 Task: Find a place to stay in Mount Pleasant, United States, for 8 guests from 12th to 16th July, with a price range of 10,000 to 16,000, and amenities including WiFi and free parking.
Action: Mouse moved to (740, 135)
Screenshot: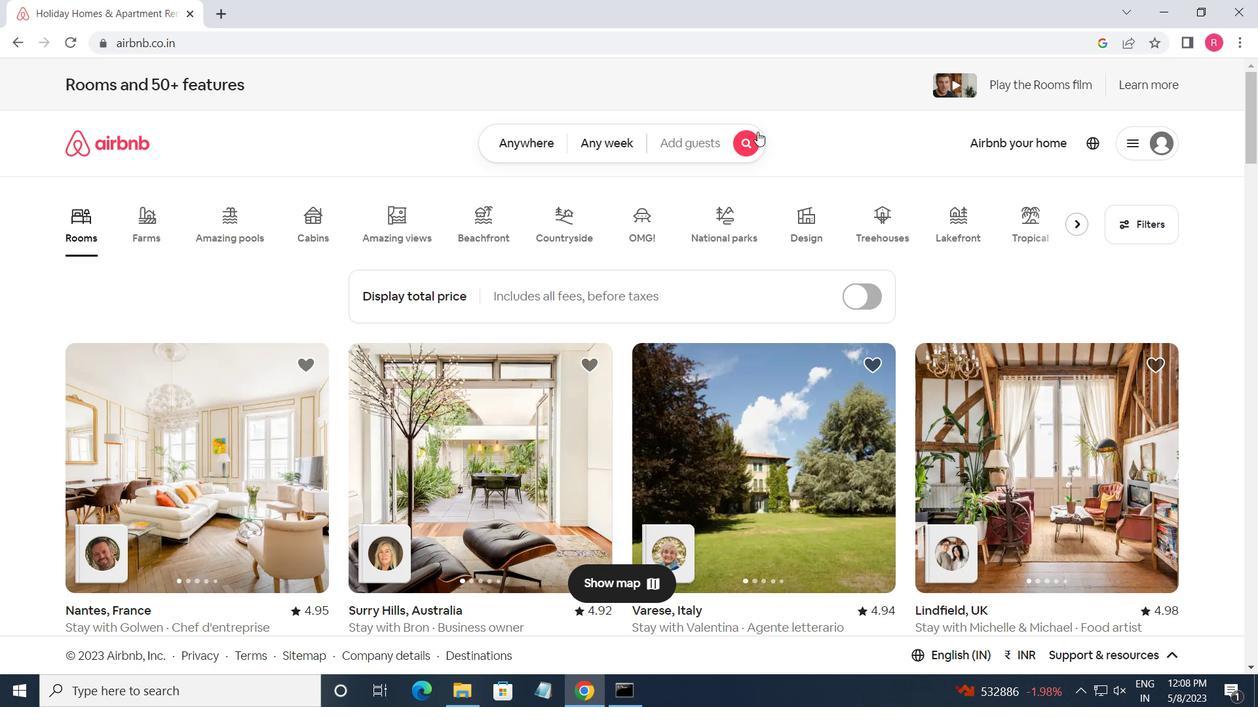 
Action: Mouse pressed left at (740, 135)
Screenshot: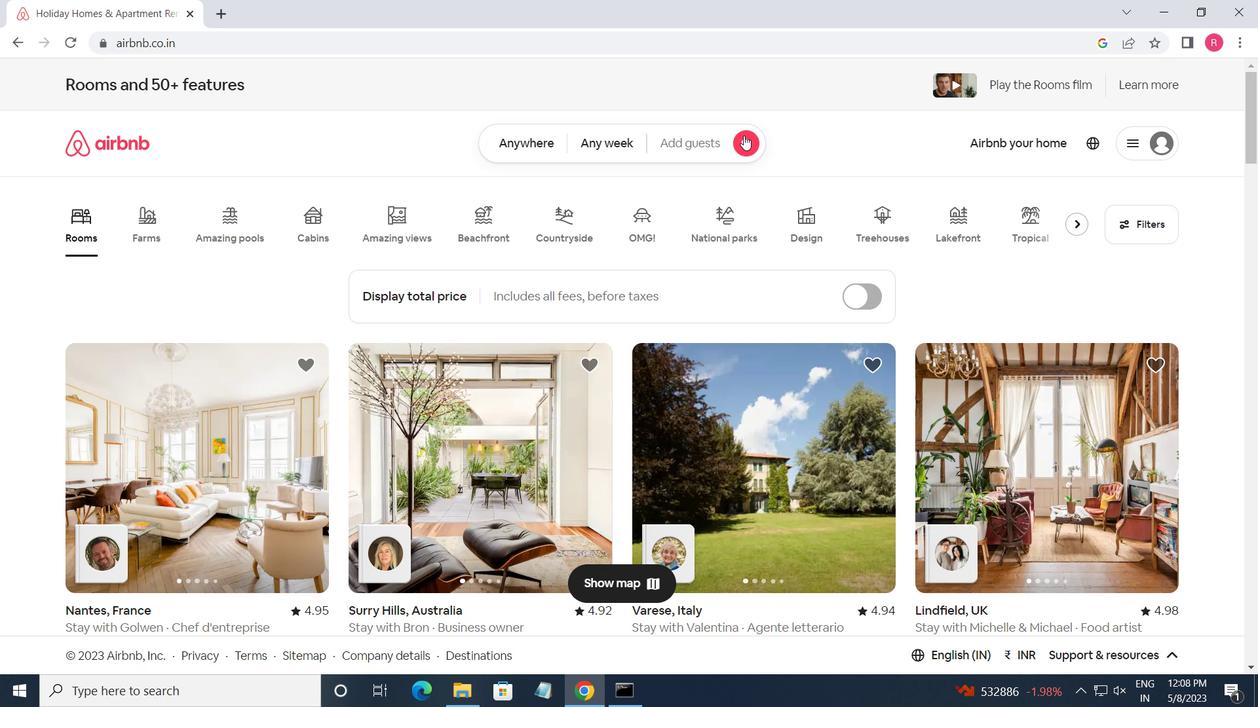 
Action: Mouse moved to (485, 221)
Screenshot: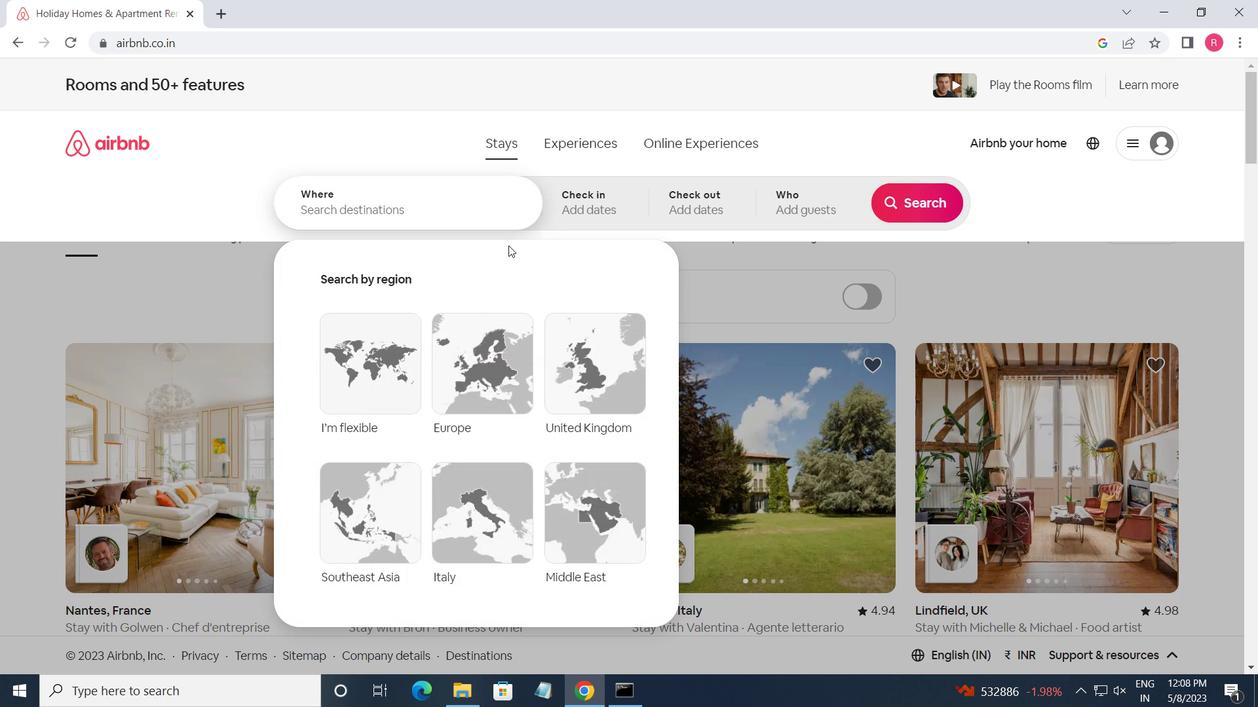 
Action: Mouse pressed left at (485, 221)
Screenshot: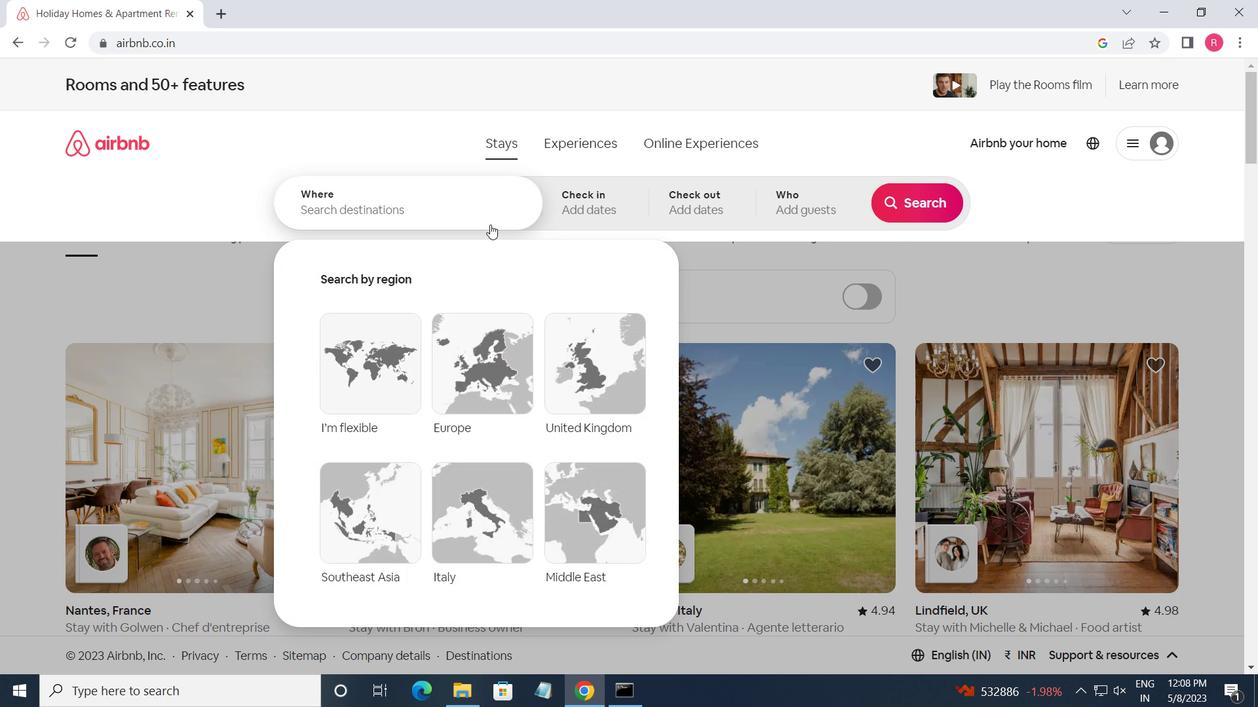 
Action: Key pressed <Key.shift_r>Mount<Key.space><Key.shift_r>Pleasant,<Key.space><Key.shift_r>Umited<Key.space><Key.shift>STATES<Key.enter>
Screenshot: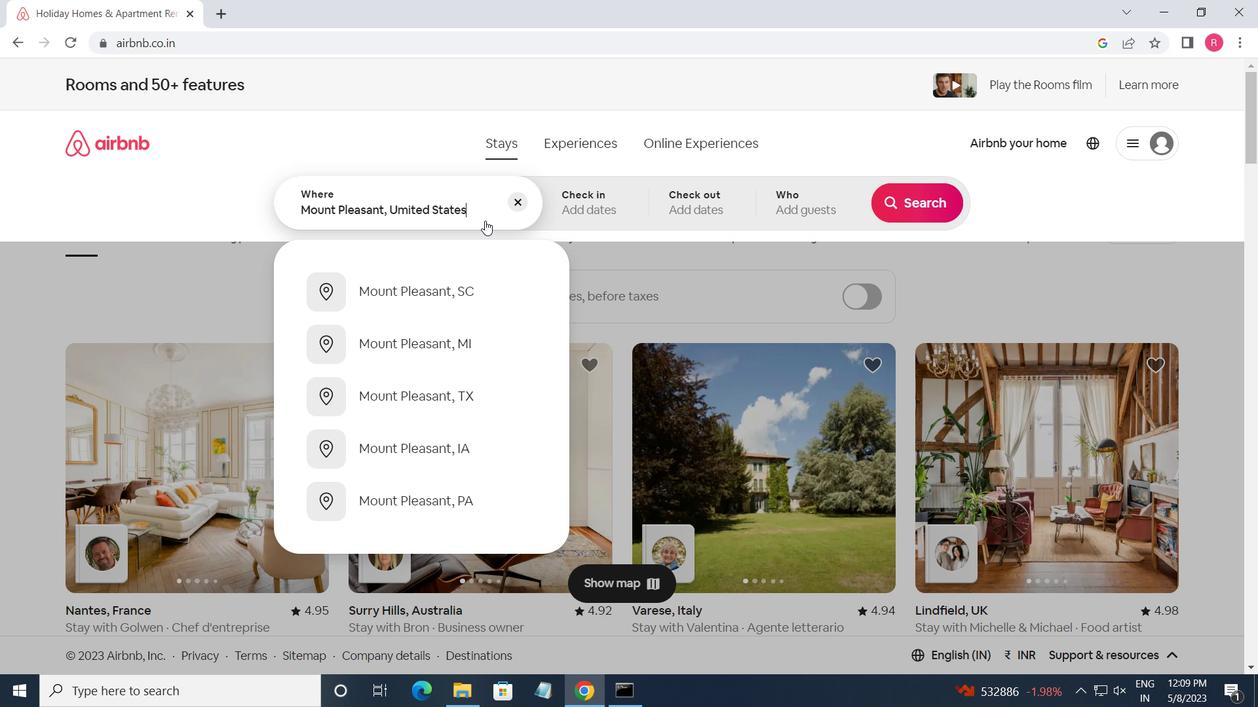 
Action: Mouse moved to (919, 341)
Screenshot: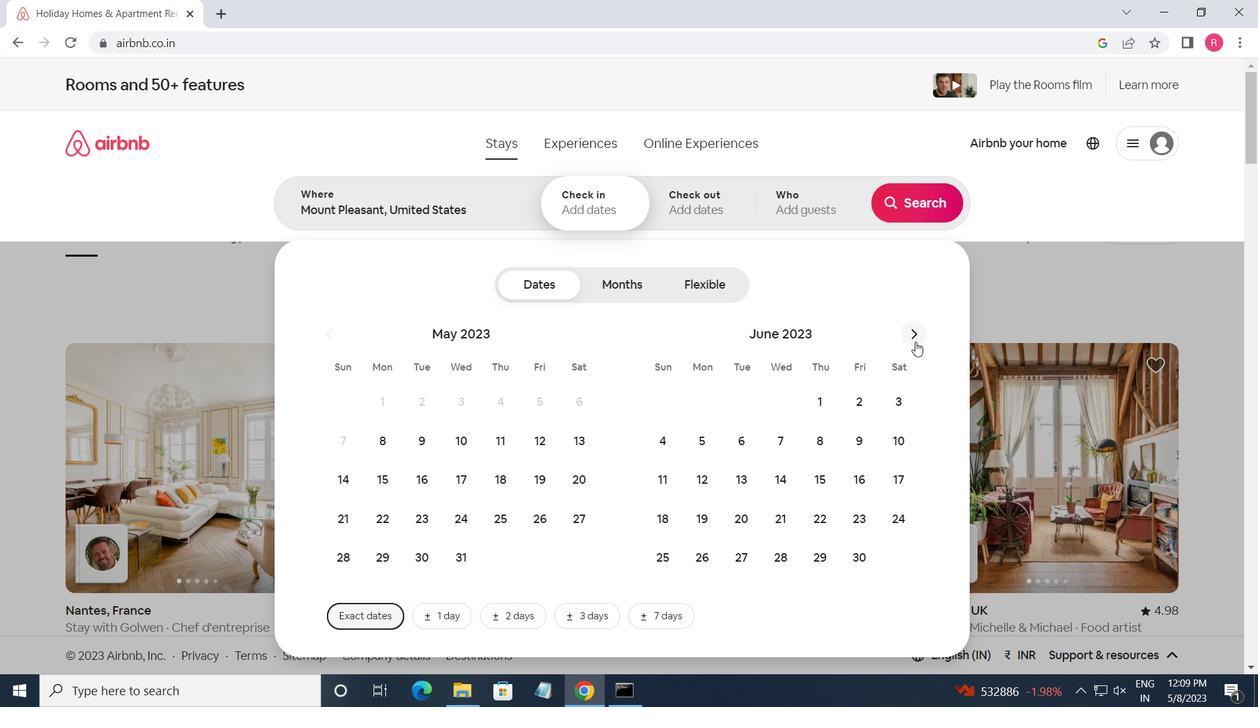 
Action: Mouse pressed left at (919, 341)
Screenshot: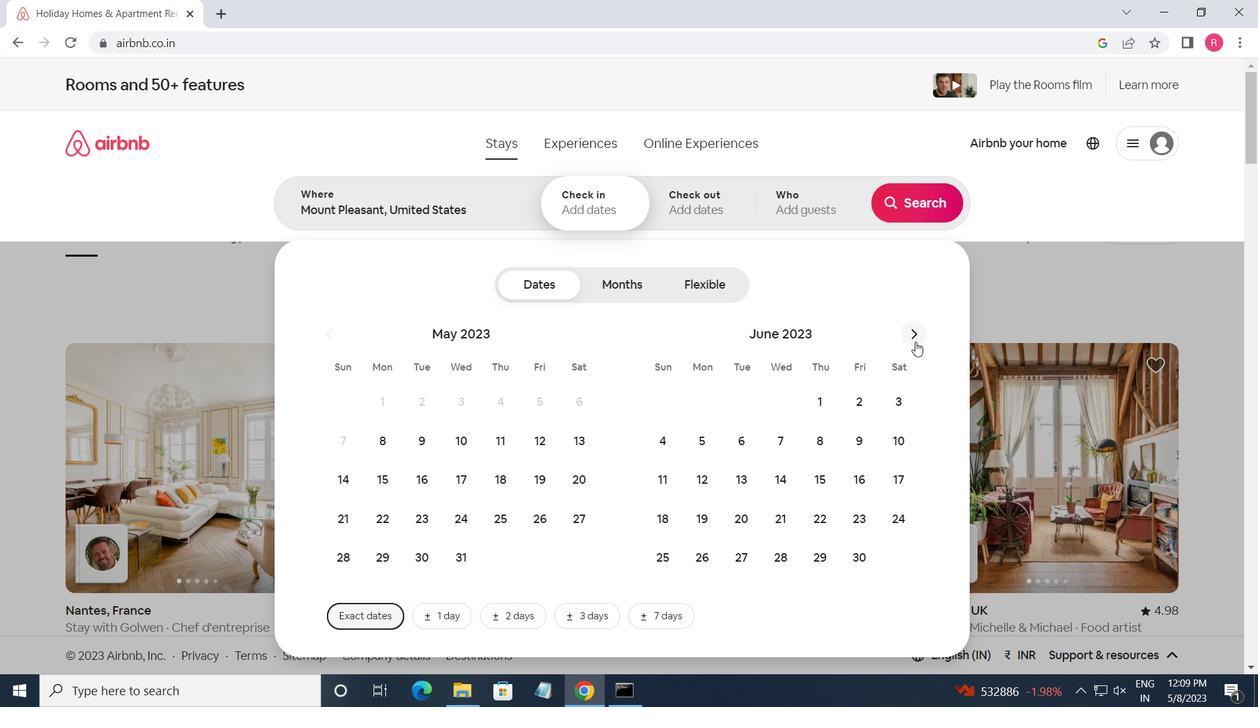 
Action: Mouse moved to (784, 481)
Screenshot: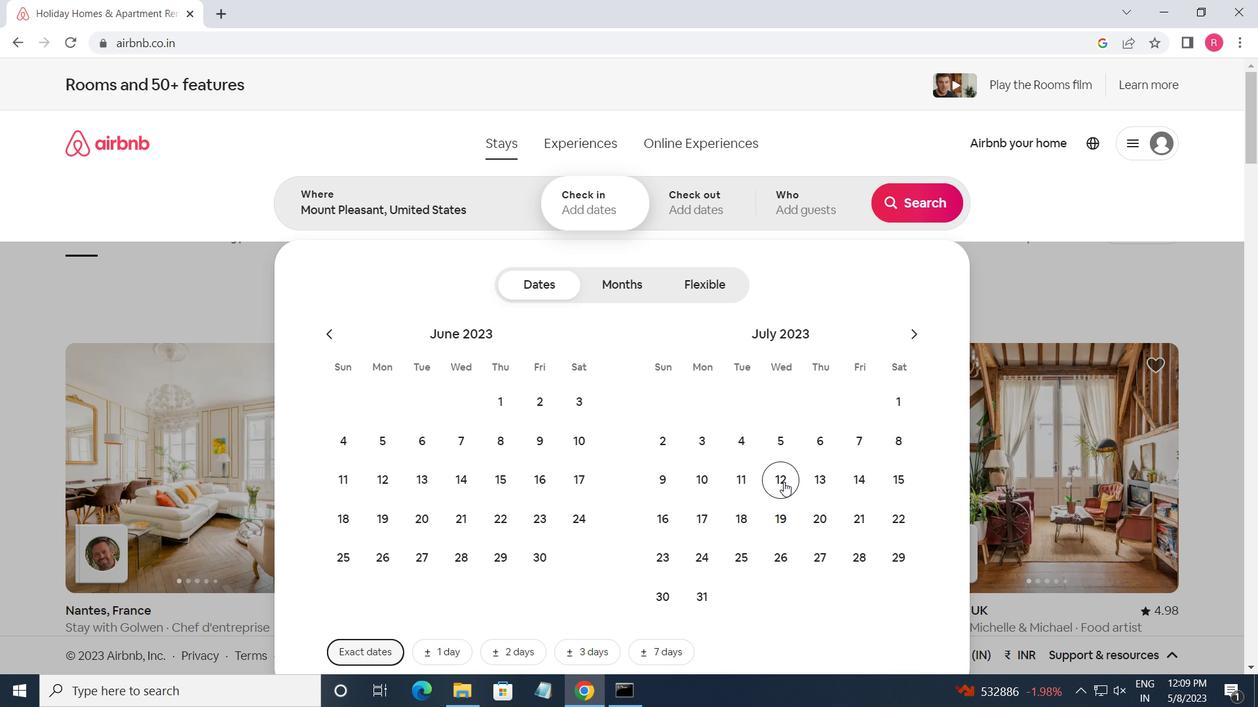 
Action: Mouse pressed left at (784, 481)
Screenshot: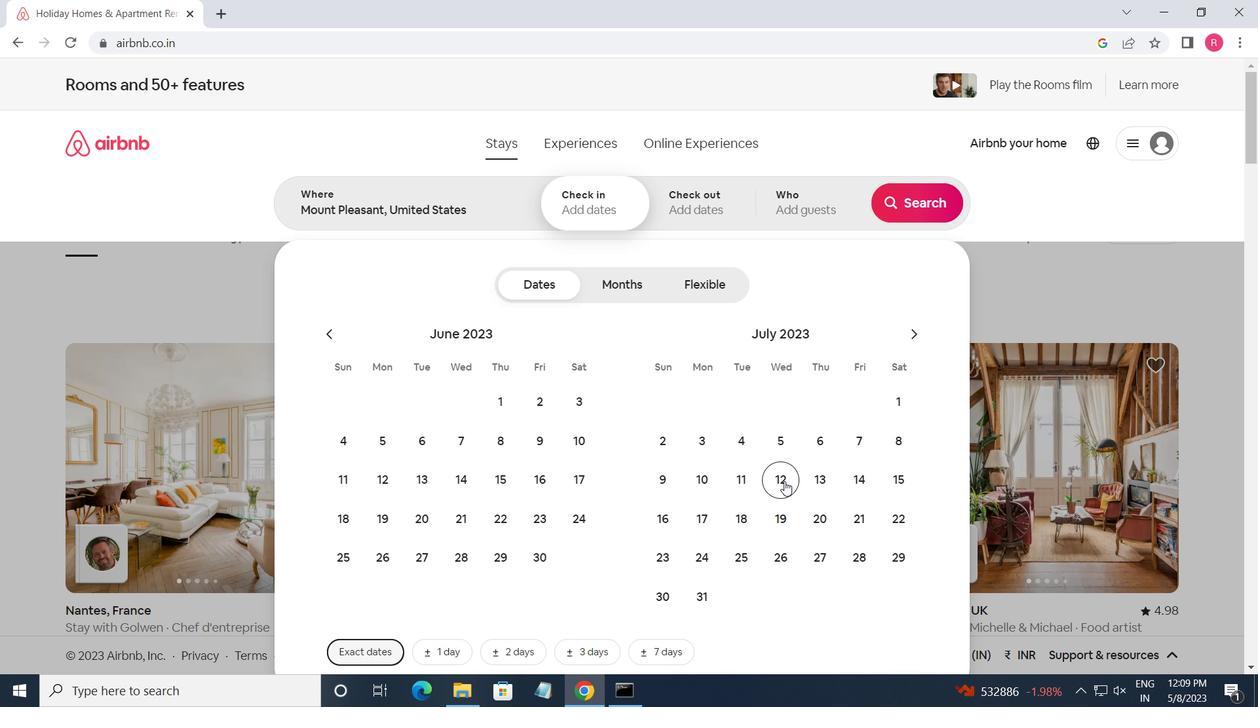 
Action: Mouse moved to (662, 530)
Screenshot: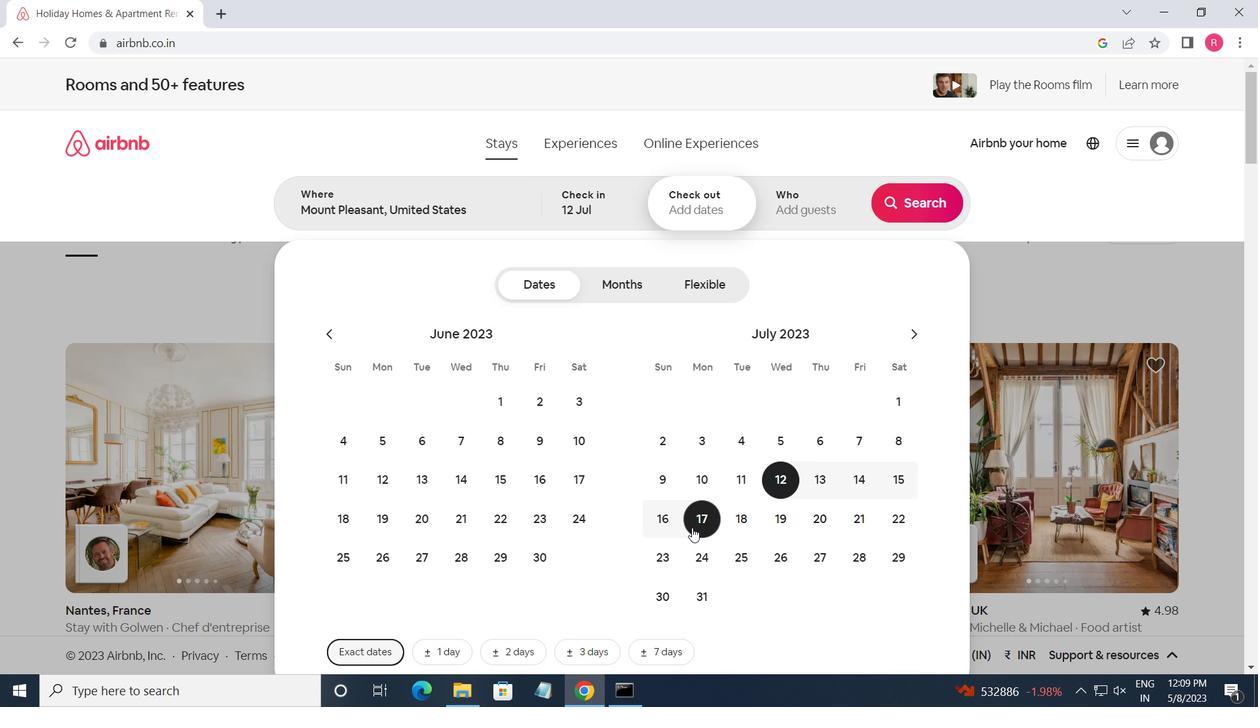 
Action: Mouse pressed left at (662, 530)
Screenshot: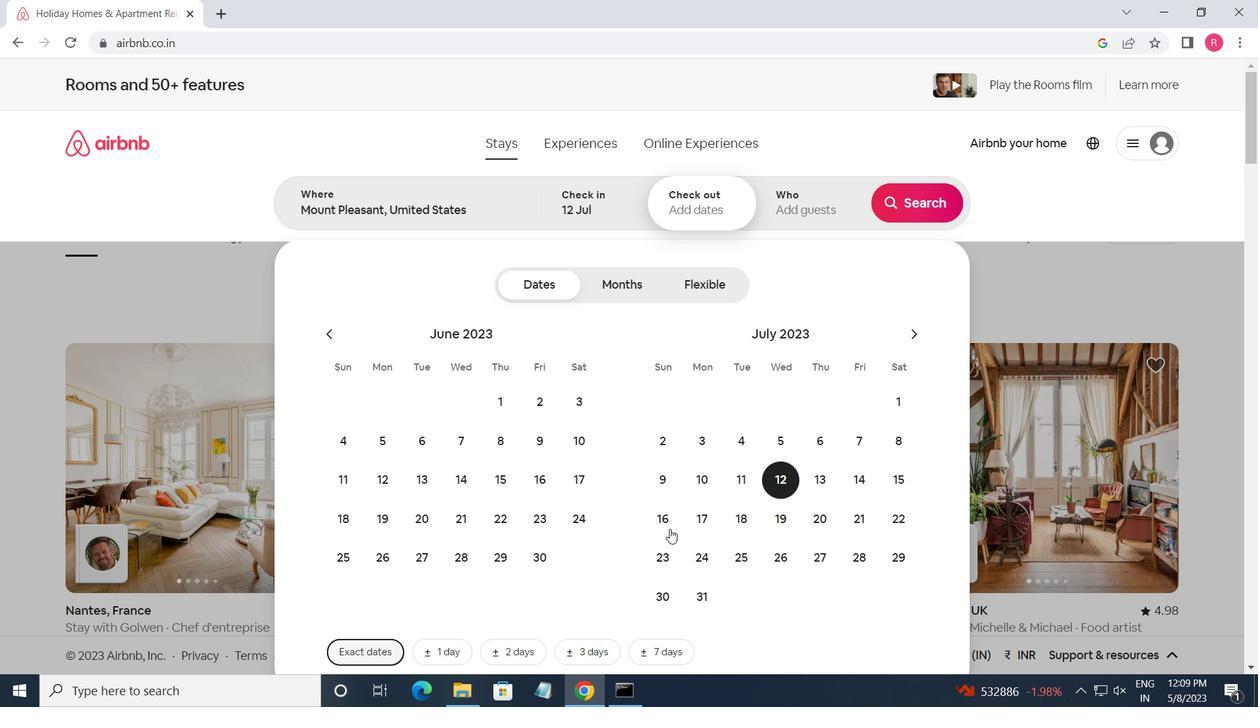 
Action: Mouse moved to (803, 225)
Screenshot: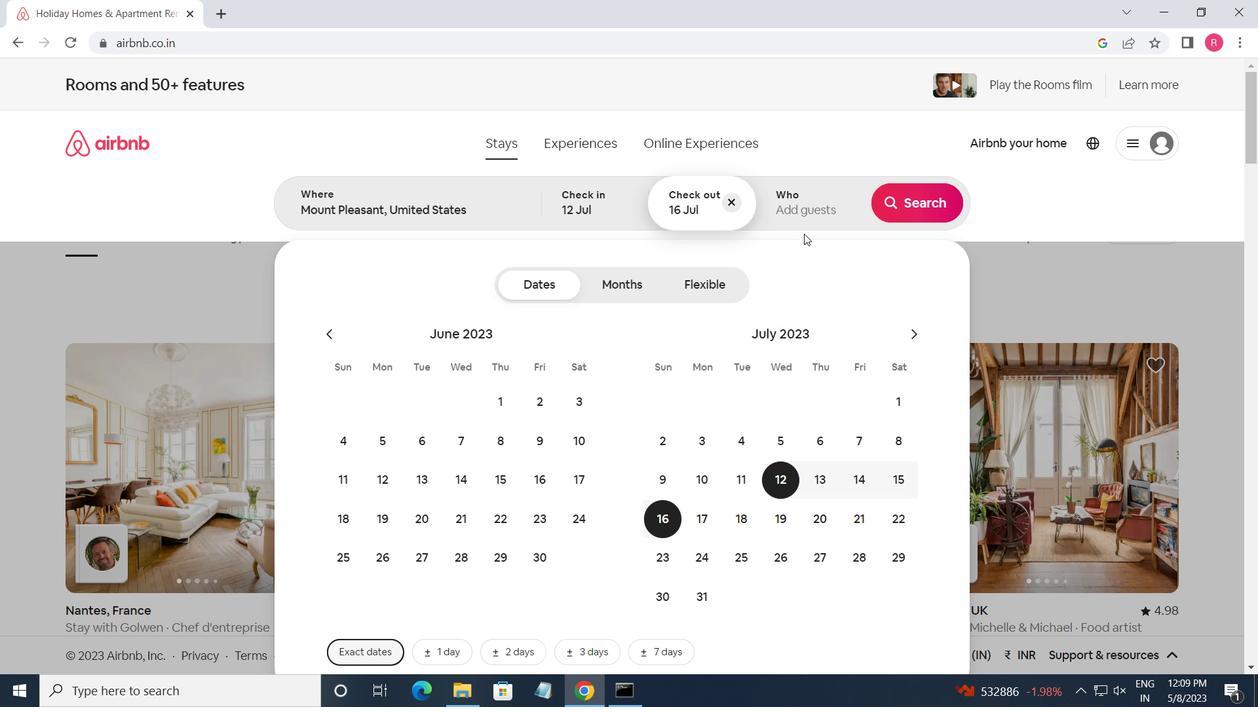 
Action: Mouse pressed left at (803, 225)
Screenshot: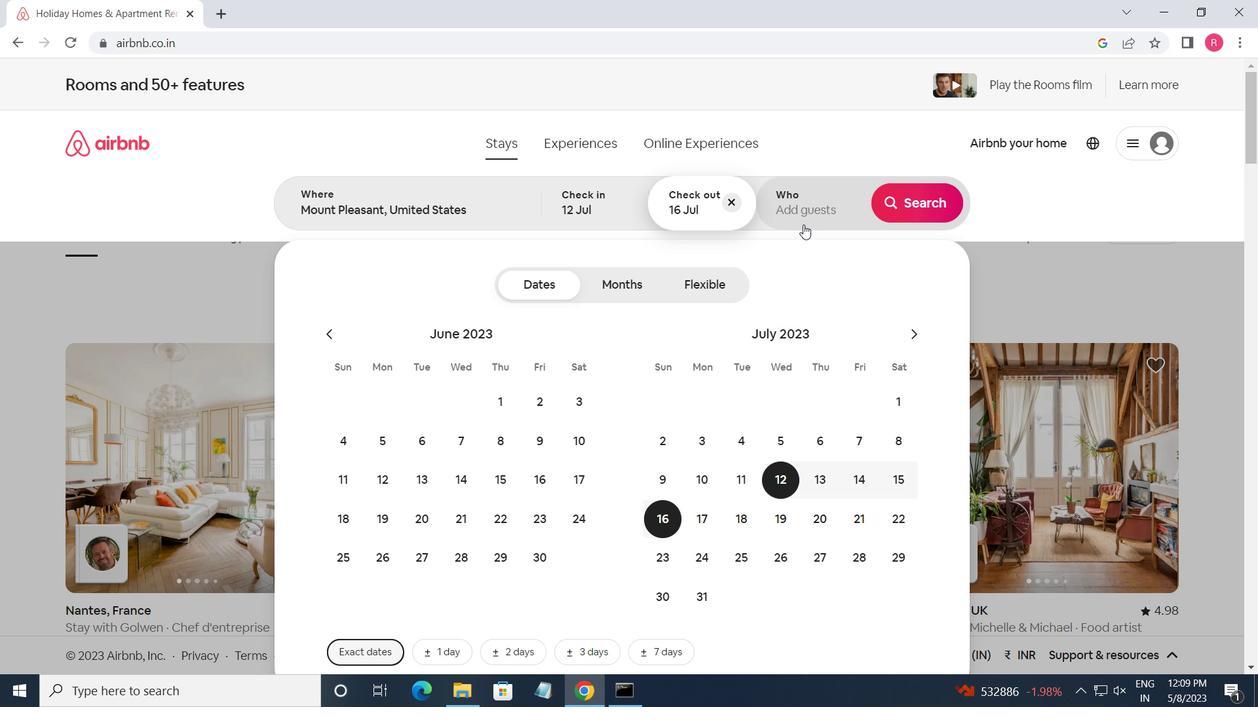 
Action: Mouse moved to (914, 291)
Screenshot: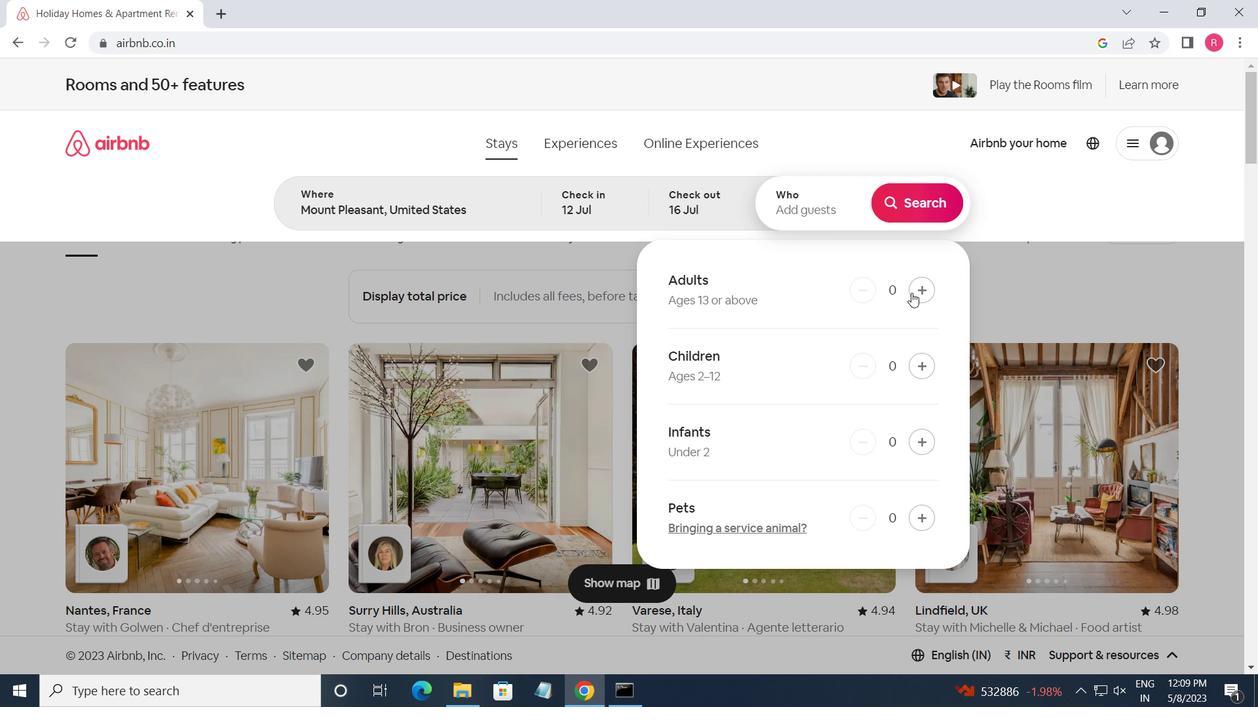 
Action: Mouse pressed left at (914, 291)
Screenshot: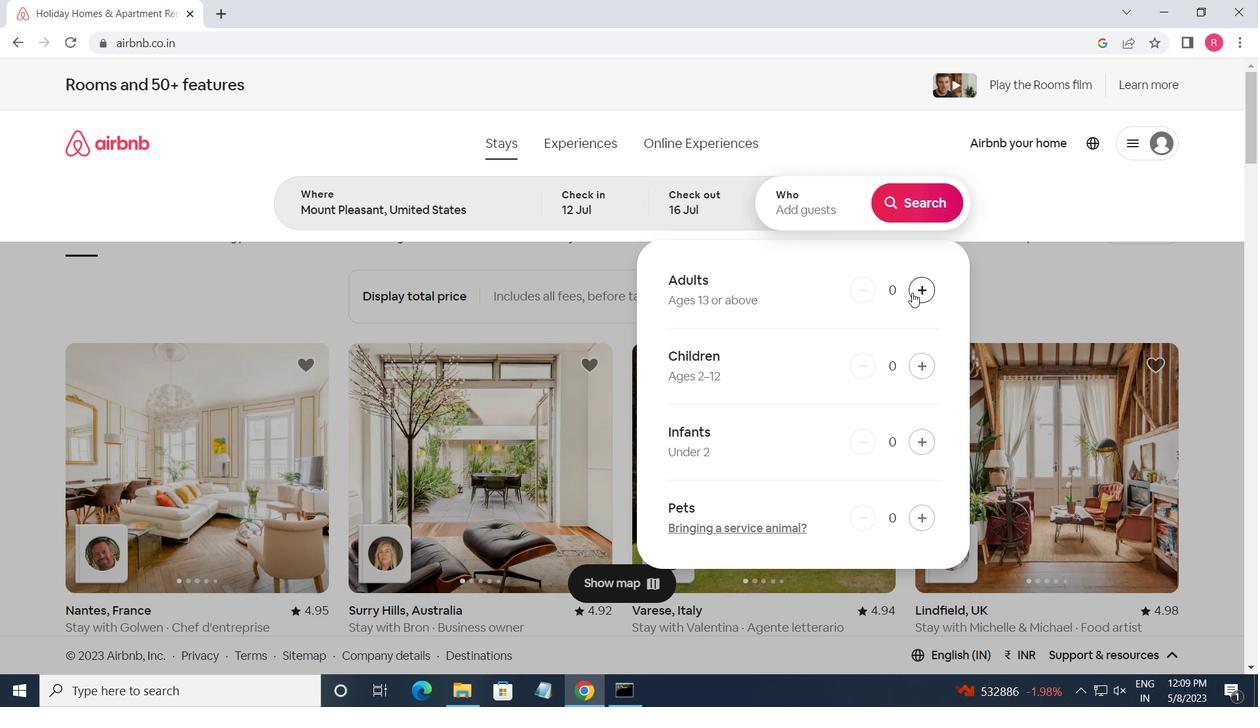 
Action: Mouse pressed left at (914, 291)
Screenshot: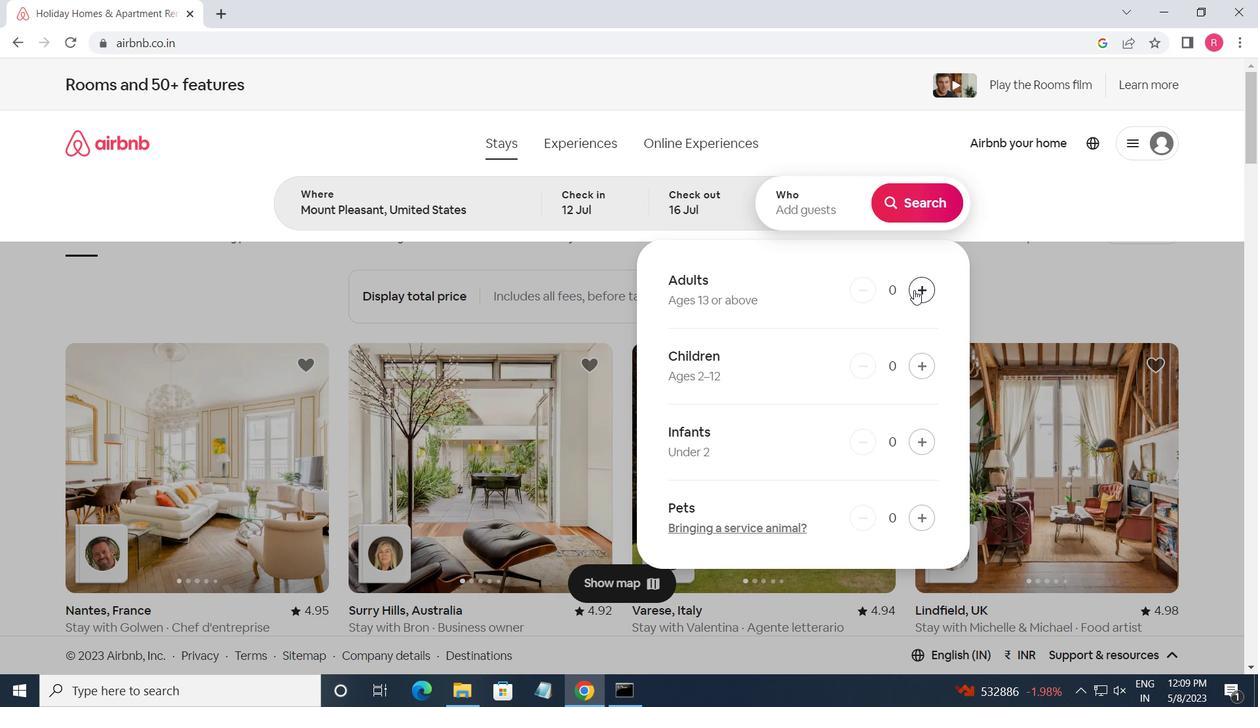 
Action: Mouse pressed left at (914, 291)
Screenshot: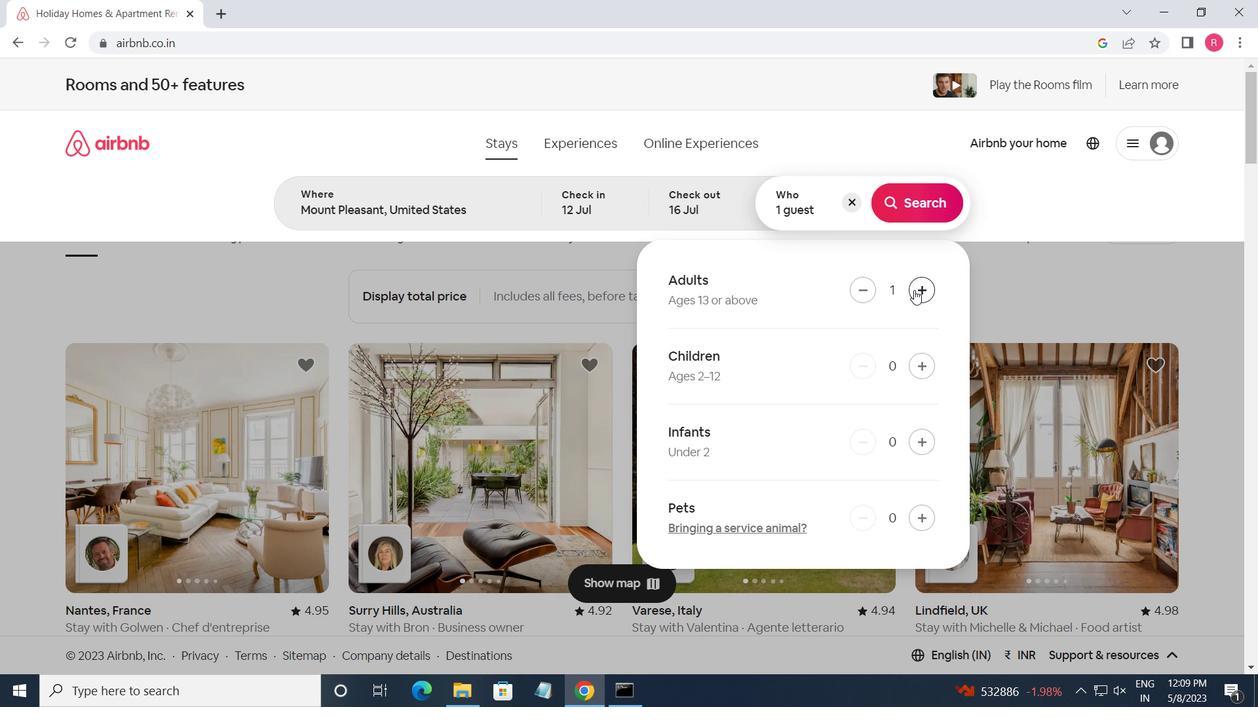 
Action: Mouse pressed left at (914, 291)
Screenshot: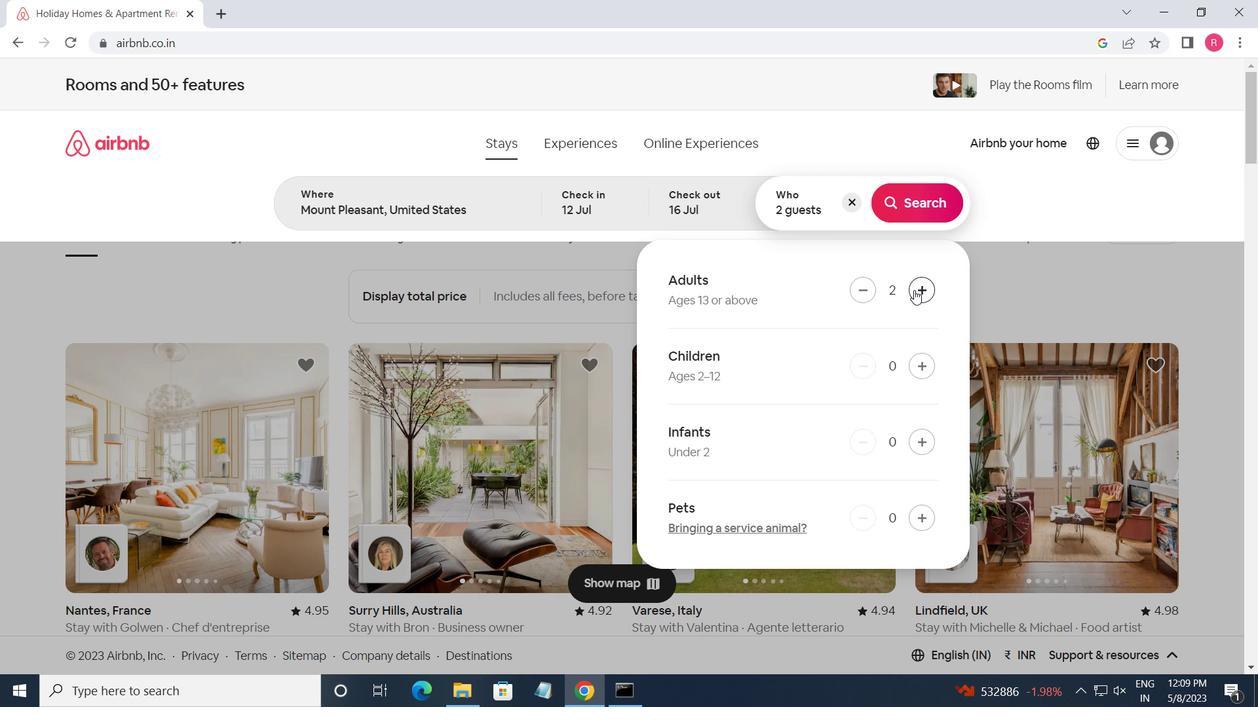 
Action: Mouse pressed left at (914, 291)
Screenshot: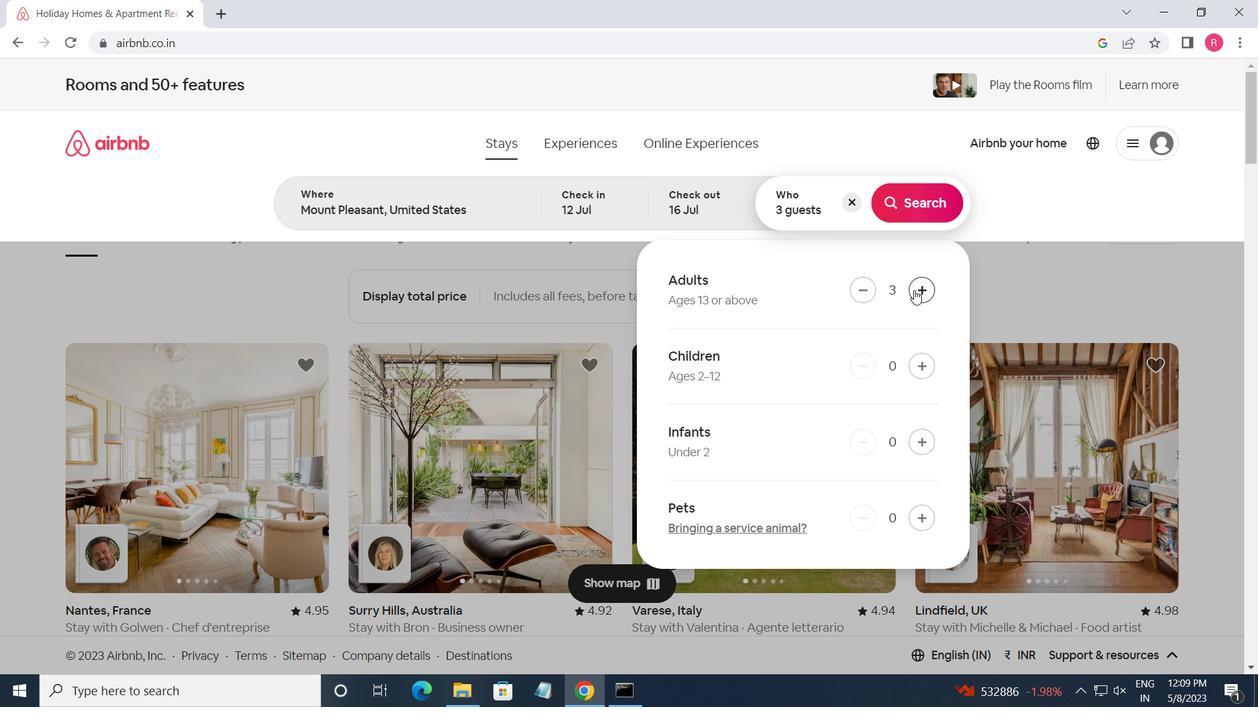 
Action: Mouse pressed left at (914, 291)
Screenshot: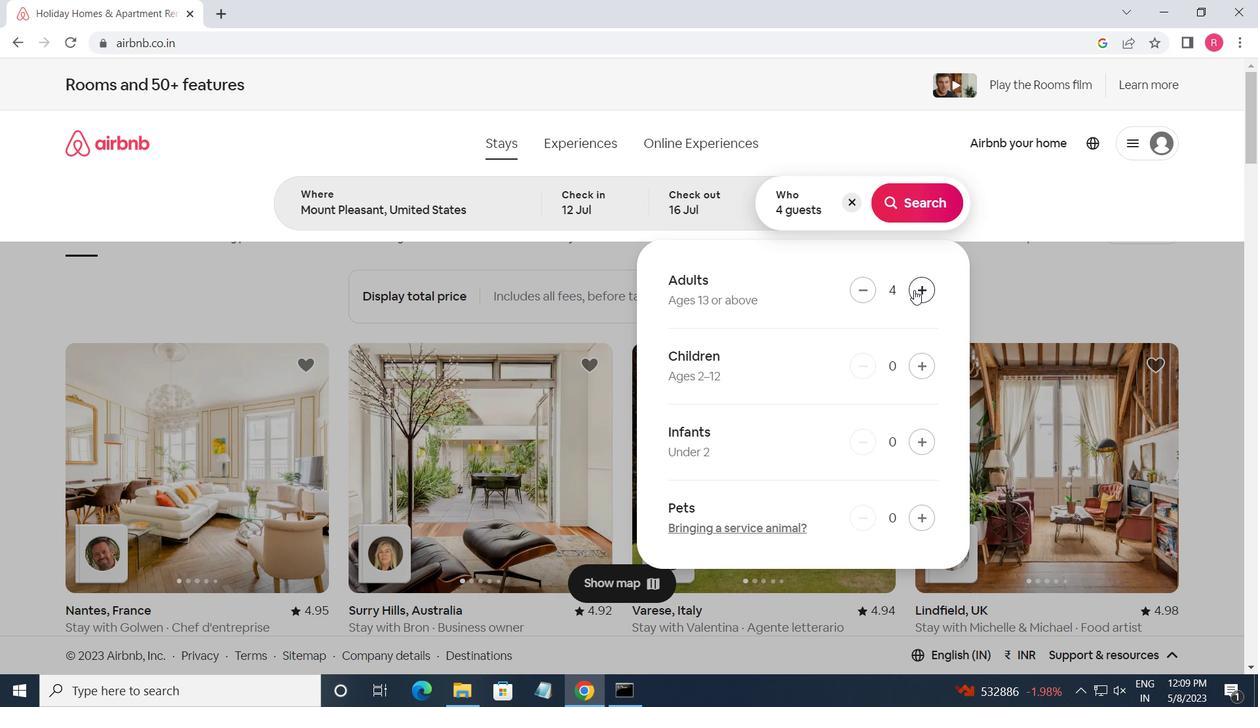 
Action: Mouse pressed left at (914, 291)
Screenshot: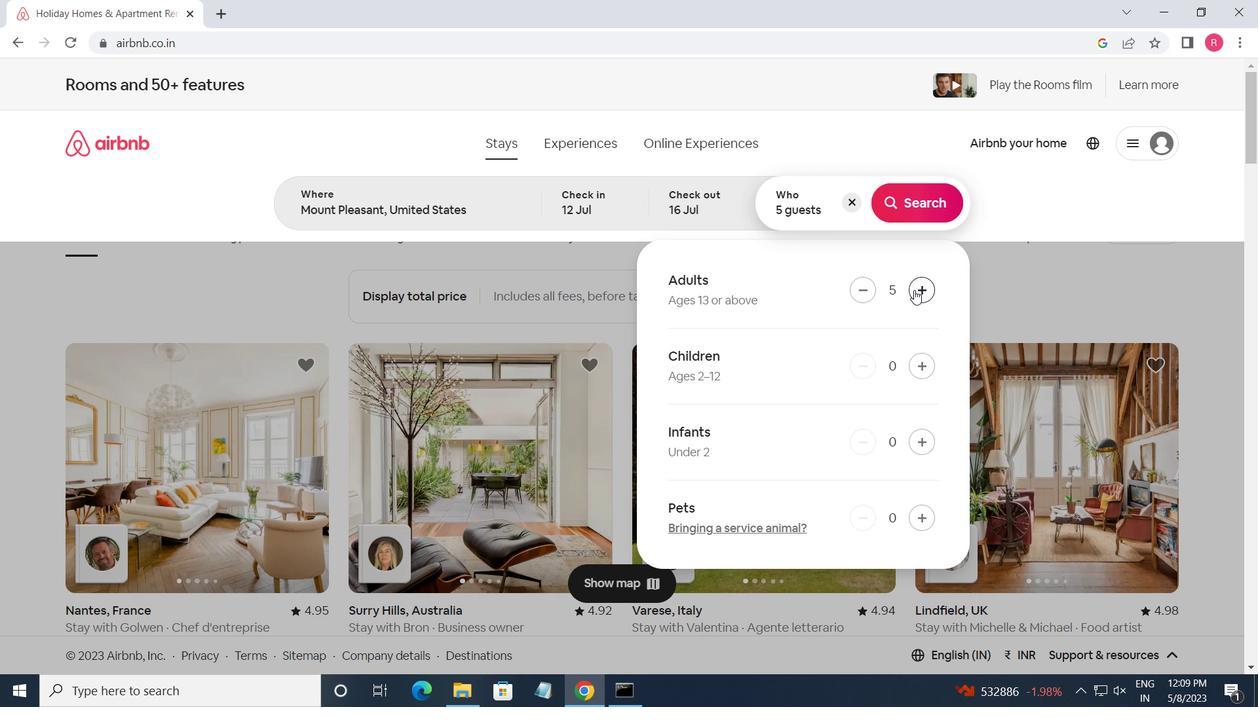 
Action: Mouse pressed left at (914, 291)
Screenshot: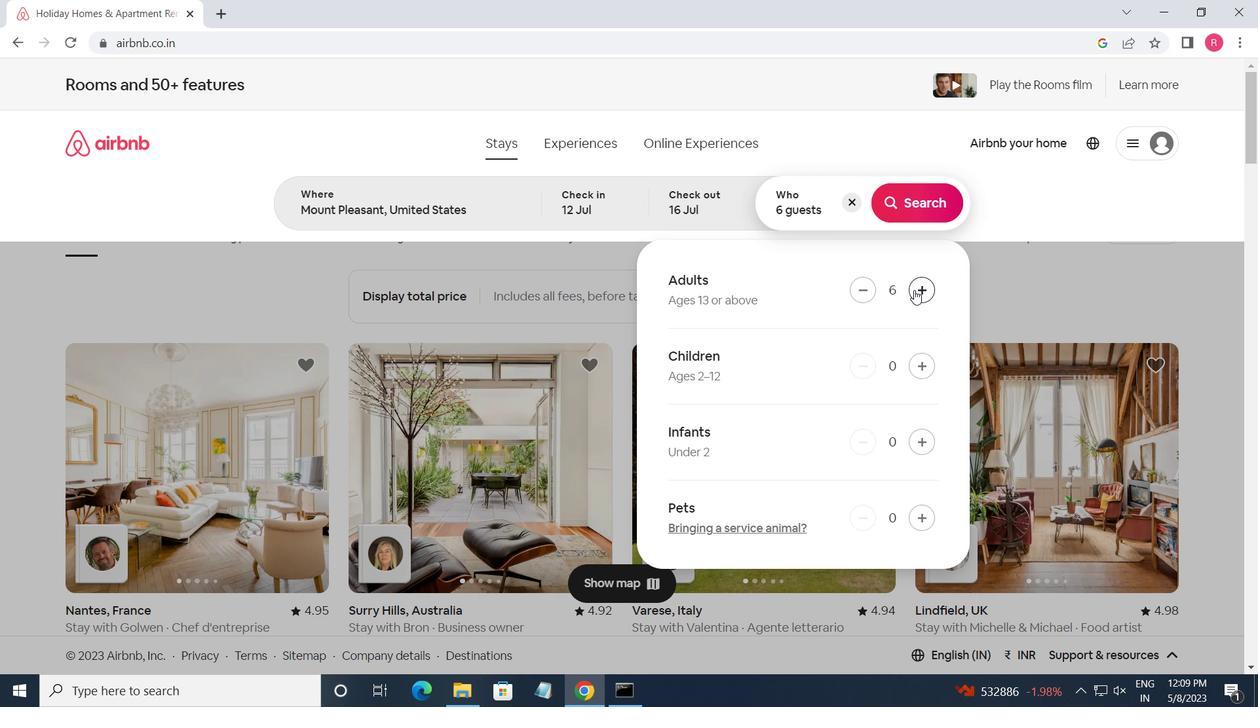 
Action: Mouse moved to (911, 190)
Screenshot: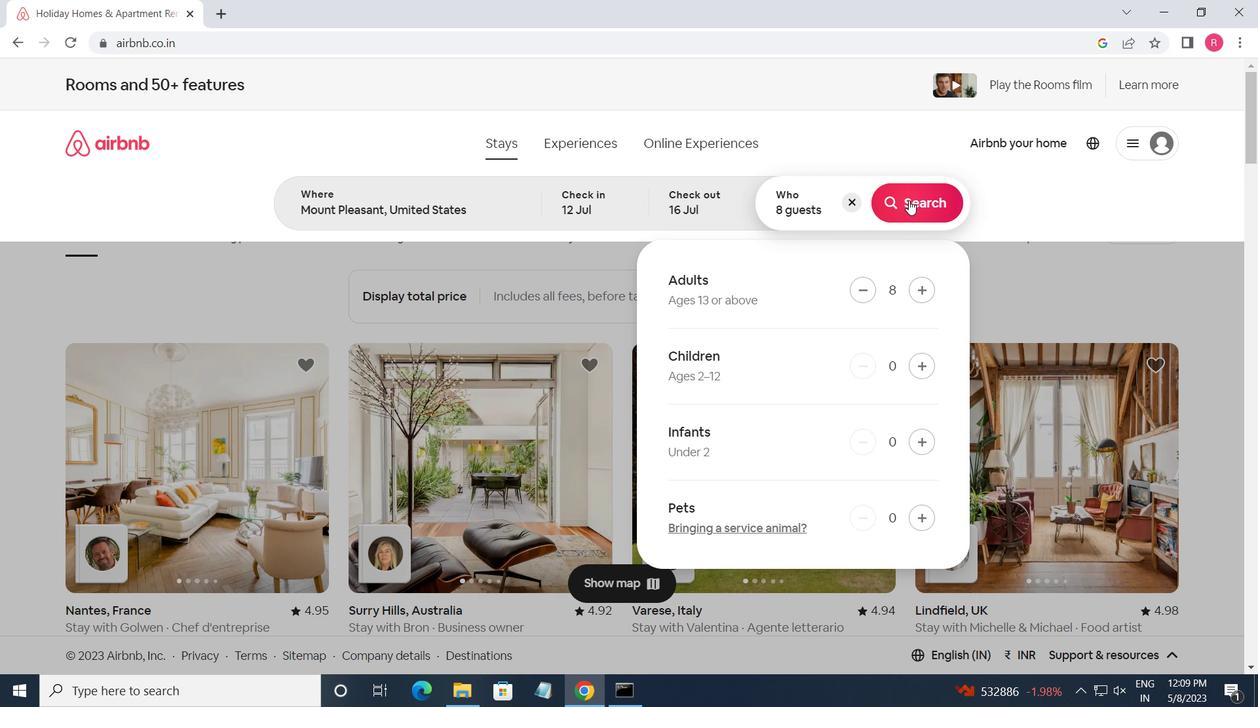 
Action: Mouse pressed left at (911, 190)
Screenshot: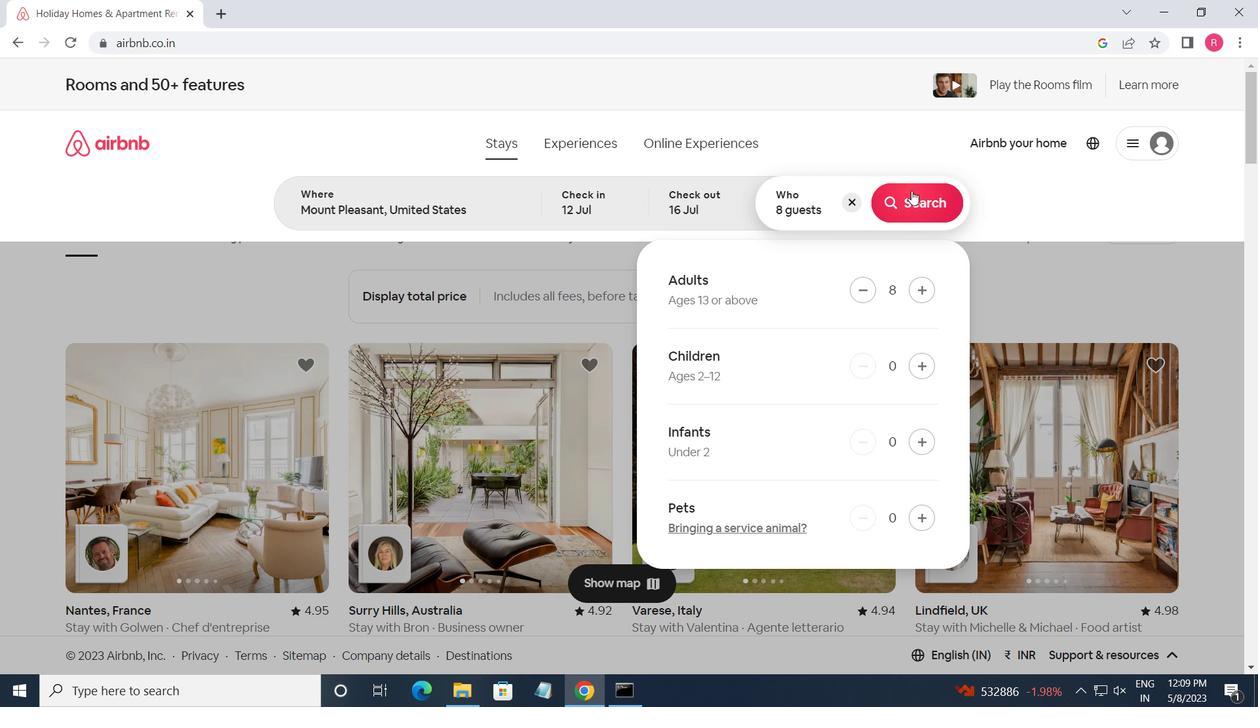 
Action: Mouse moved to (1166, 154)
Screenshot: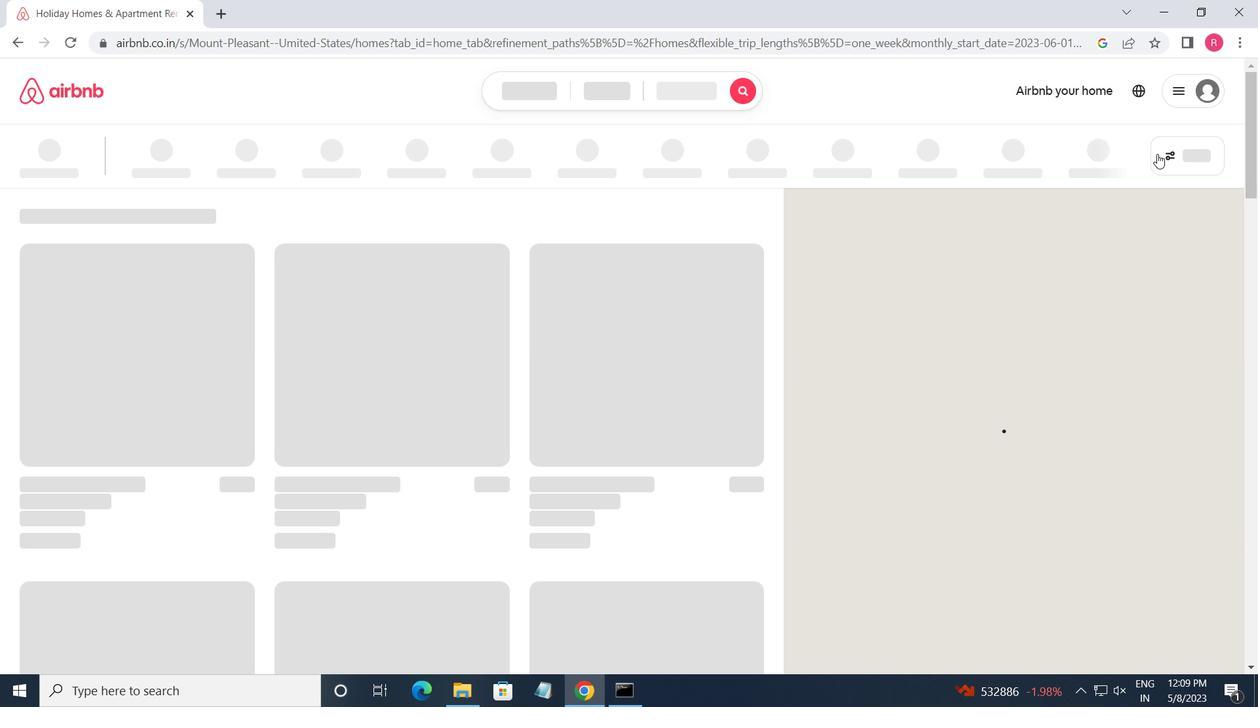 
Action: Mouse pressed left at (1166, 154)
Screenshot: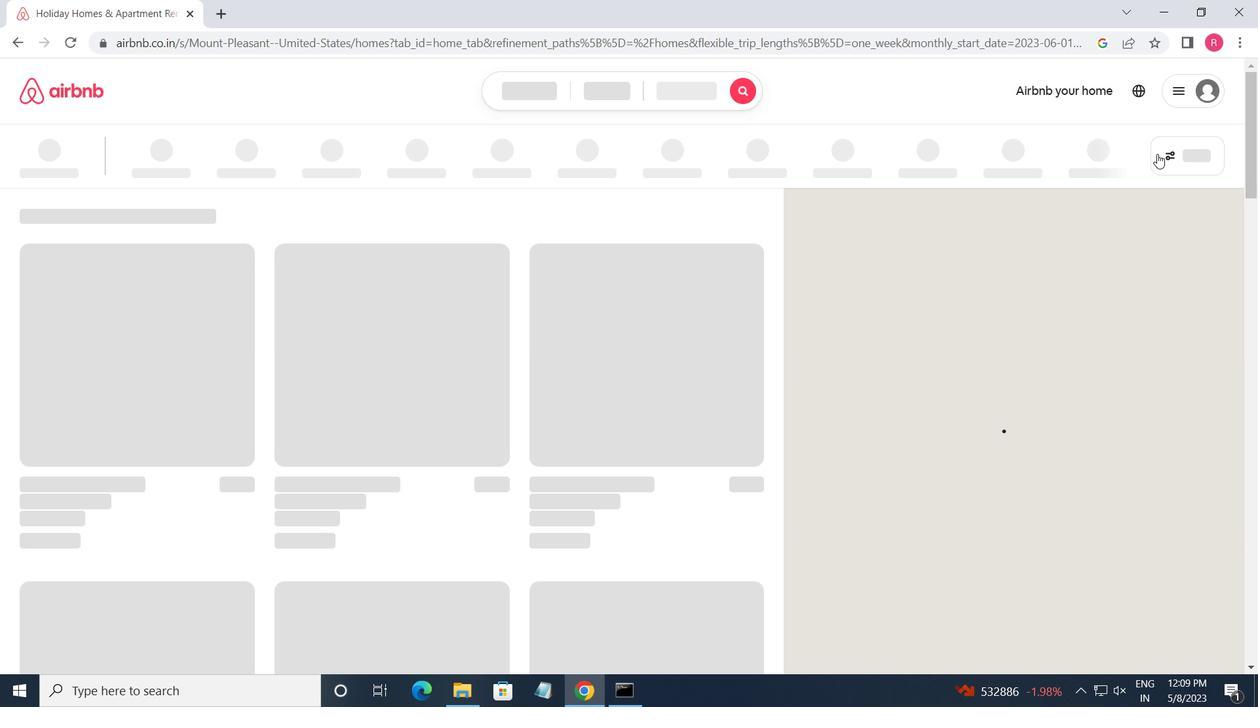 
Action: Mouse moved to (1183, 156)
Screenshot: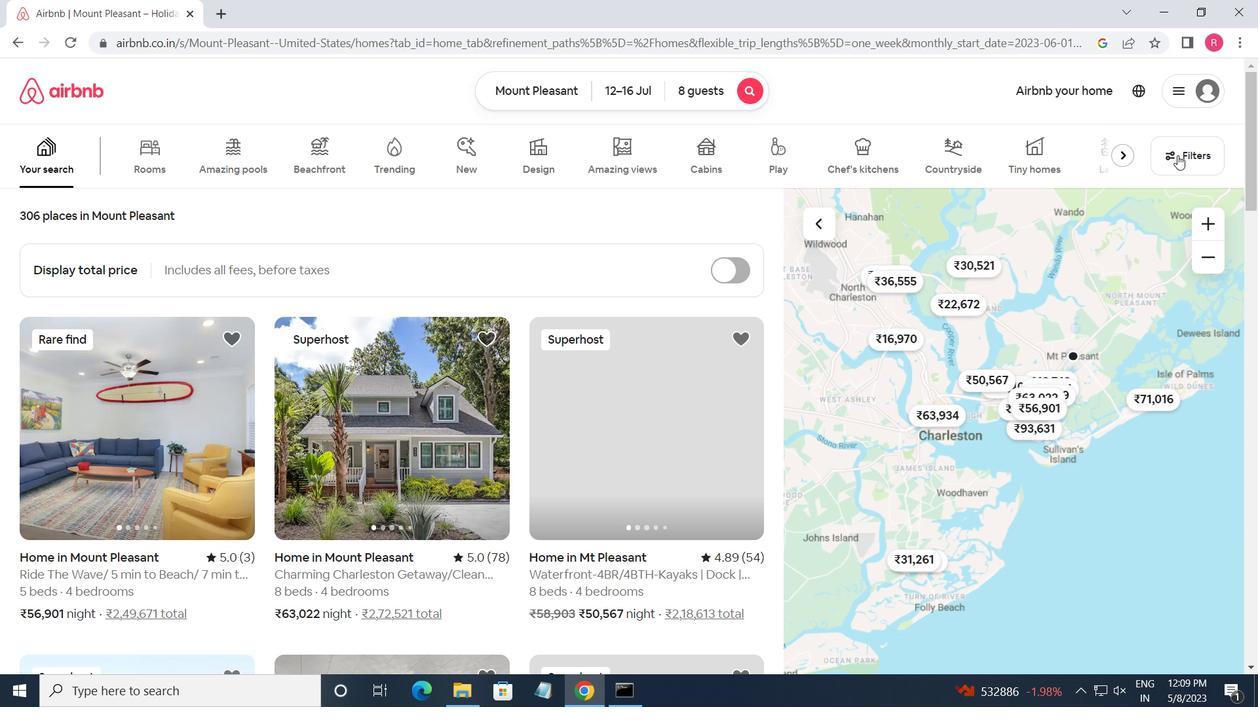 
Action: Mouse pressed left at (1183, 156)
Screenshot: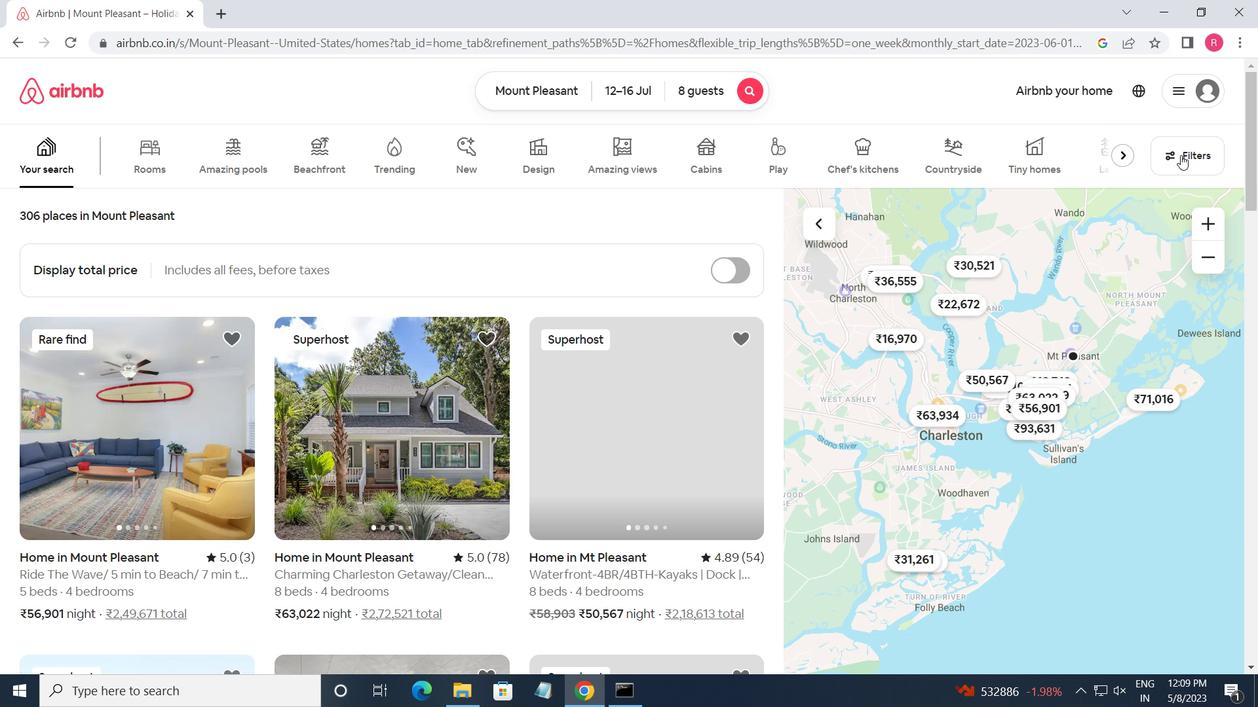 
Action: Mouse moved to (487, 559)
Screenshot: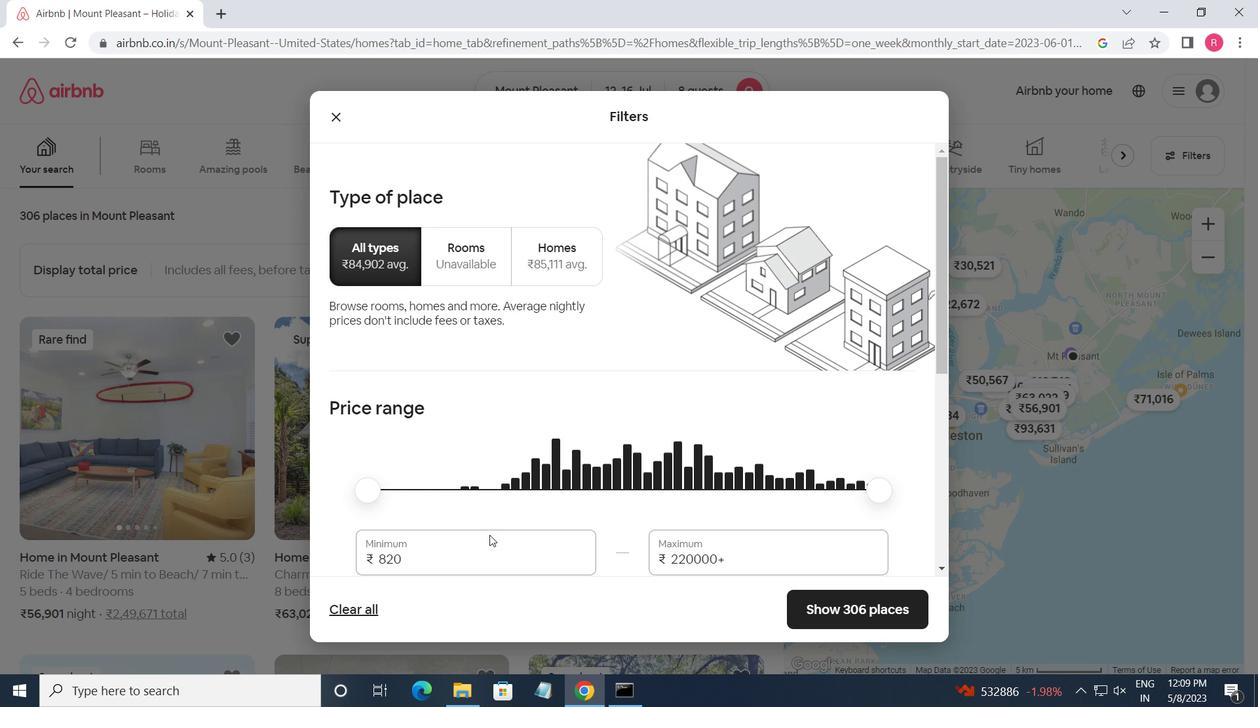 
Action: Mouse pressed left at (487, 559)
Screenshot: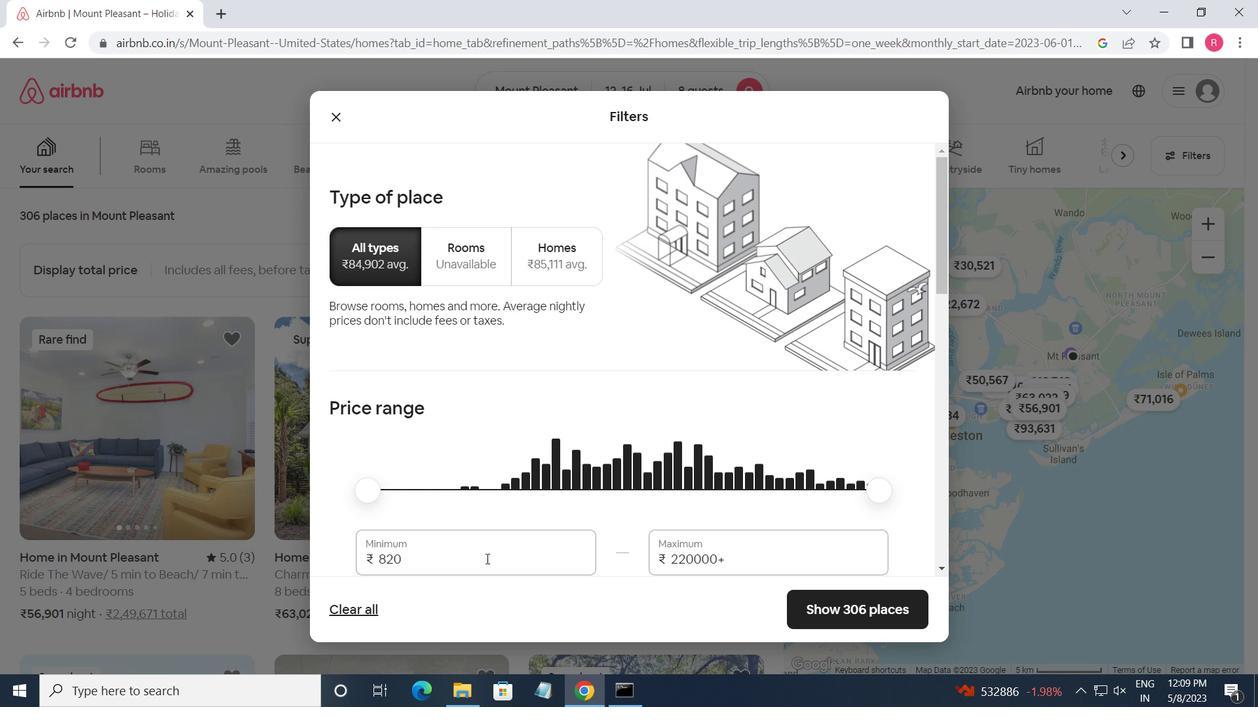 
Action: Mouse pressed left at (487, 559)
Screenshot: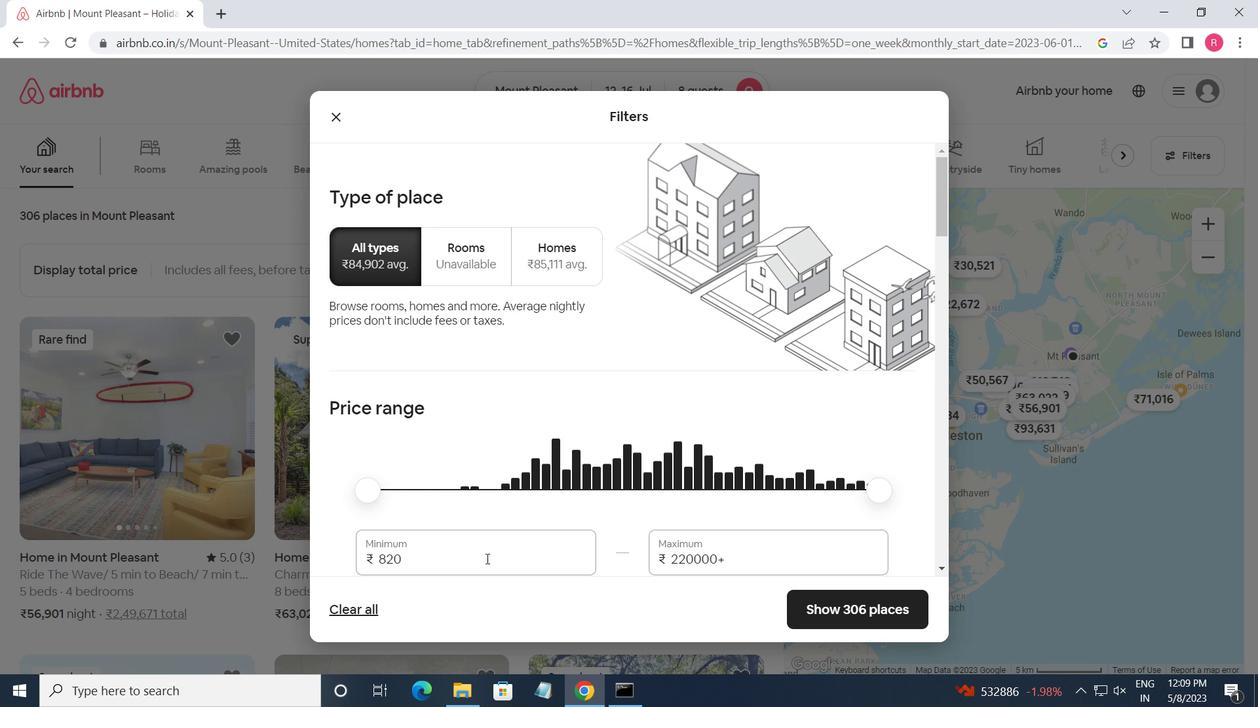 
Action: Key pressed 10000<Key.tab>16000
Screenshot: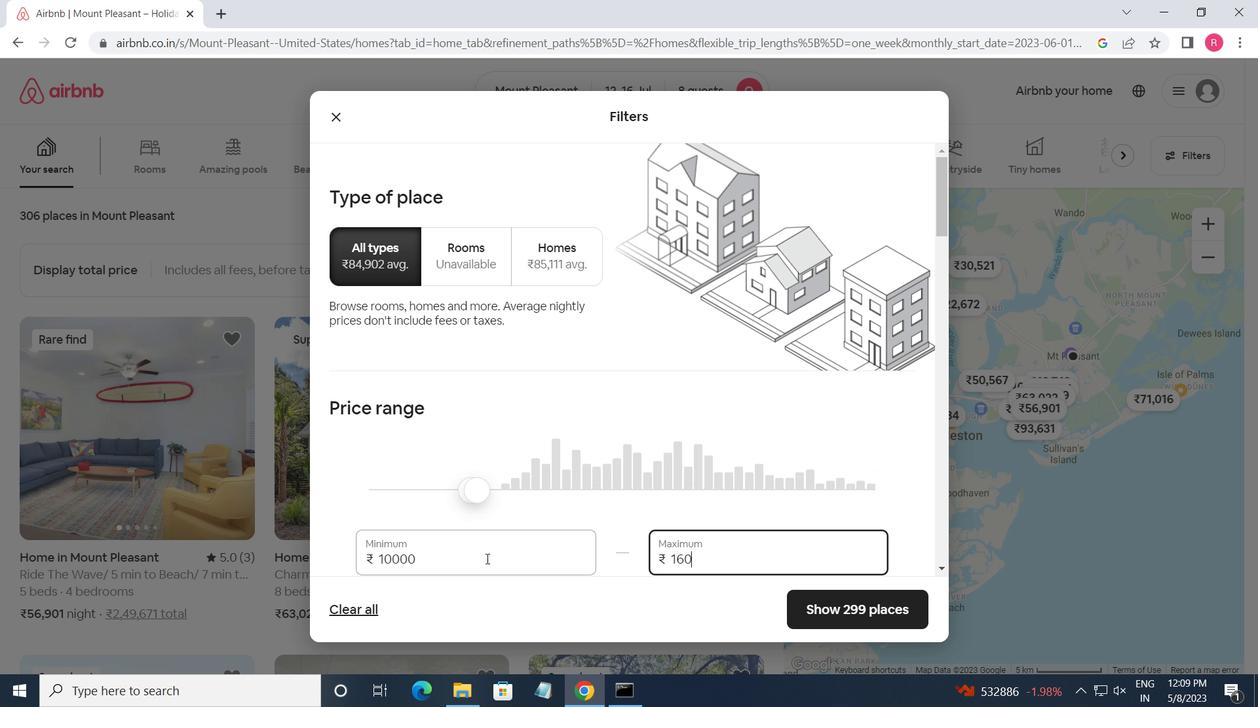 
Action: Mouse moved to (555, 539)
Screenshot: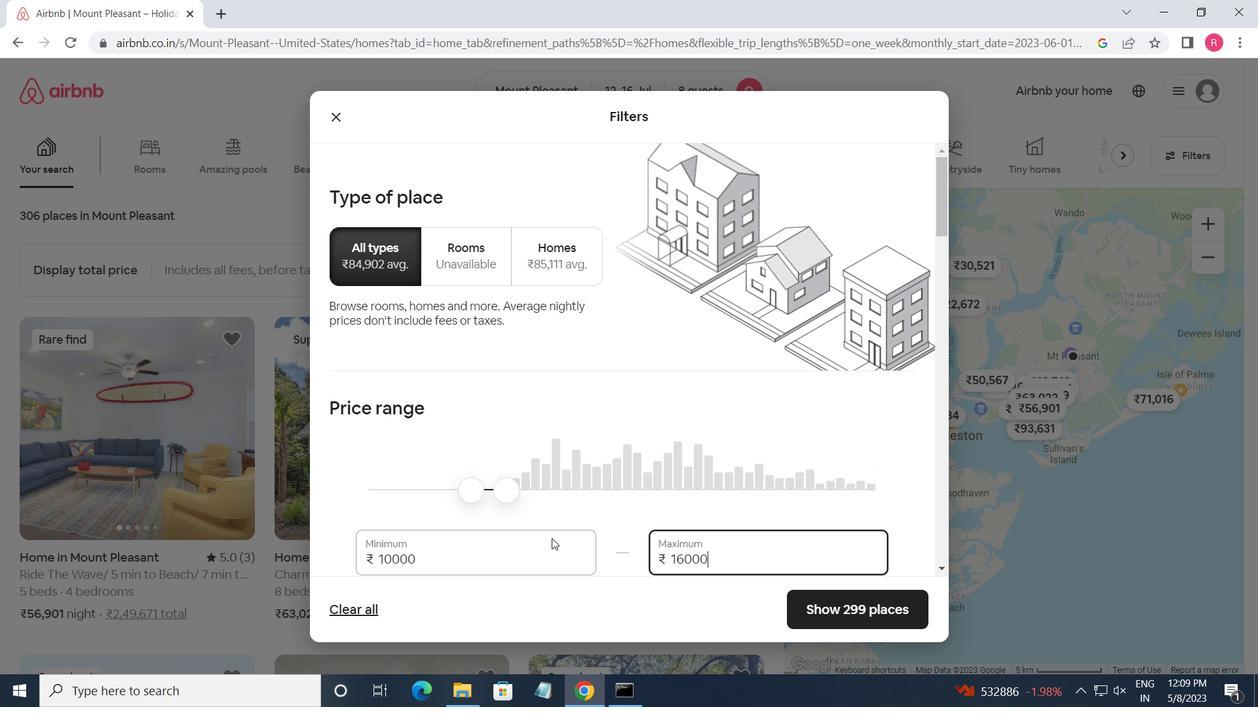 
Action: Mouse scrolled (555, 538) with delta (0, 0)
Screenshot: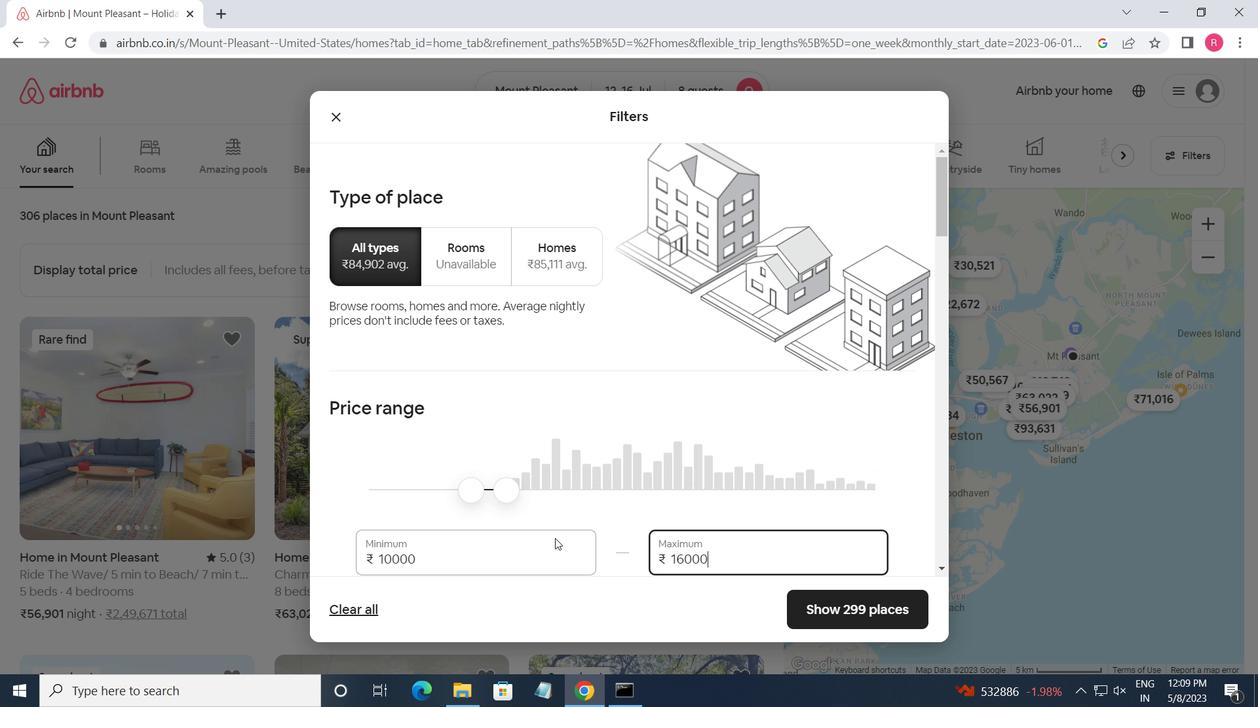 
Action: Mouse moved to (555, 538)
Screenshot: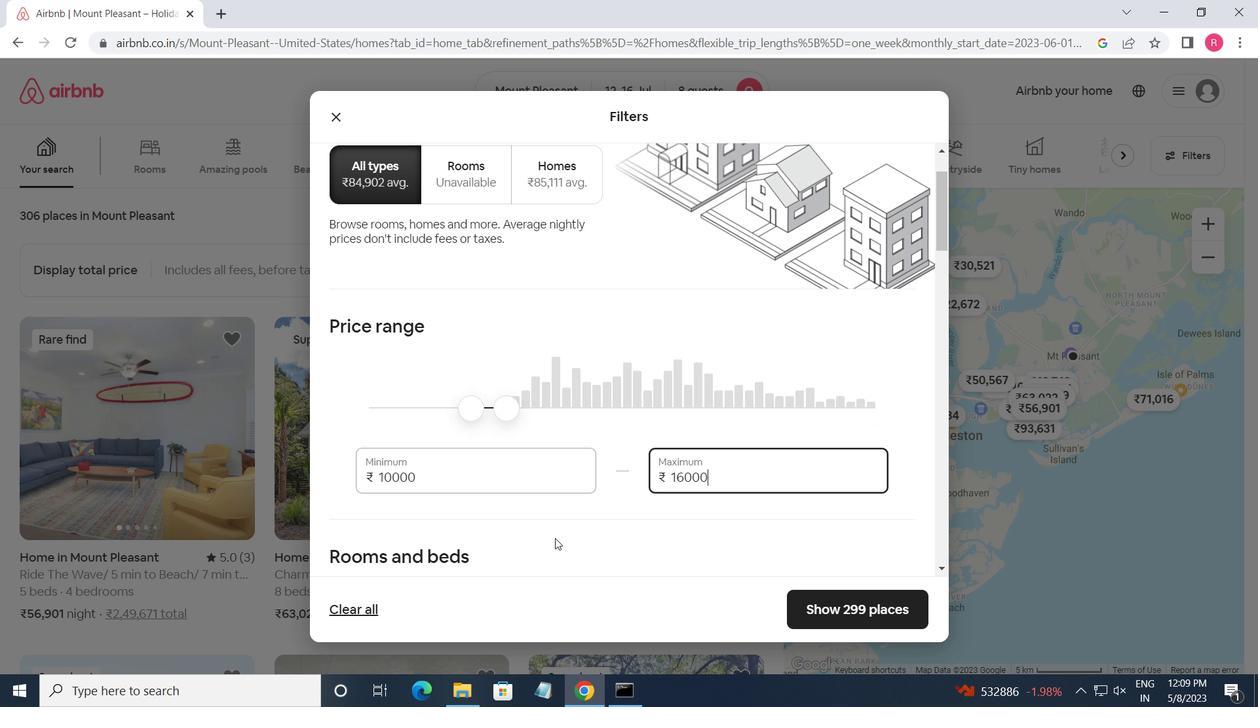 
Action: Mouse scrolled (555, 537) with delta (0, 0)
Screenshot: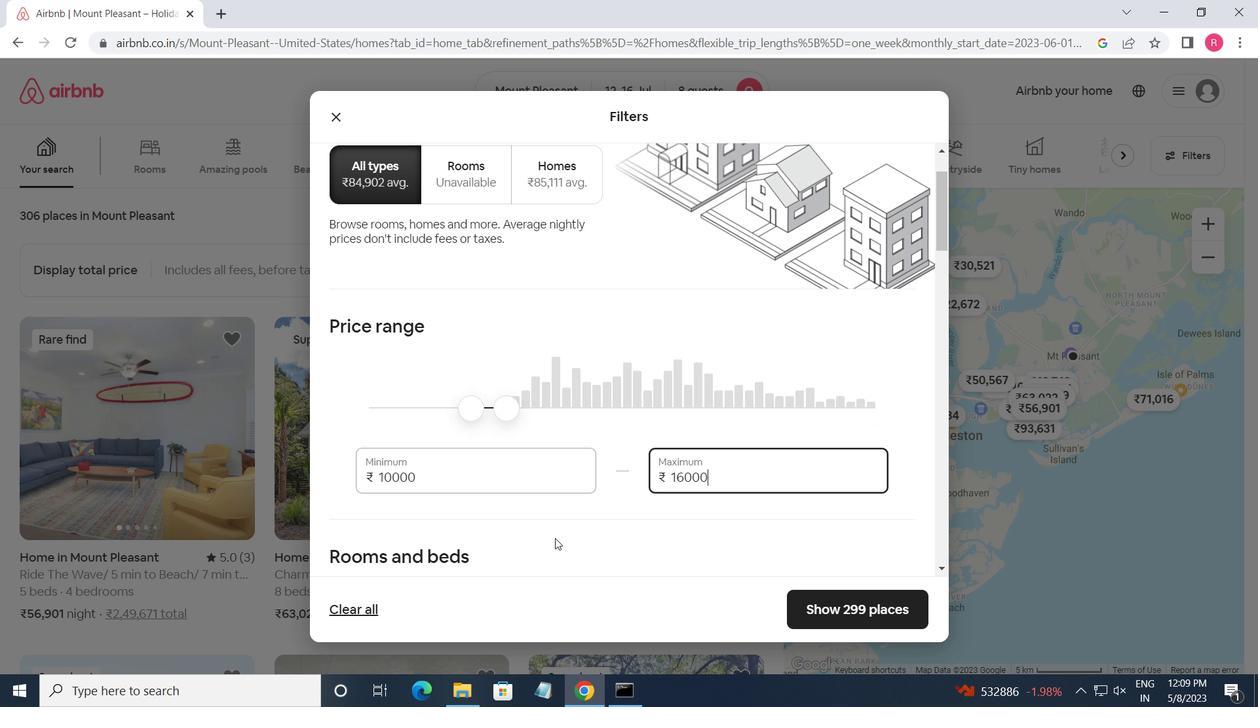 
Action: Mouse scrolled (555, 537) with delta (0, 0)
Screenshot: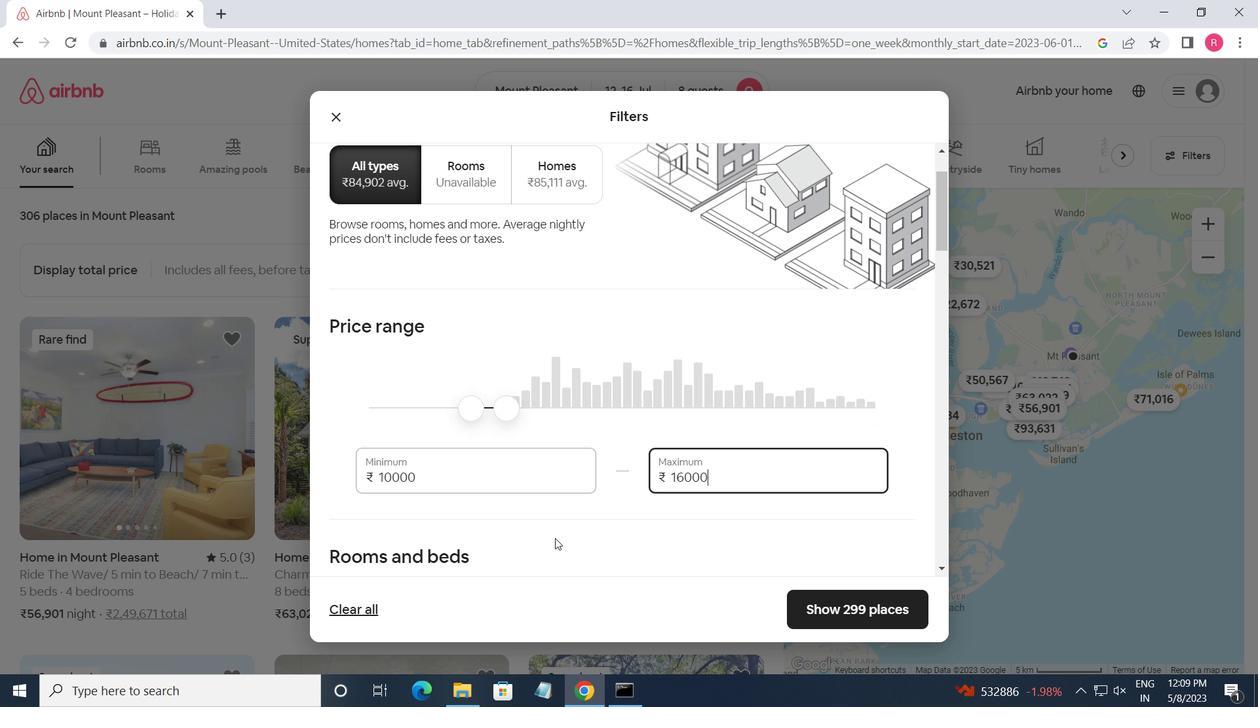 
Action: Mouse moved to (814, 481)
Screenshot: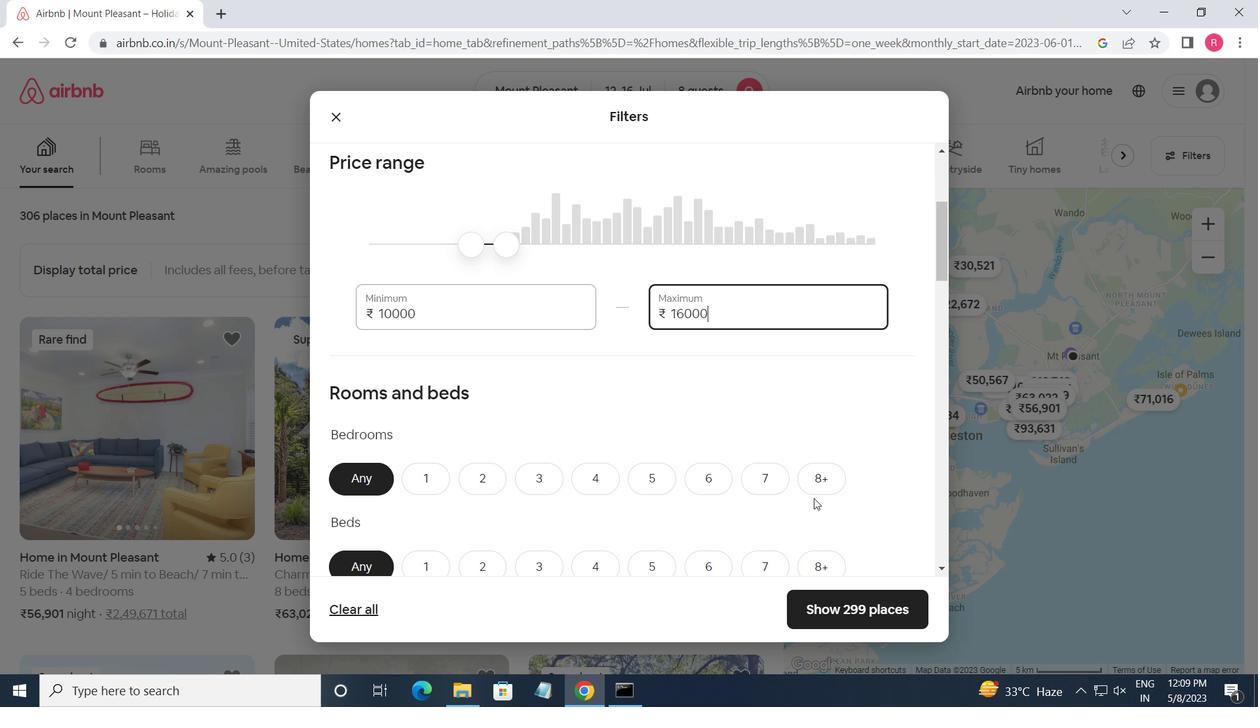 
Action: Mouse pressed left at (814, 481)
Screenshot: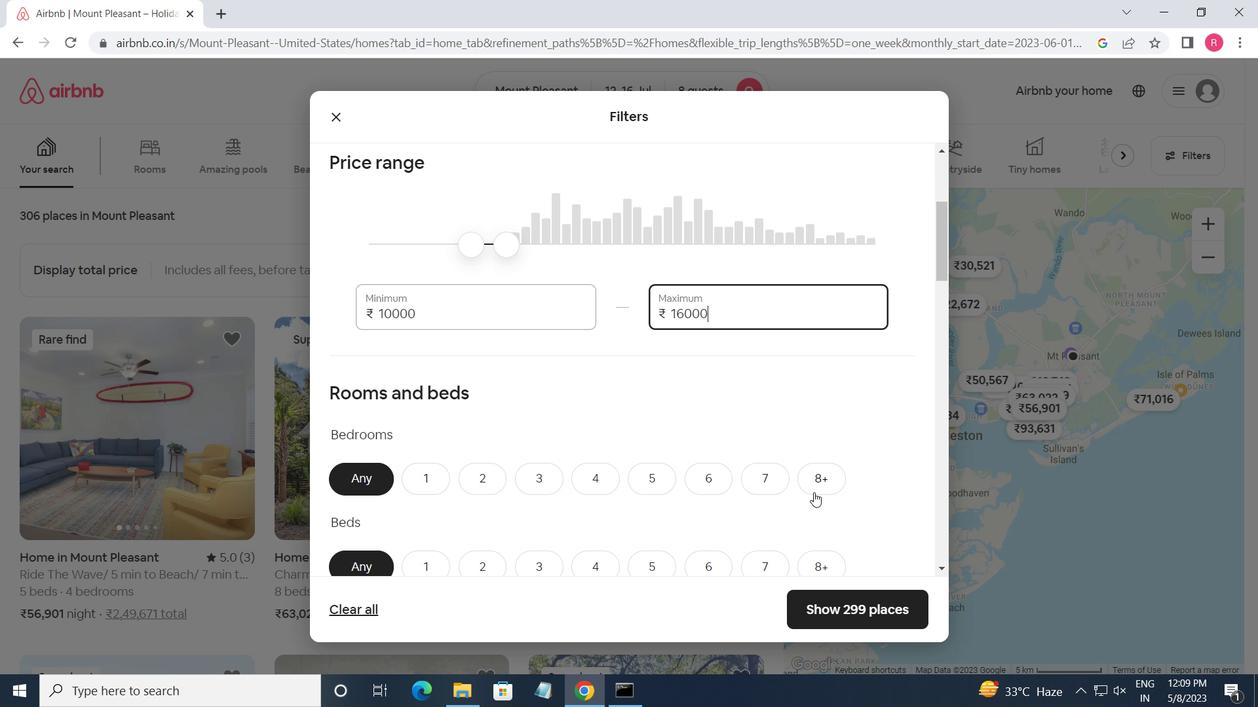 
Action: Mouse moved to (812, 477)
Screenshot: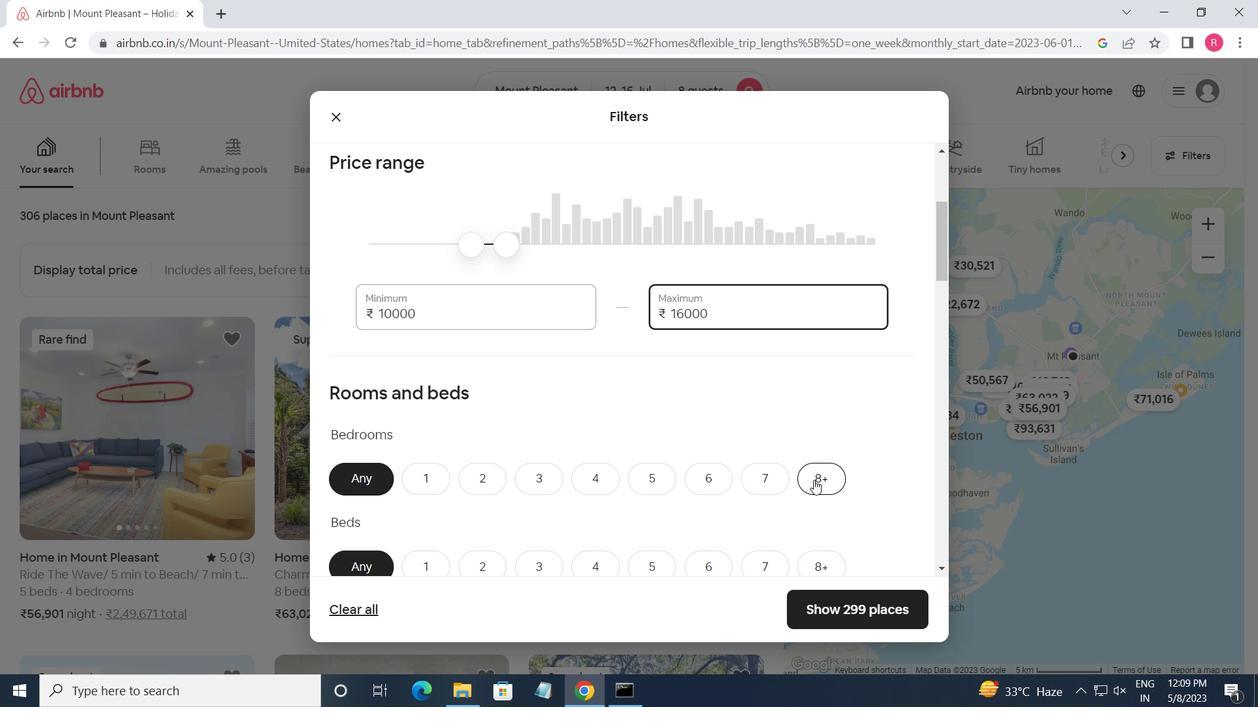 
Action: Mouse scrolled (812, 476) with delta (0, 0)
Screenshot: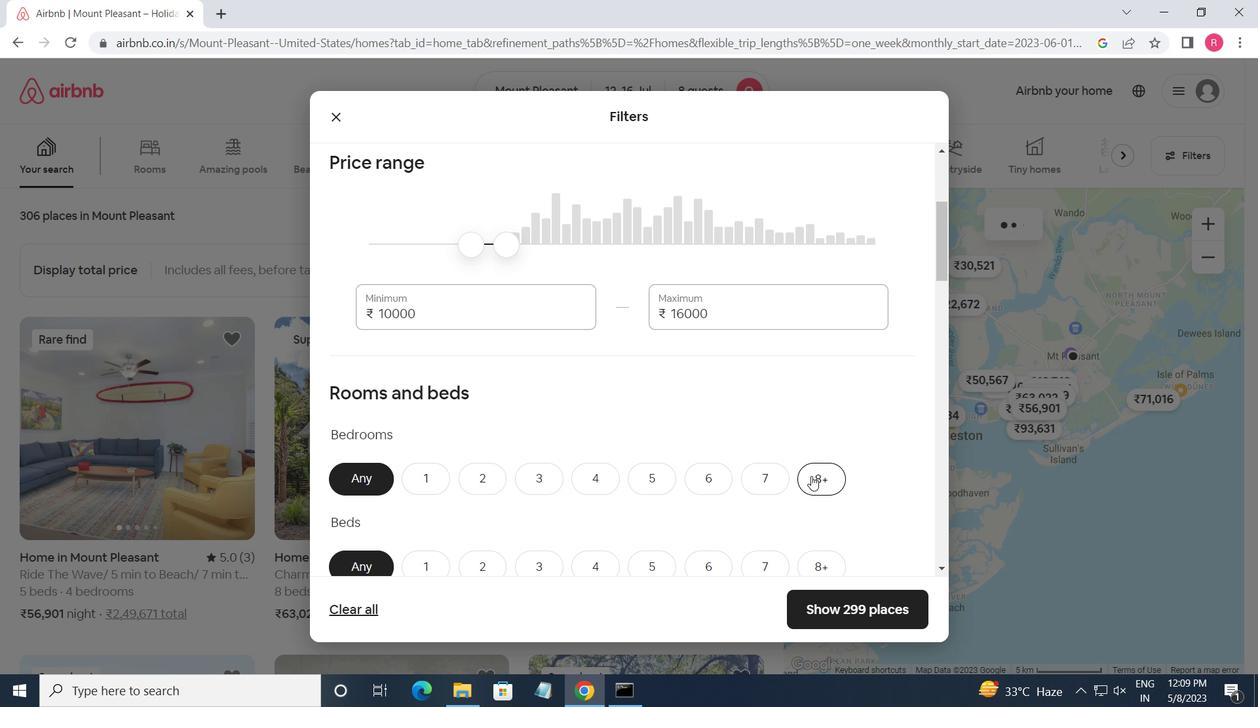 
Action: Mouse scrolled (812, 476) with delta (0, 0)
Screenshot: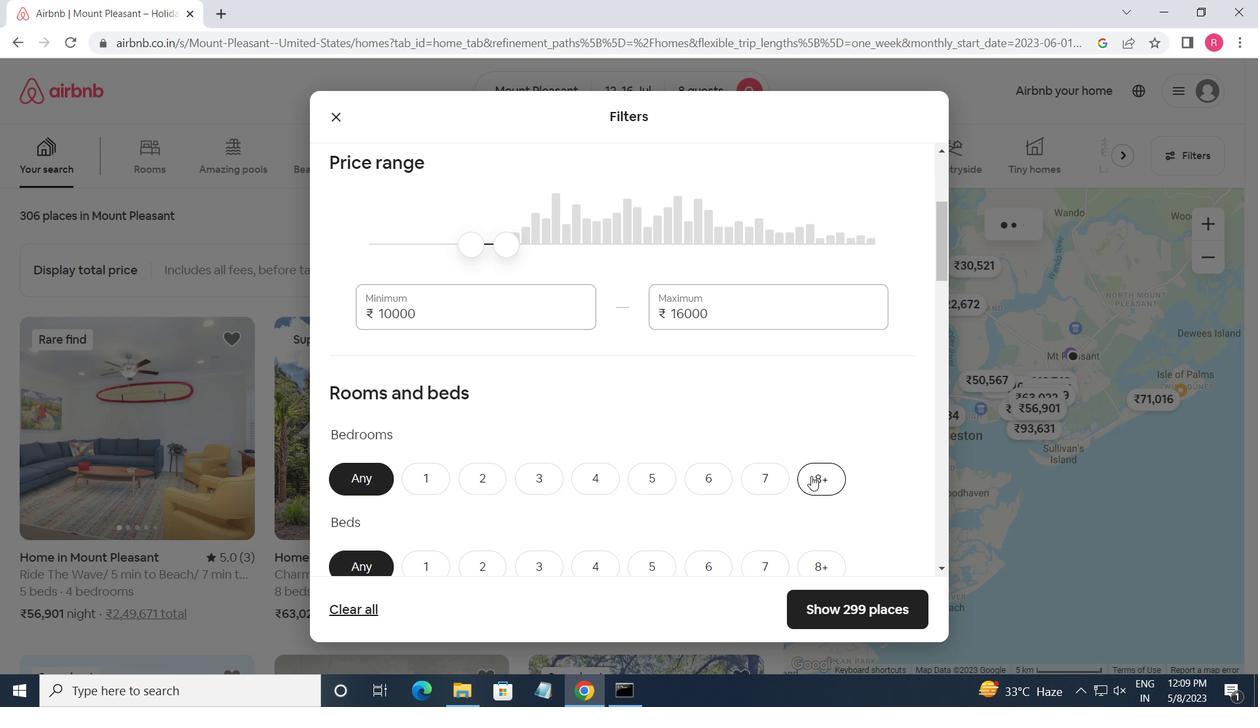 
Action: Mouse moved to (823, 405)
Screenshot: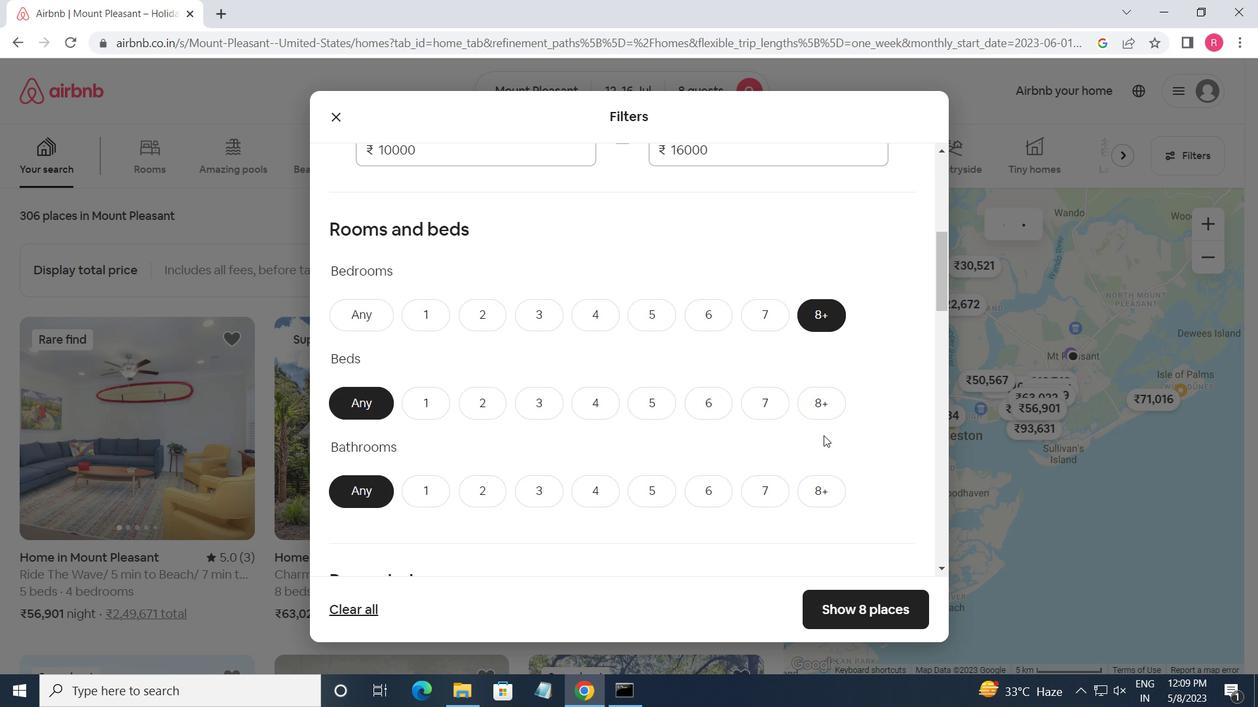 
Action: Mouse pressed left at (823, 405)
Screenshot: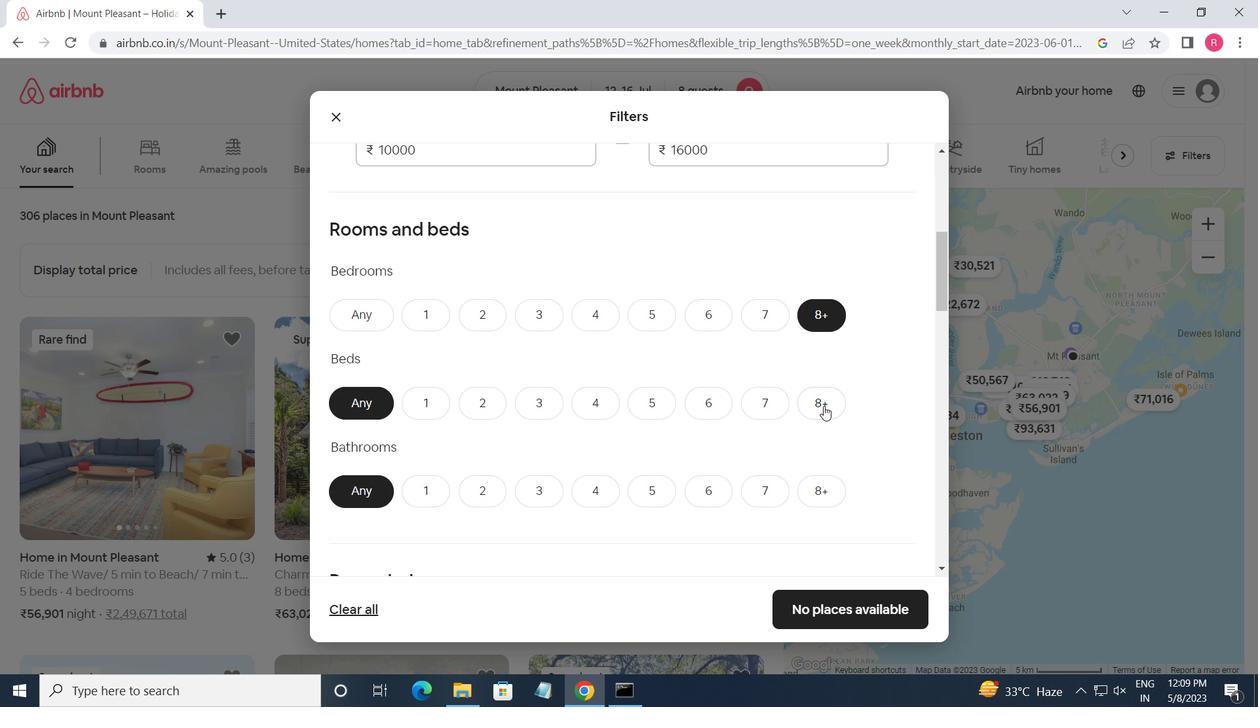 
Action: Mouse moved to (825, 491)
Screenshot: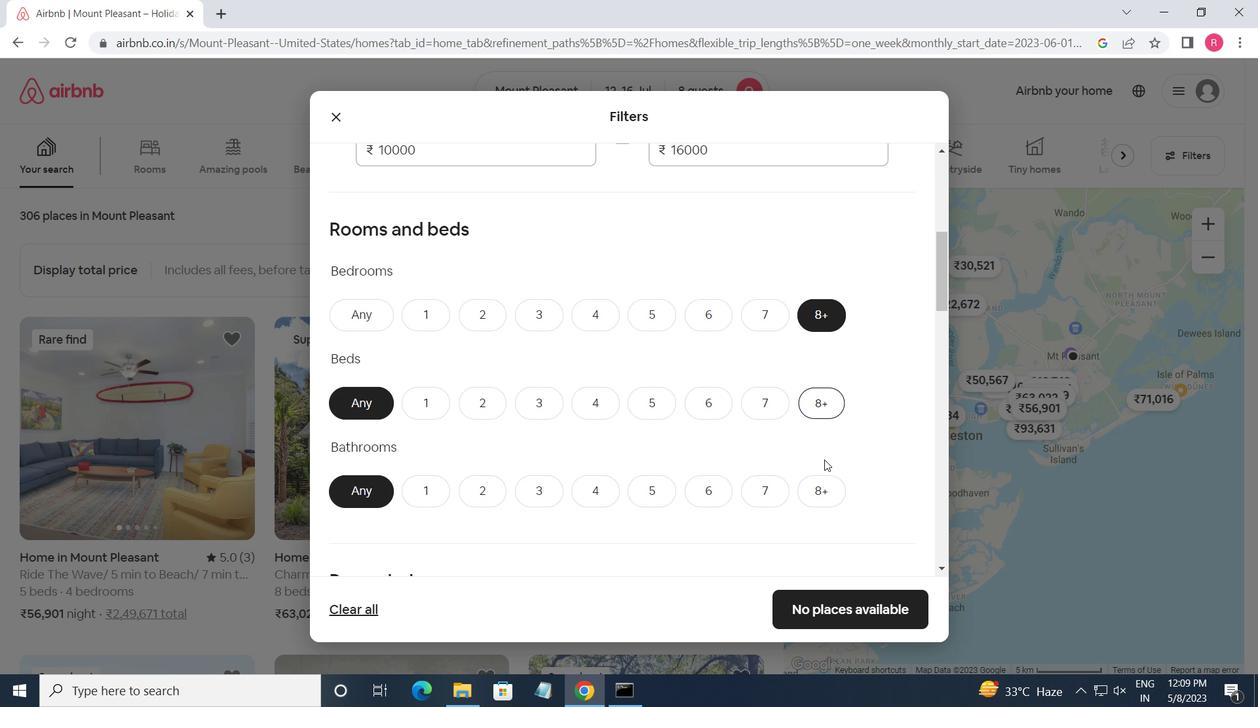 
Action: Mouse pressed left at (825, 491)
Screenshot: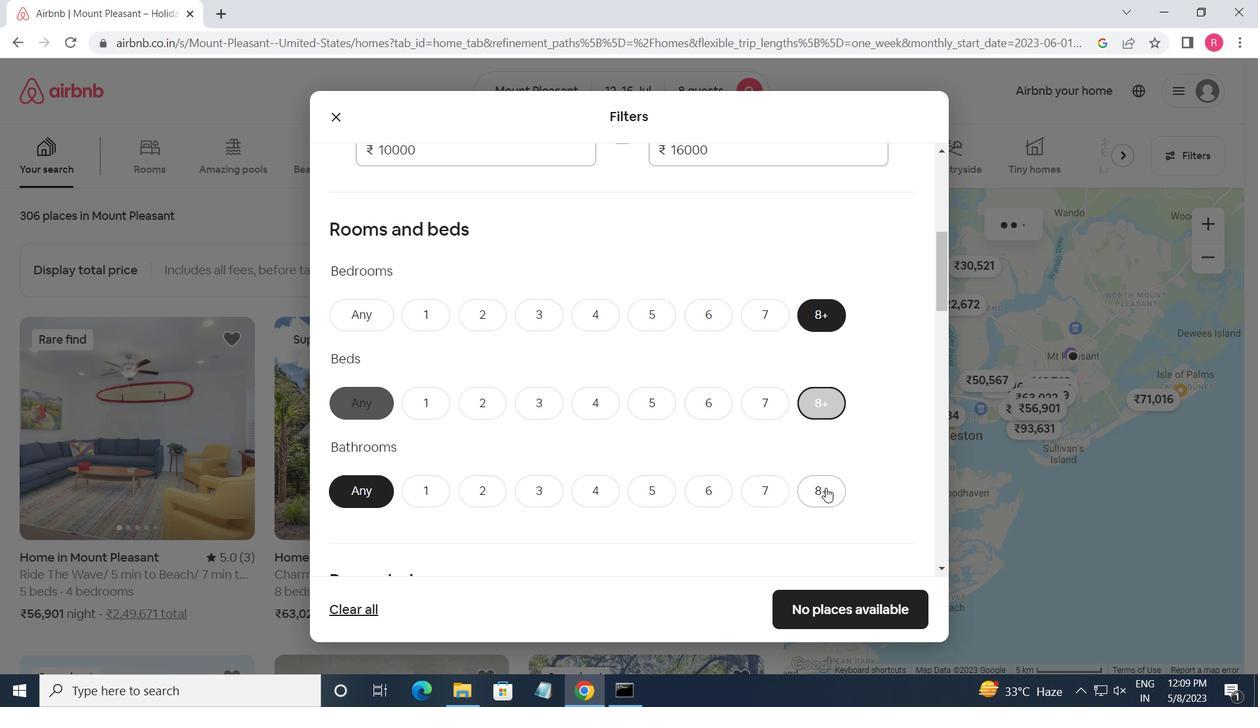 
Action: Mouse moved to (739, 427)
Screenshot: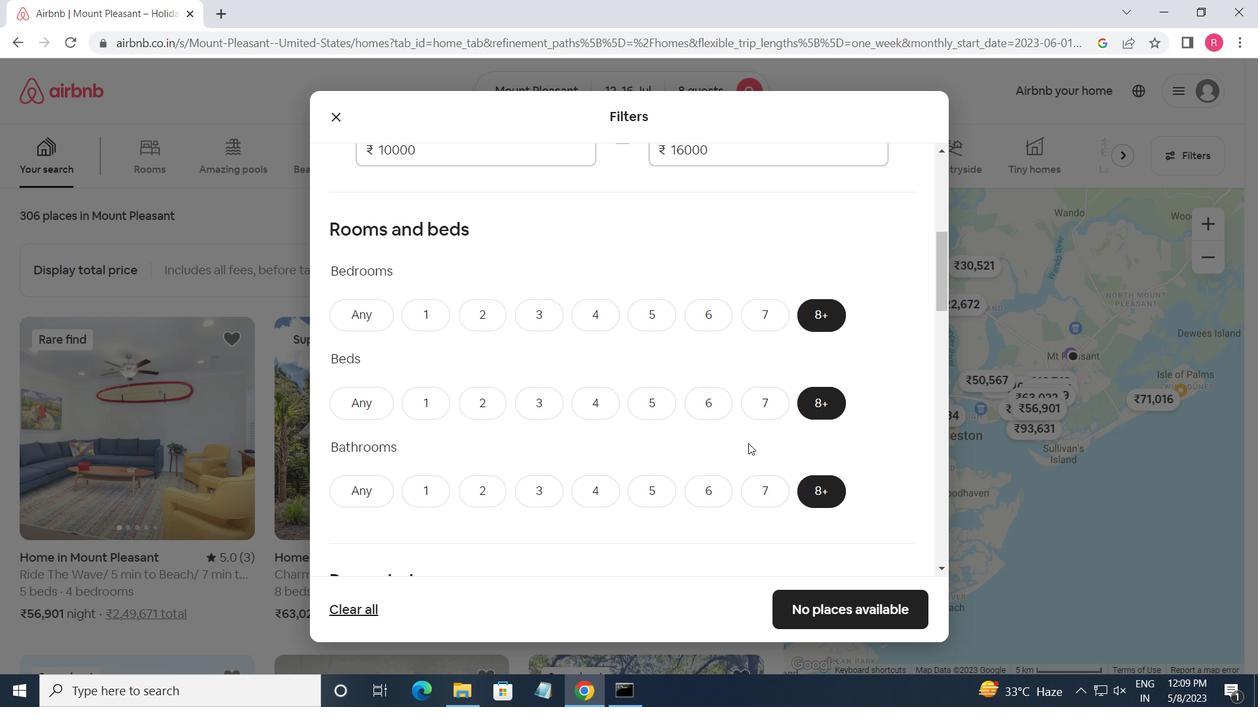 
Action: Mouse scrolled (739, 426) with delta (0, 0)
Screenshot: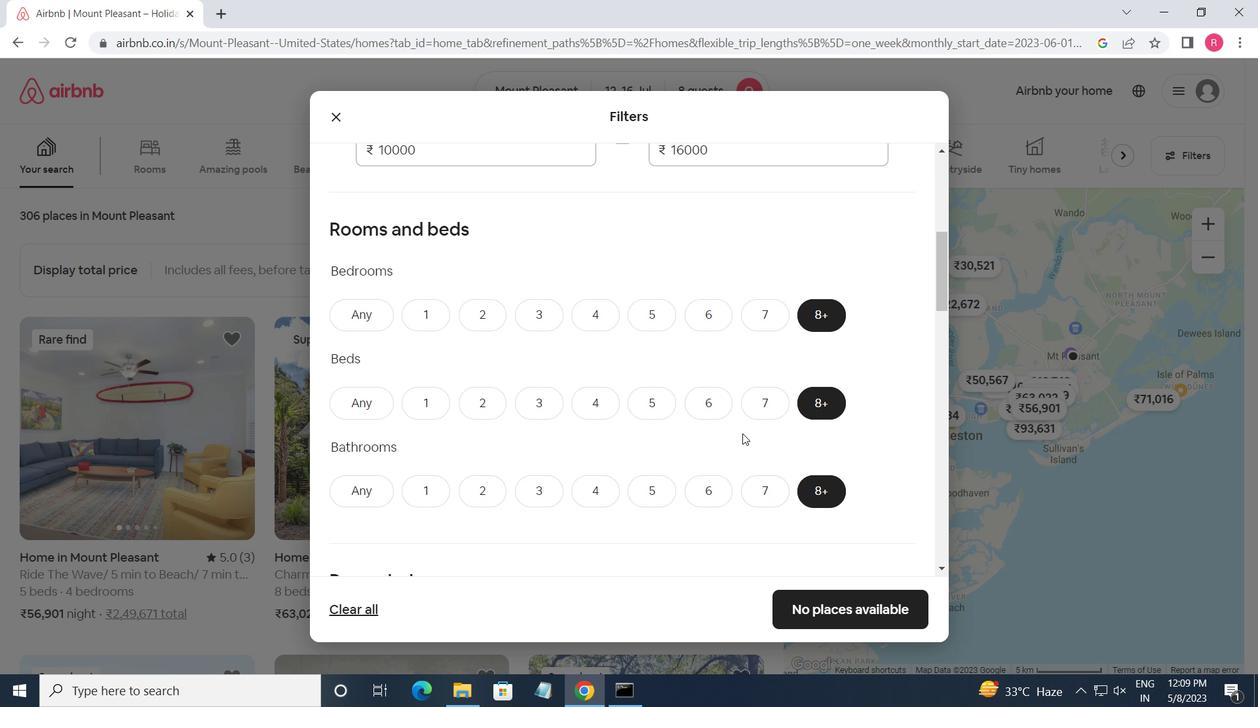 
Action: Mouse scrolled (739, 426) with delta (0, 0)
Screenshot: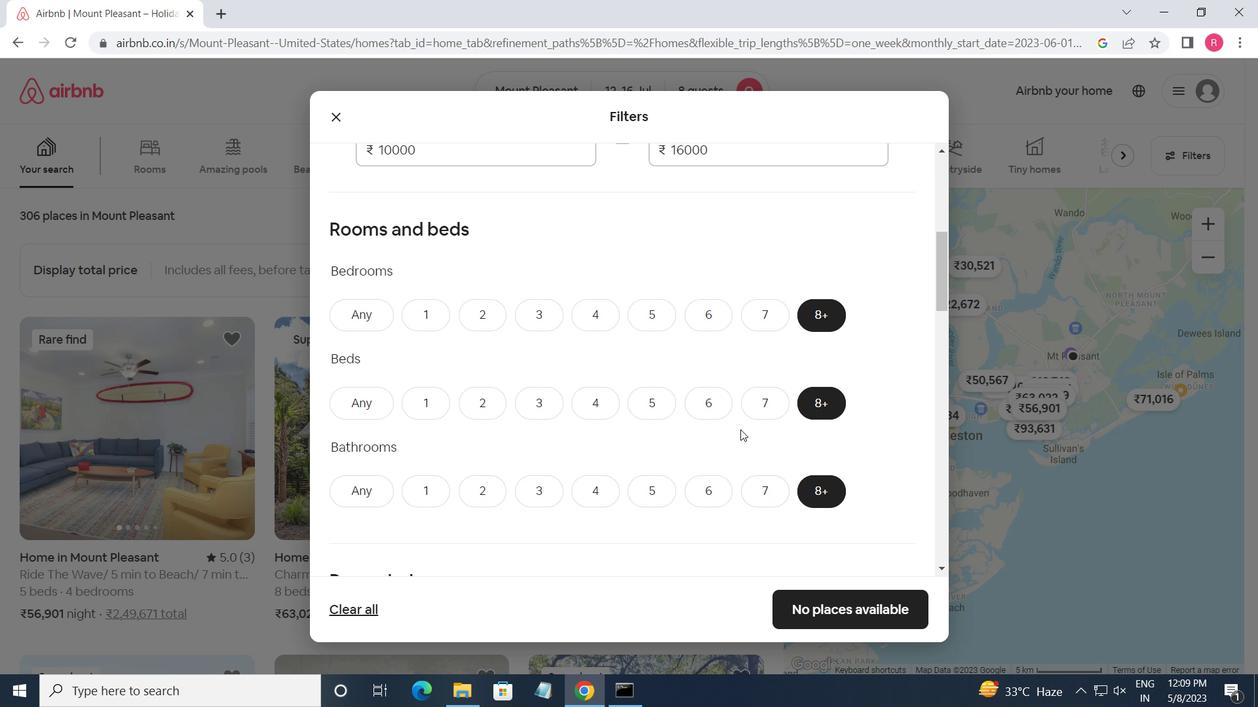 
Action: Mouse scrolled (739, 426) with delta (0, 0)
Screenshot: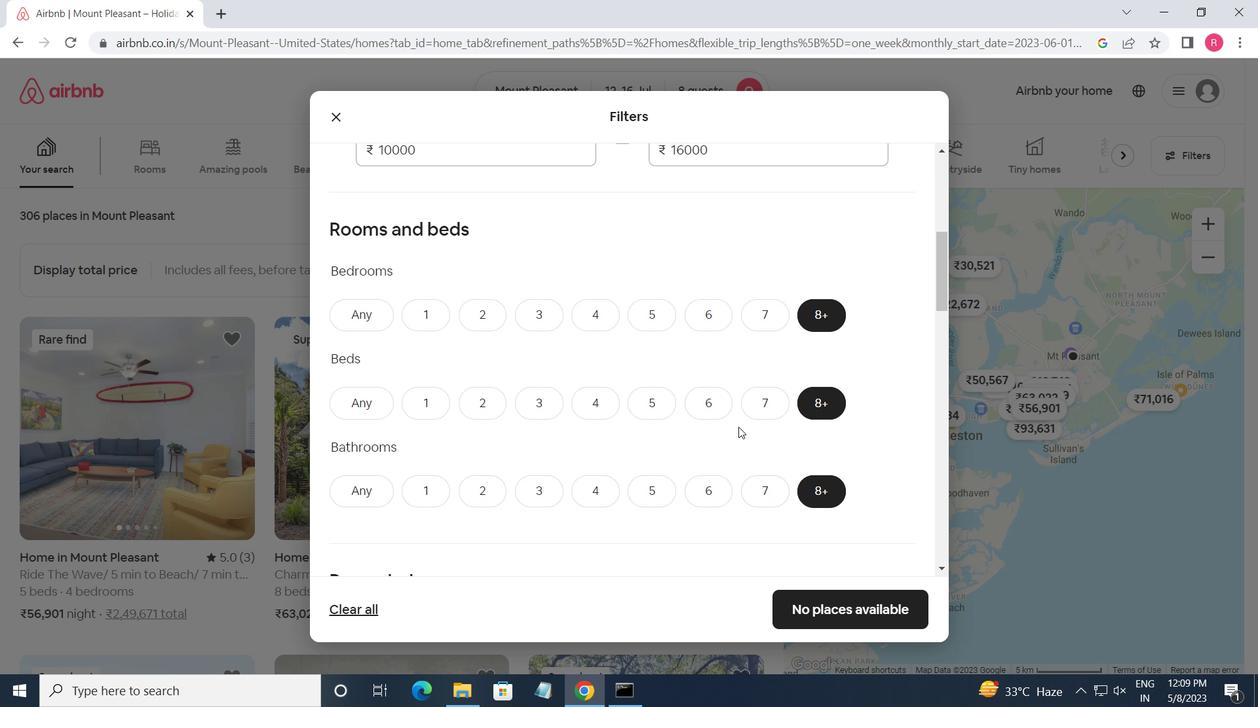 
Action: Mouse scrolled (739, 426) with delta (0, 0)
Screenshot: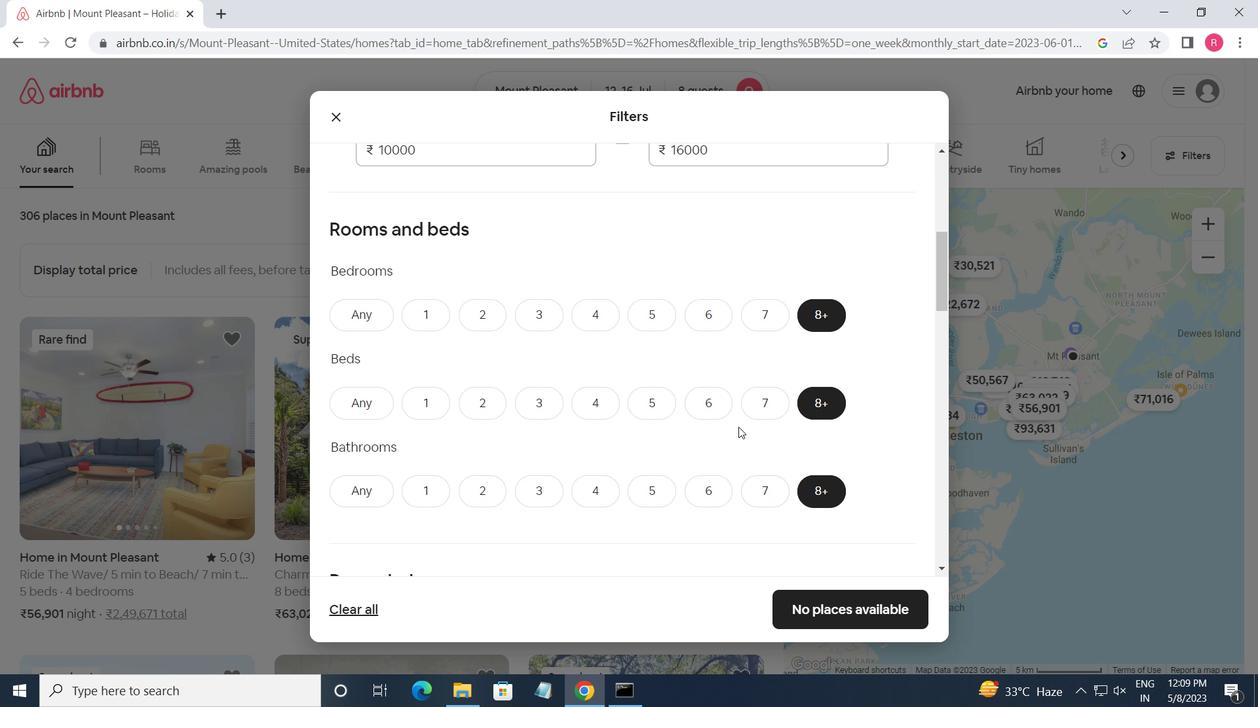 
Action: Mouse moved to (365, 354)
Screenshot: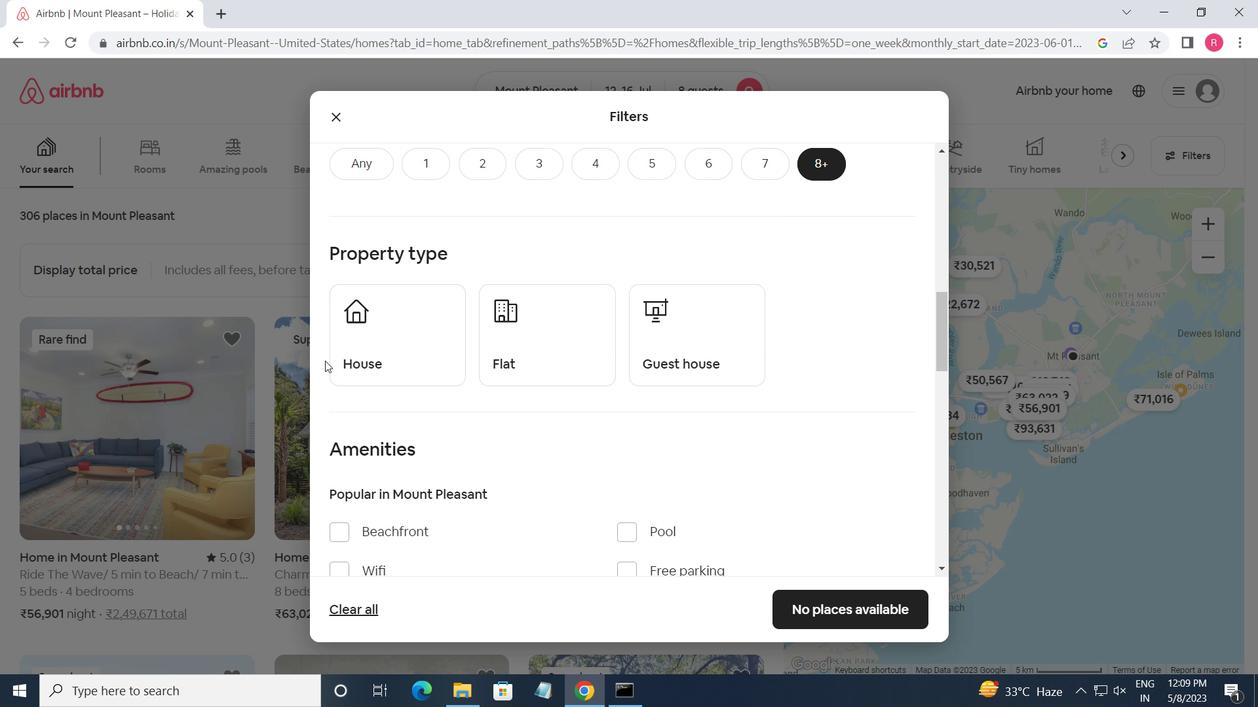 
Action: Mouse pressed left at (365, 354)
Screenshot: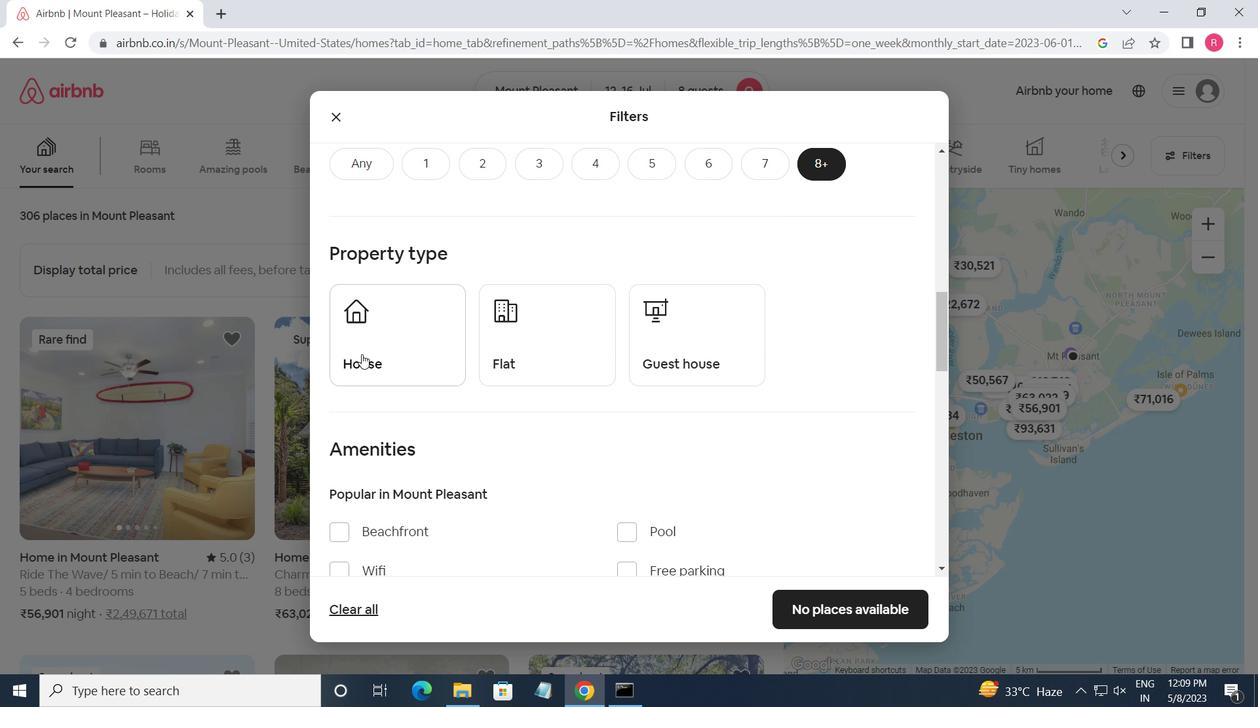 
Action: Mouse moved to (504, 353)
Screenshot: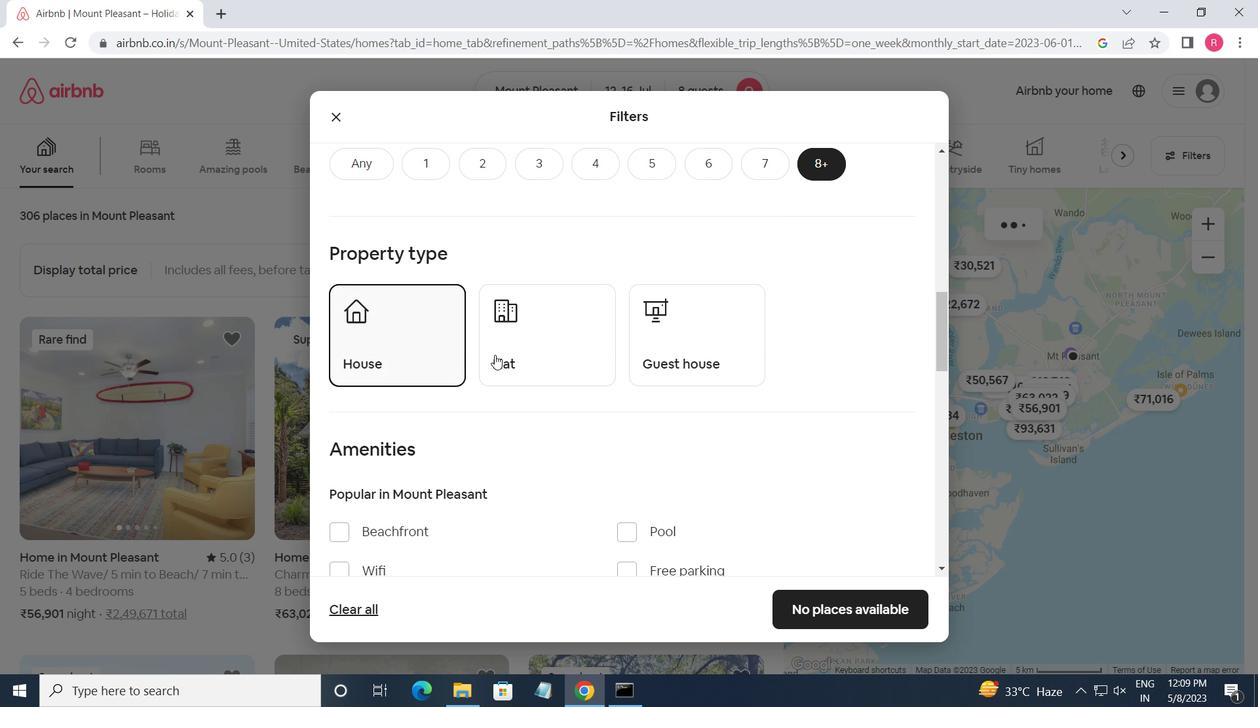 
Action: Mouse pressed left at (504, 353)
Screenshot: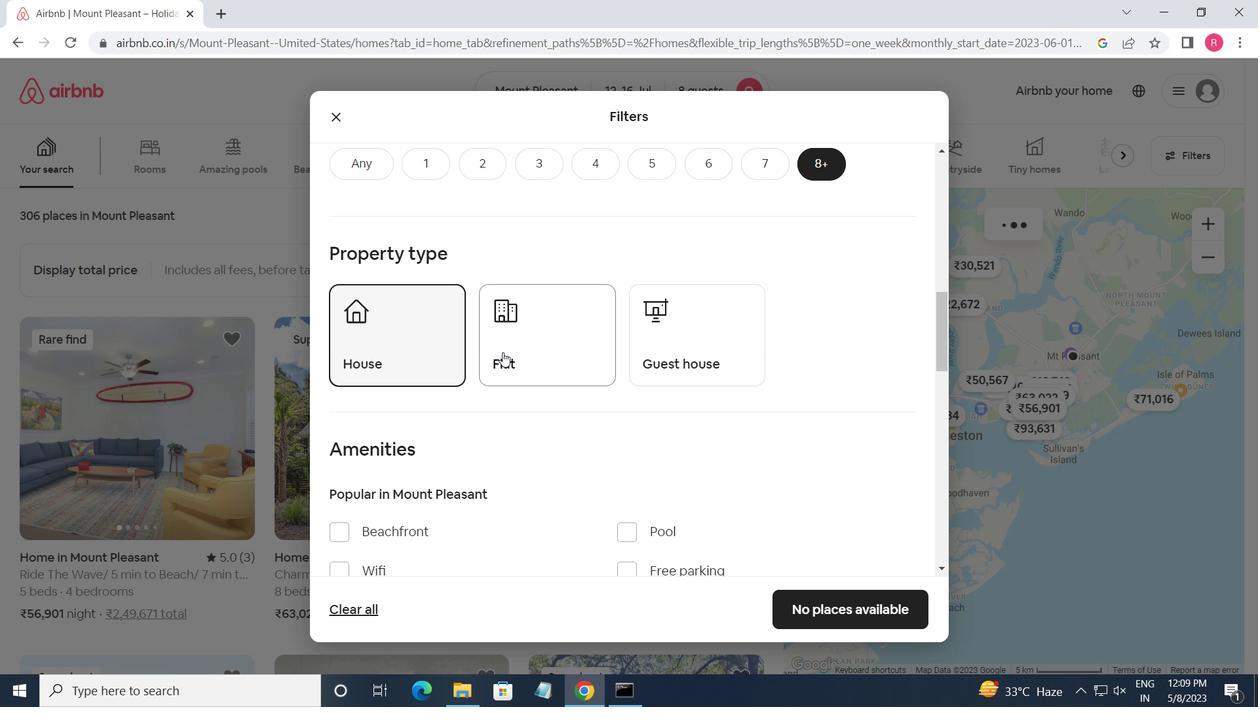 
Action: Mouse moved to (706, 353)
Screenshot: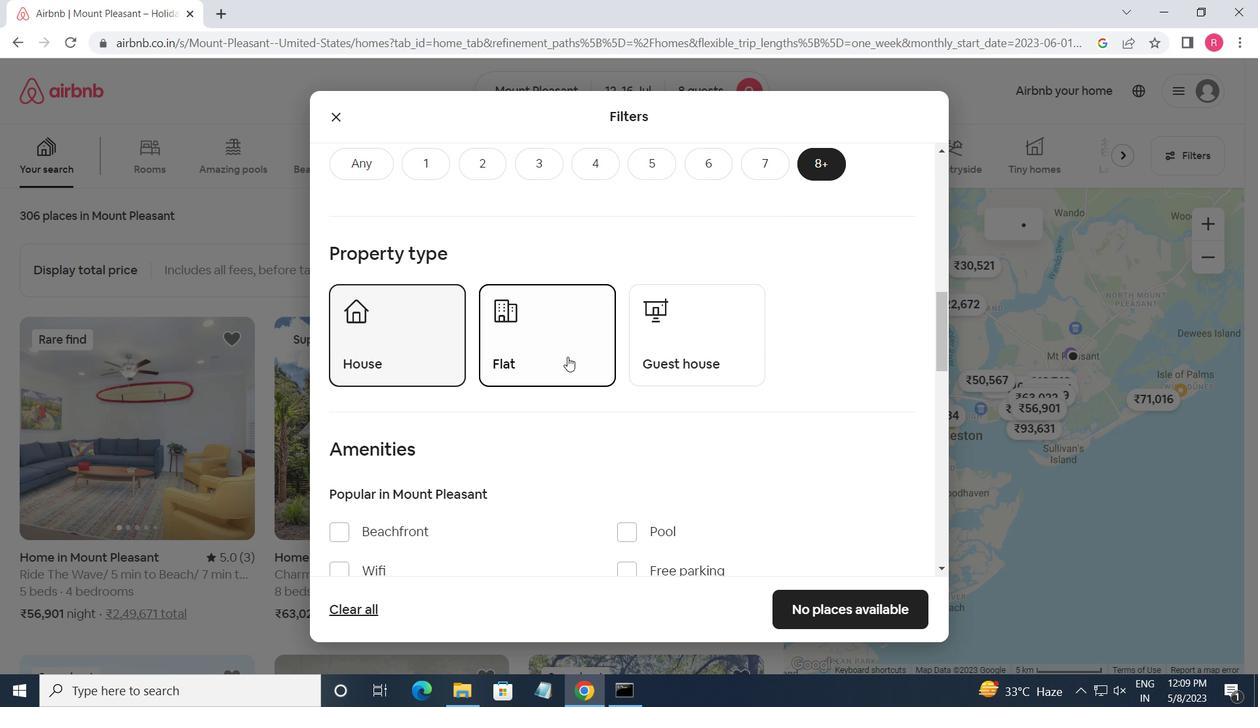 
Action: Mouse pressed left at (706, 353)
Screenshot: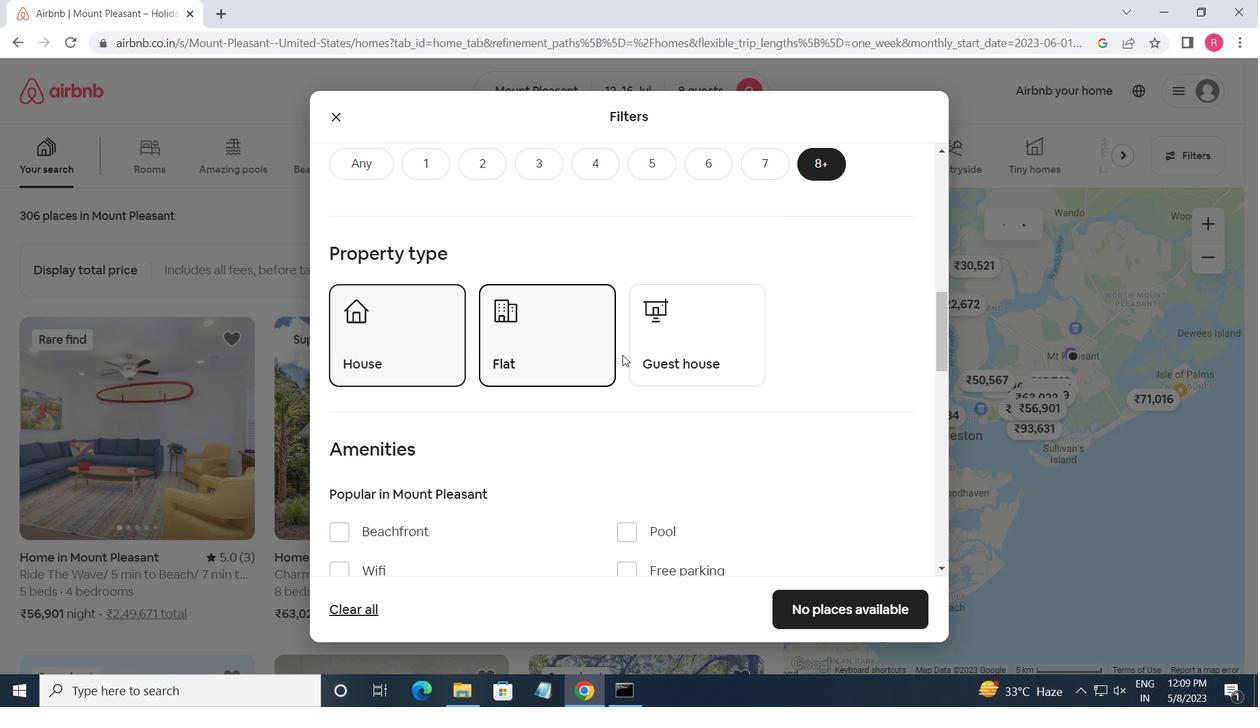 
Action: Mouse moved to (684, 361)
Screenshot: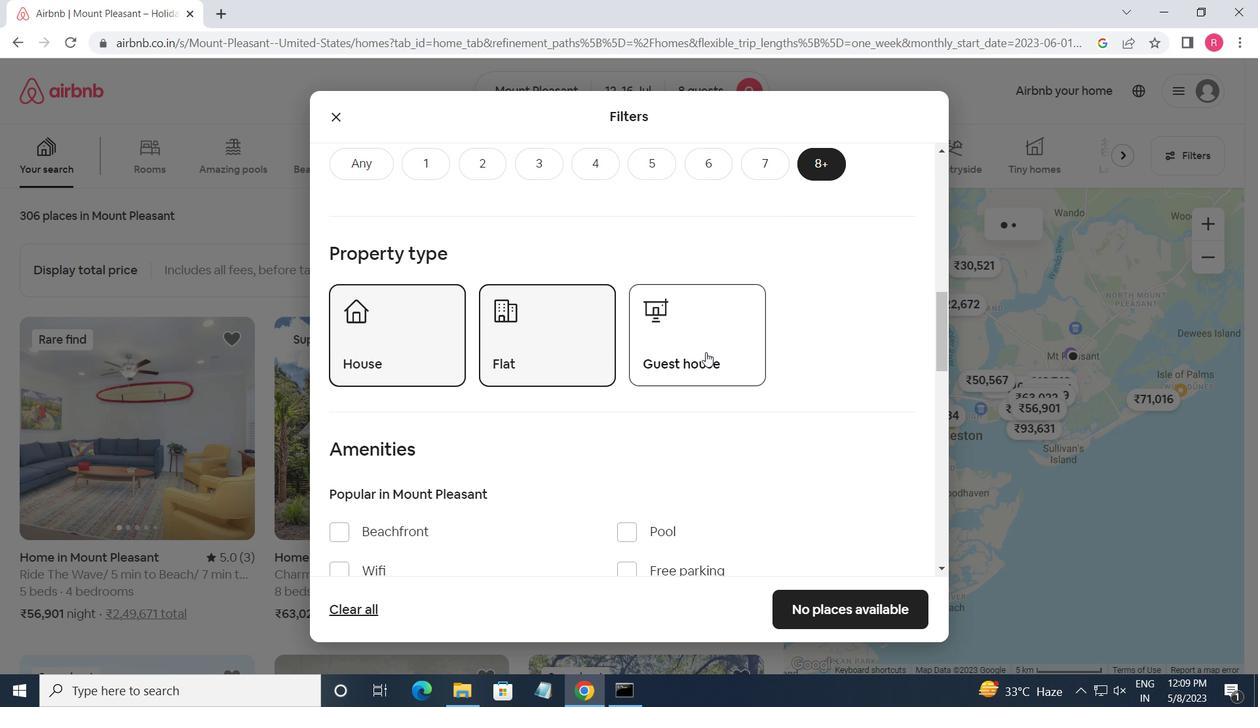 
Action: Mouse scrolled (684, 360) with delta (0, 0)
Screenshot: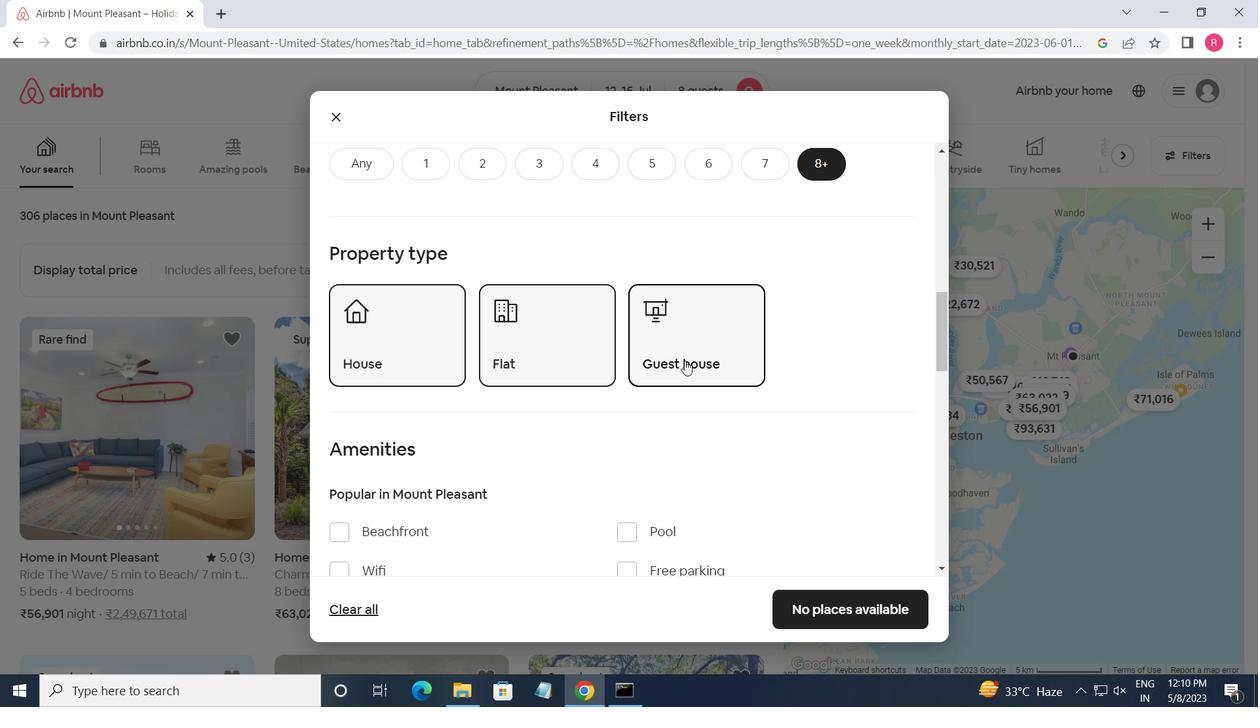
Action: Mouse scrolled (684, 360) with delta (0, 0)
Screenshot: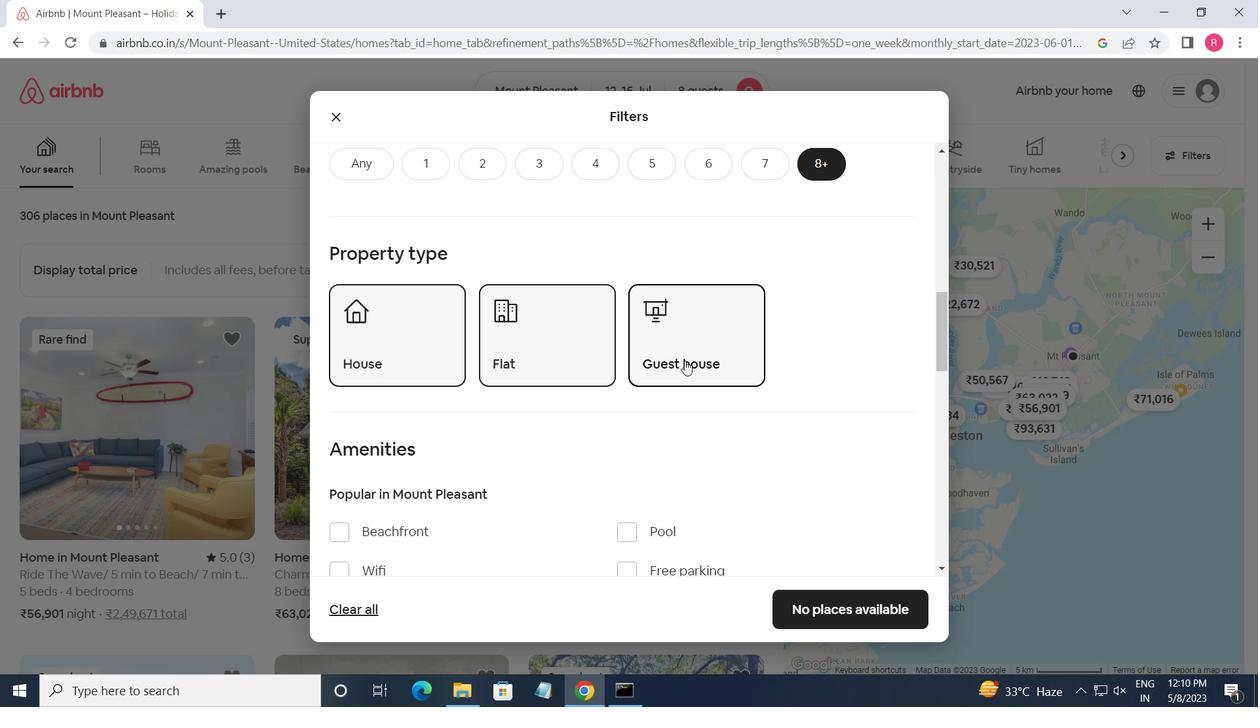 
Action: Mouse moved to (381, 481)
Screenshot: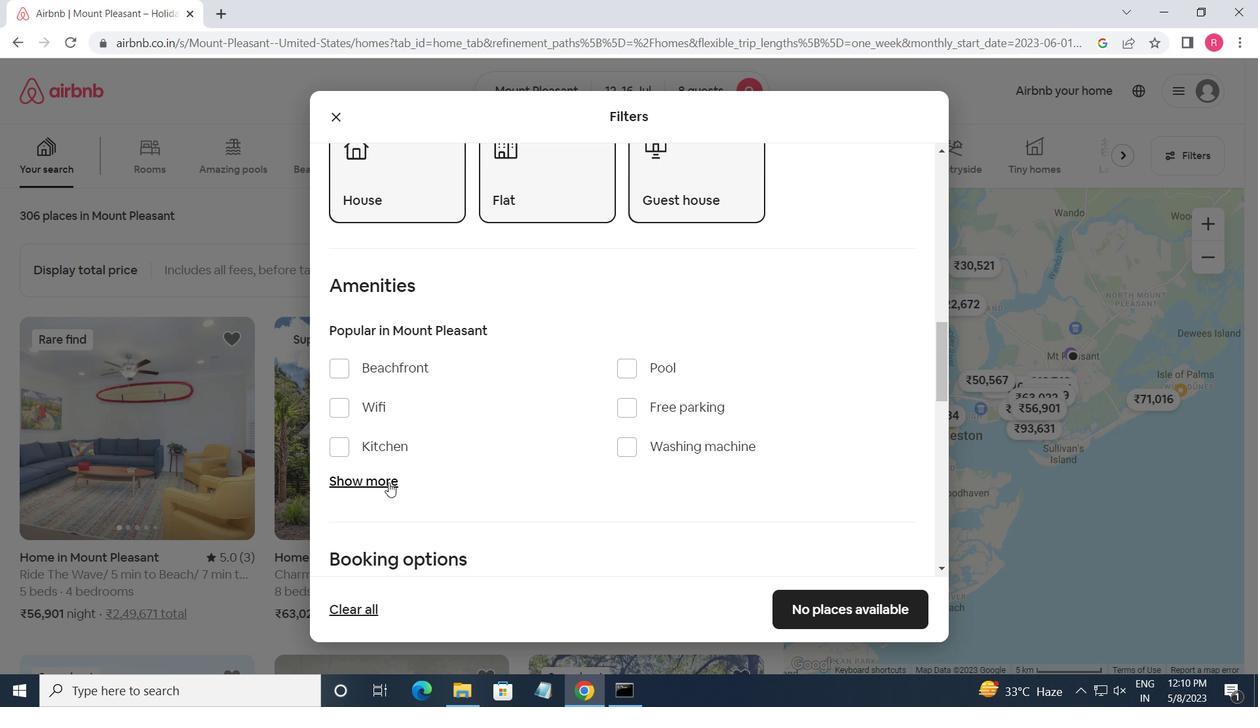 
Action: Mouse pressed left at (381, 481)
Screenshot: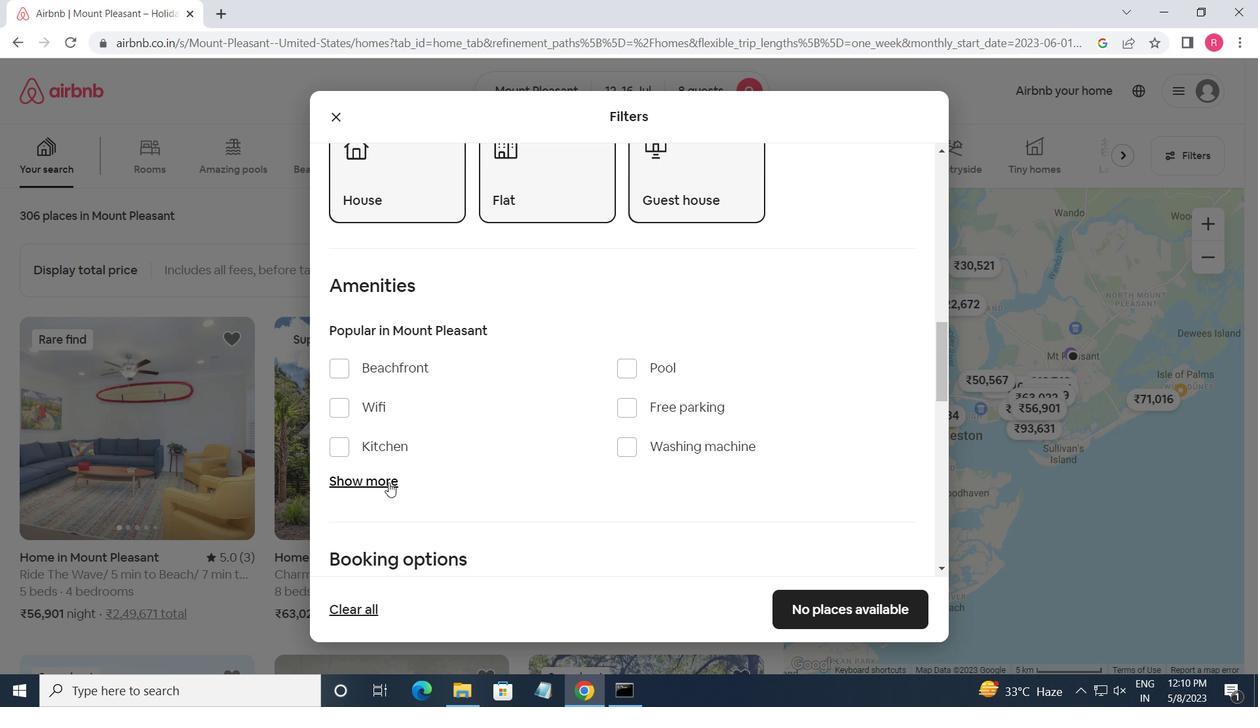 
Action: Mouse moved to (335, 413)
Screenshot: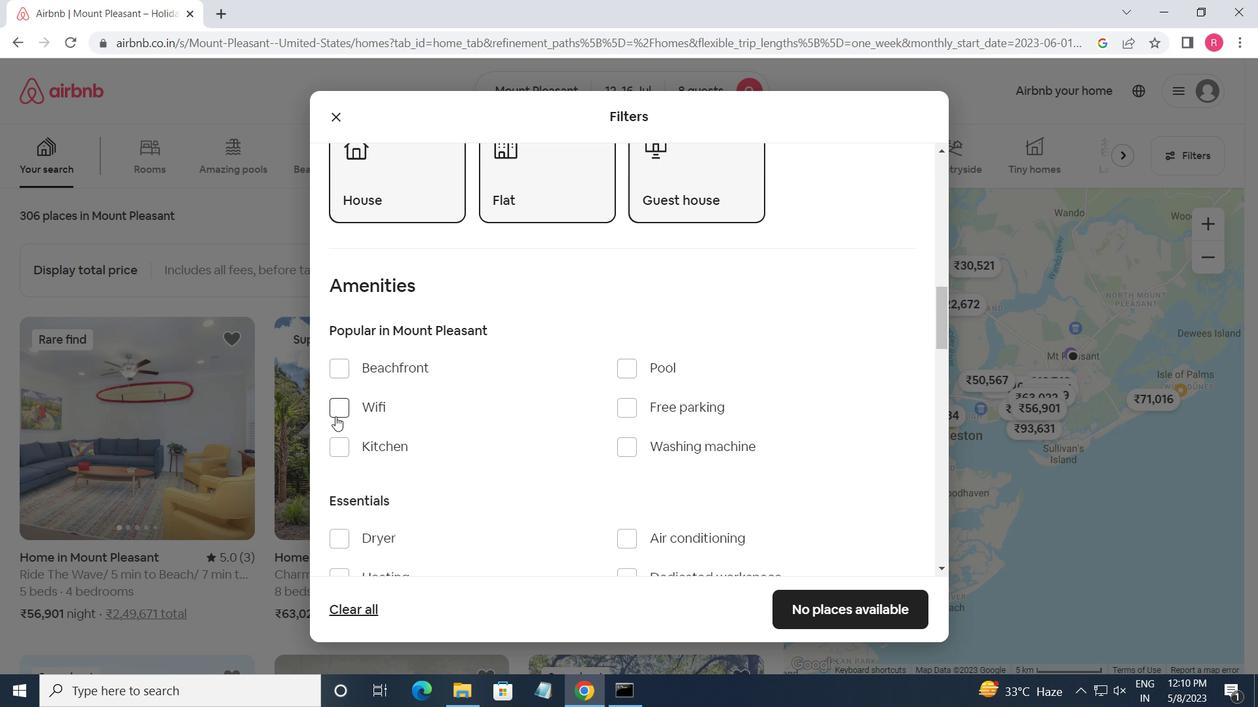 
Action: Mouse pressed left at (335, 413)
Screenshot: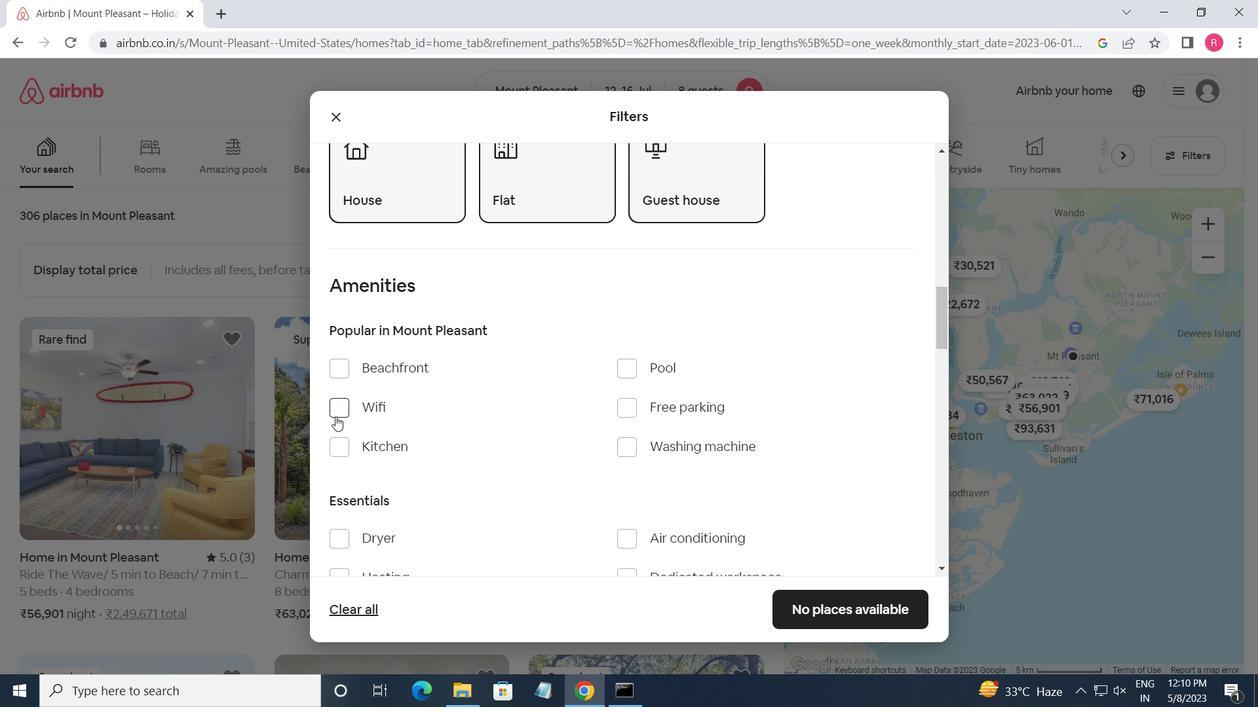 
Action: Mouse moved to (625, 406)
Screenshot: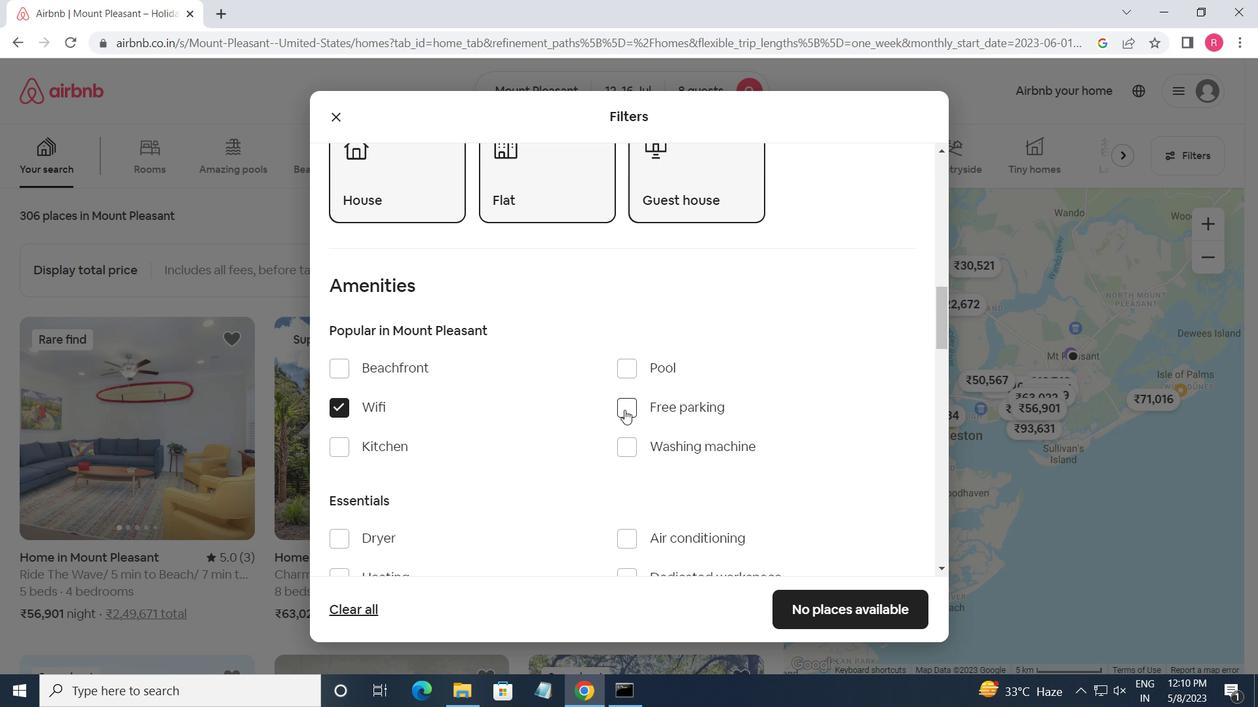 
Action: Mouse pressed left at (625, 406)
Screenshot: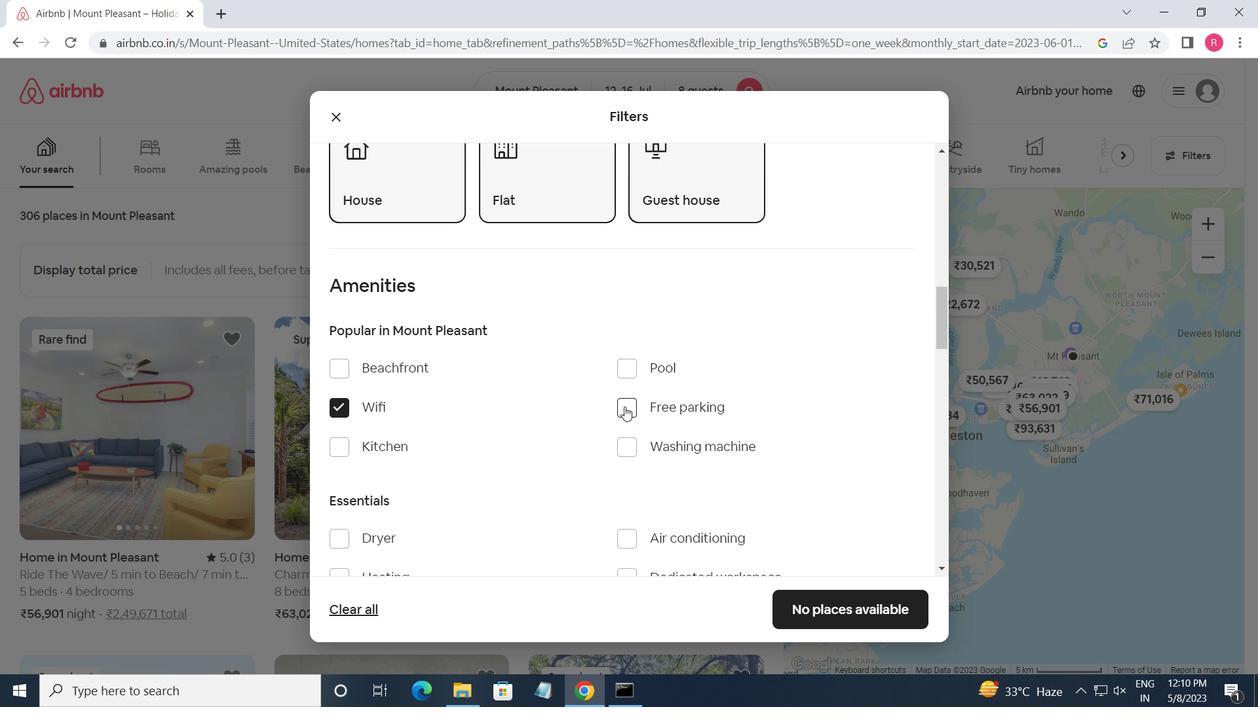 
Action: Mouse moved to (597, 449)
Screenshot: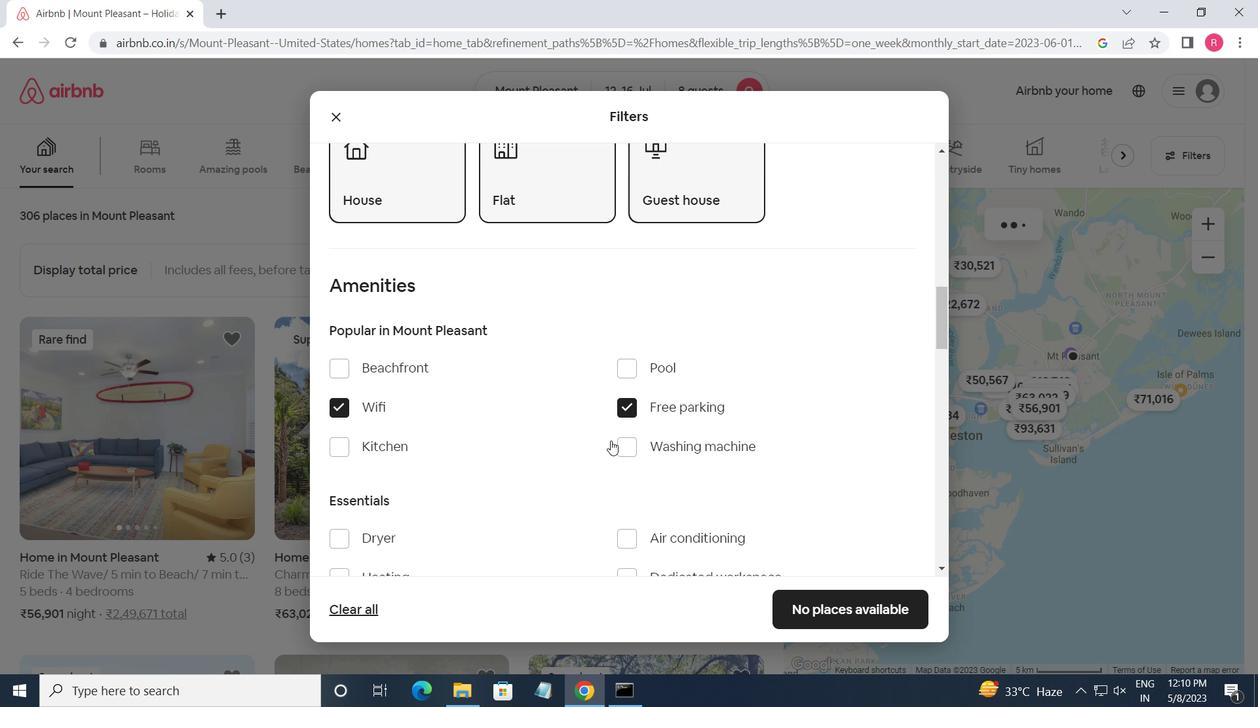
Action: Mouse scrolled (597, 448) with delta (0, 0)
Screenshot: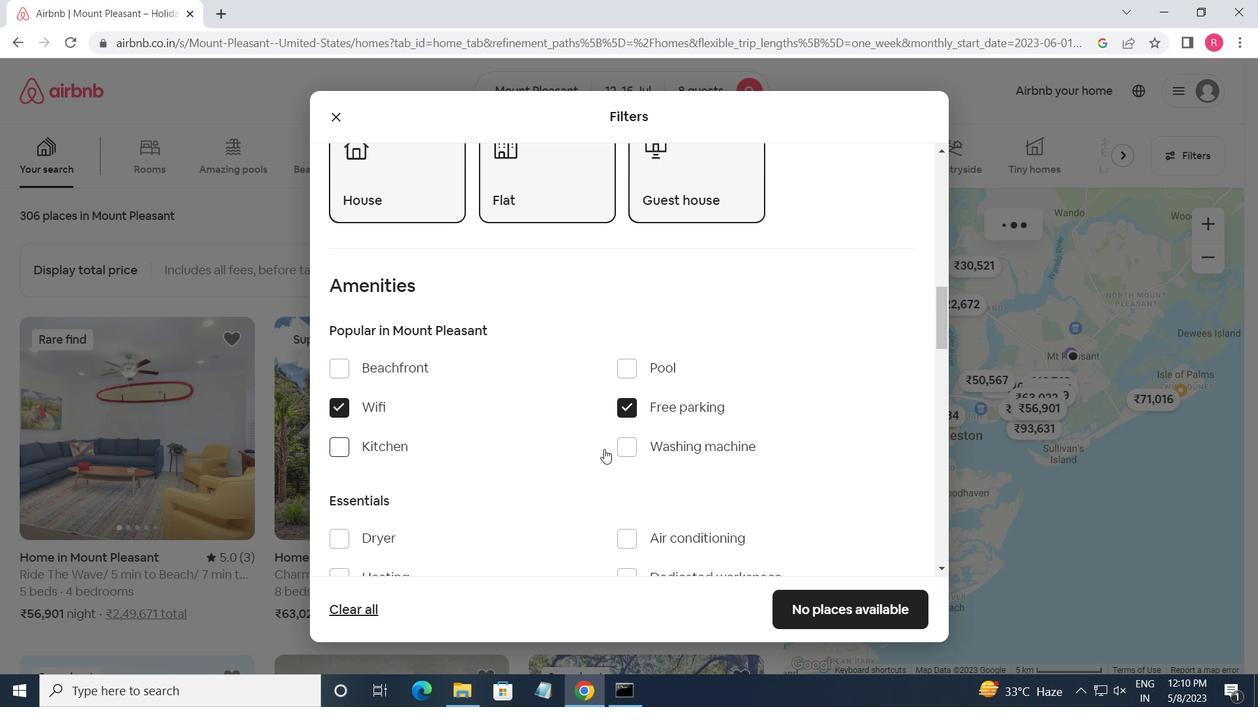 
Action: Mouse scrolled (597, 448) with delta (0, 0)
Screenshot: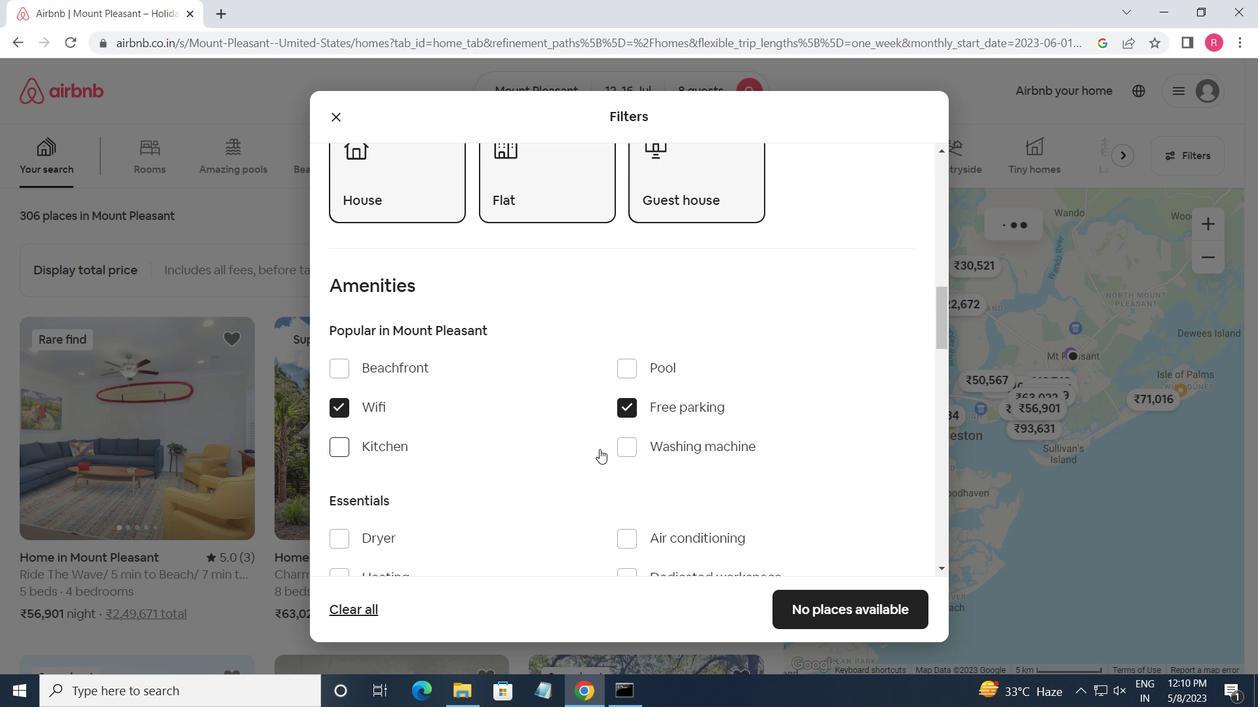 
Action: Mouse moved to (342, 454)
Screenshot: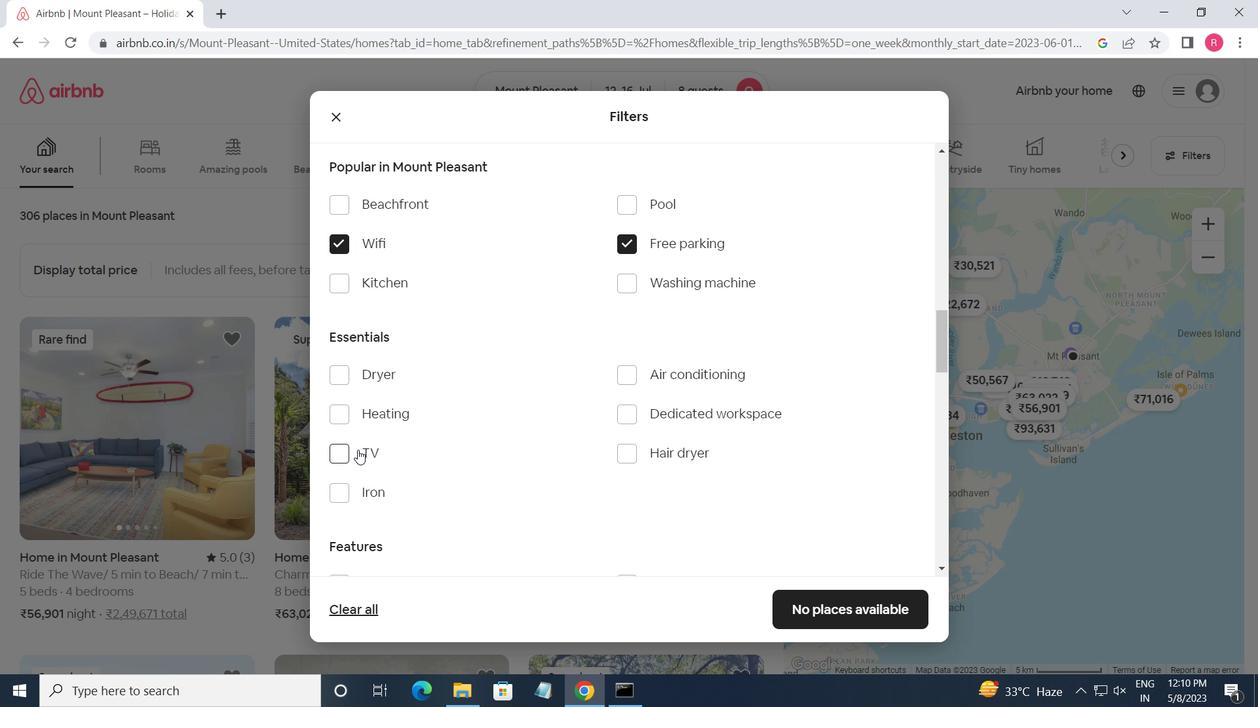 
Action: Mouse pressed left at (342, 454)
Screenshot: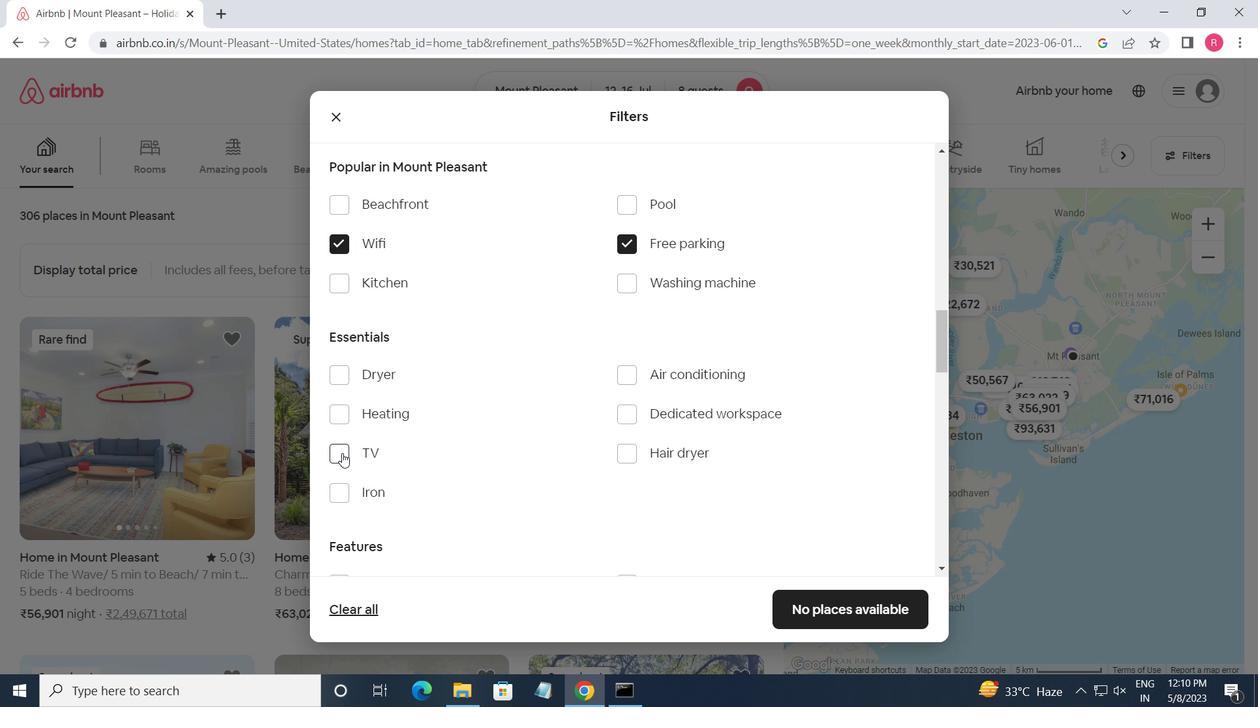 
Action: Mouse moved to (551, 452)
Screenshot: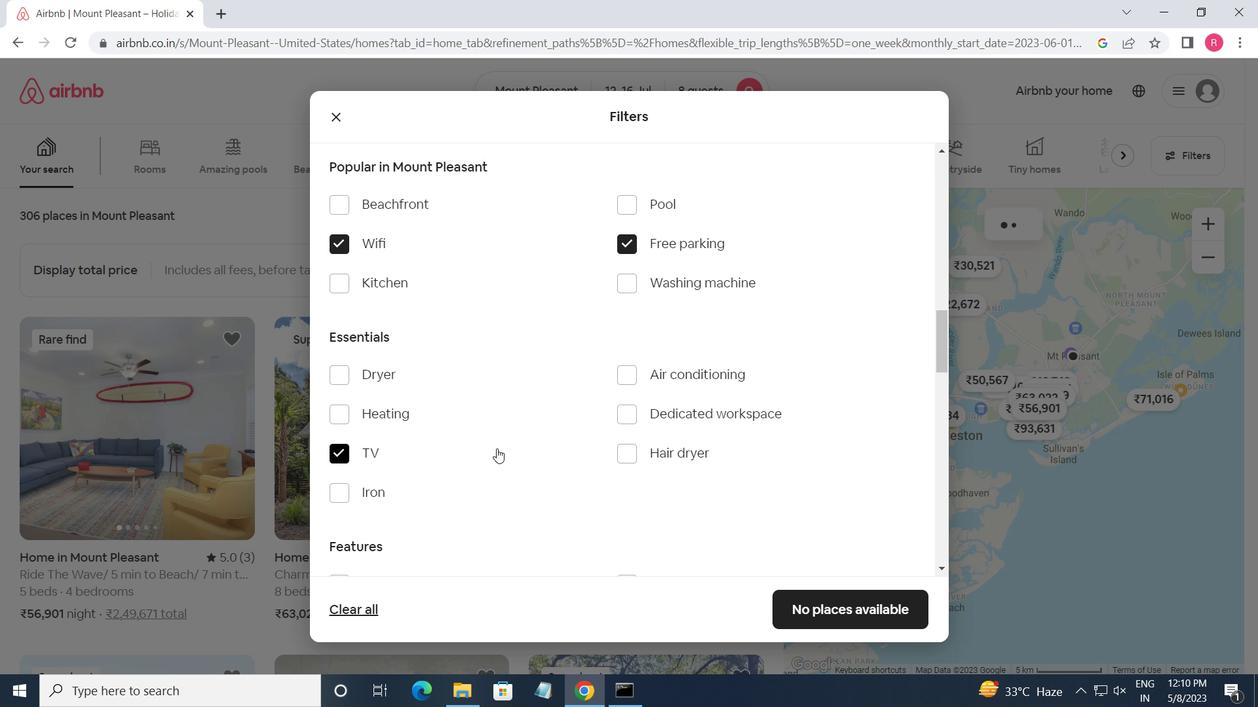 
Action: Mouse scrolled (551, 451) with delta (0, 0)
Screenshot: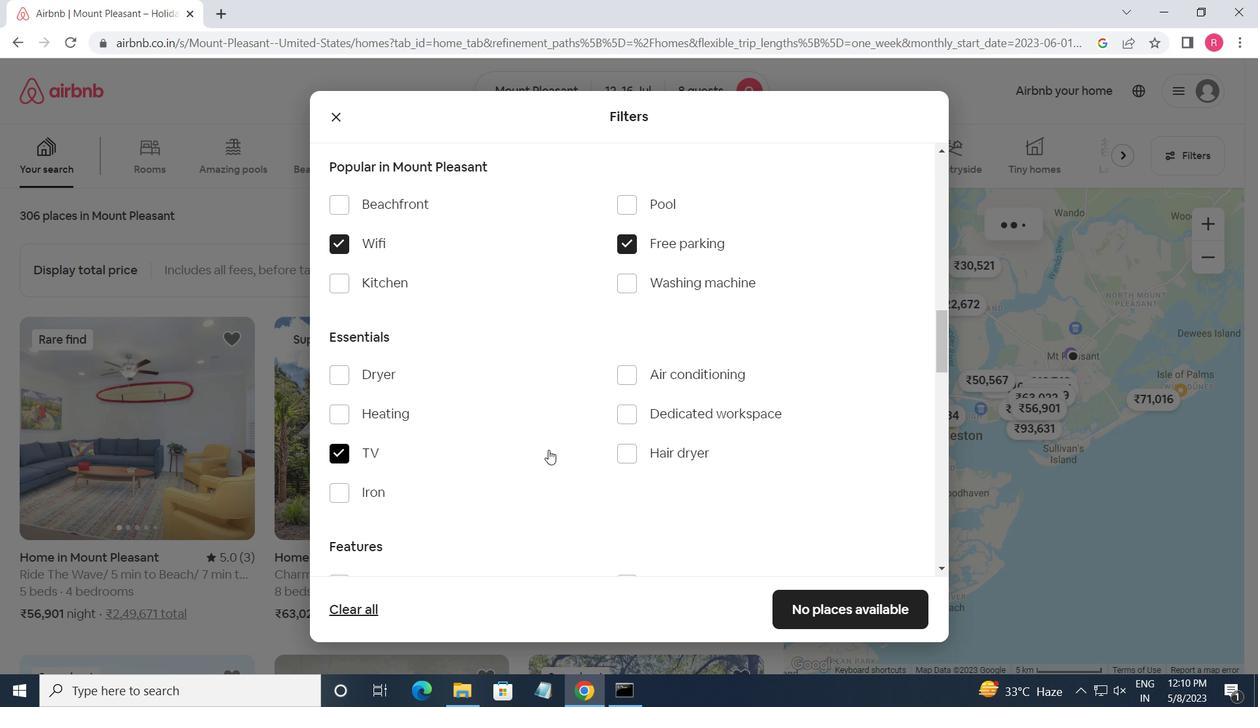 
Action: Mouse scrolled (551, 451) with delta (0, 0)
Screenshot: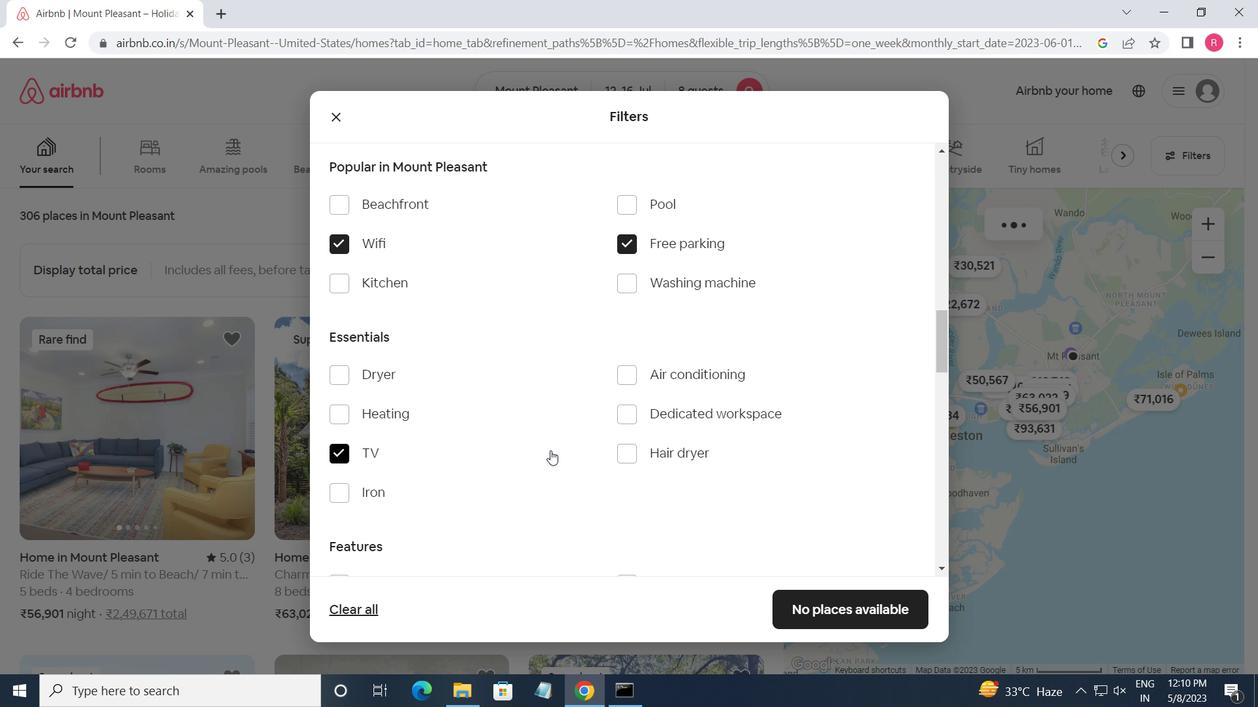 
Action: Mouse moved to (626, 463)
Screenshot: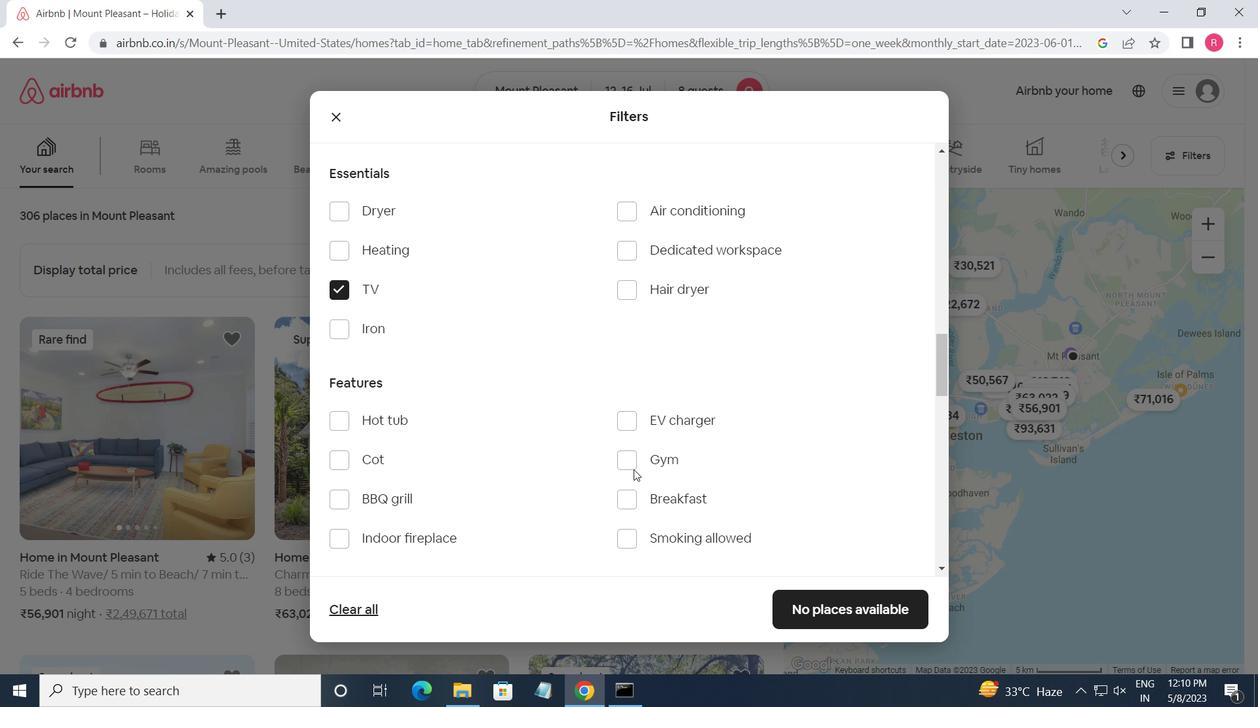 
Action: Mouse pressed left at (626, 463)
Screenshot: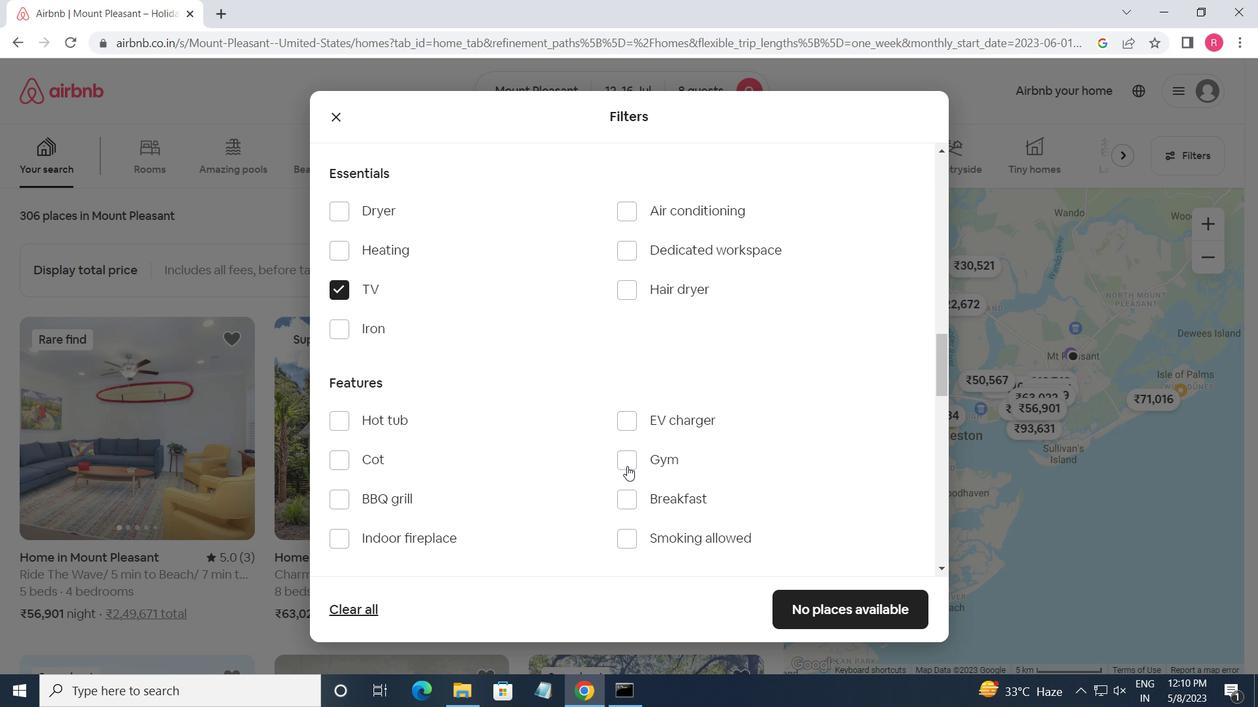 
Action: Mouse moved to (635, 495)
Screenshot: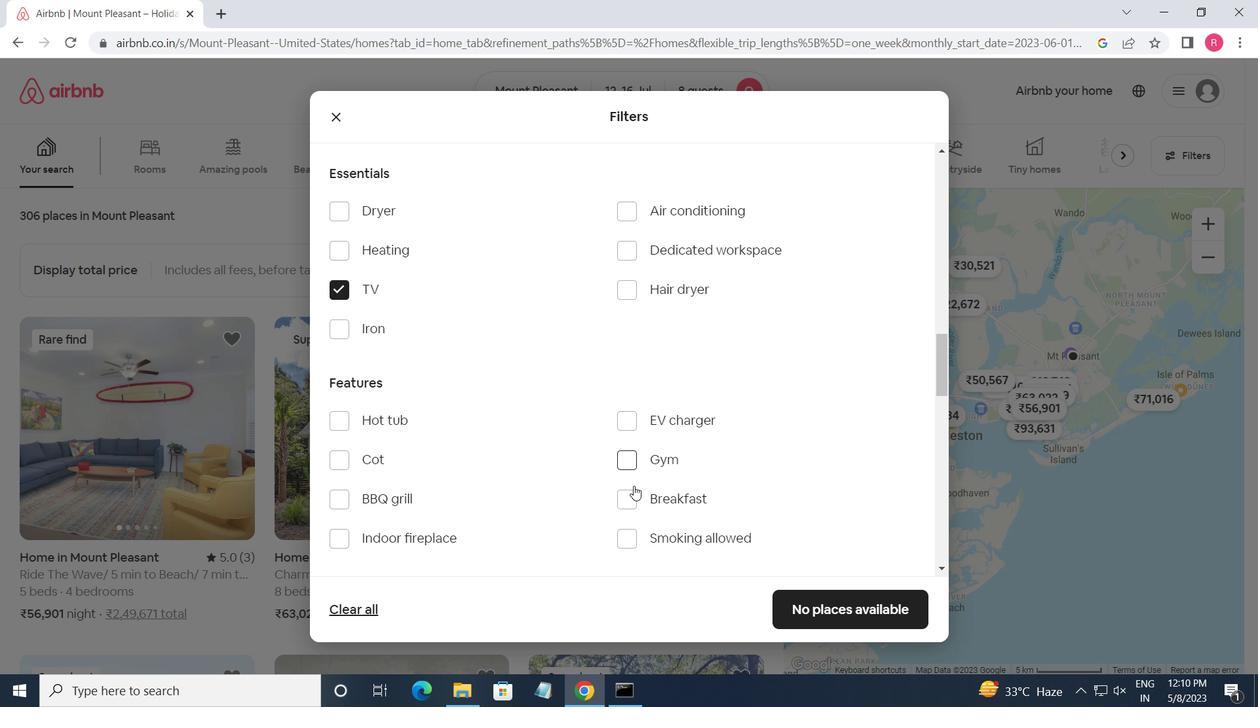 
Action: Mouse pressed left at (635, 495)
Screenshot: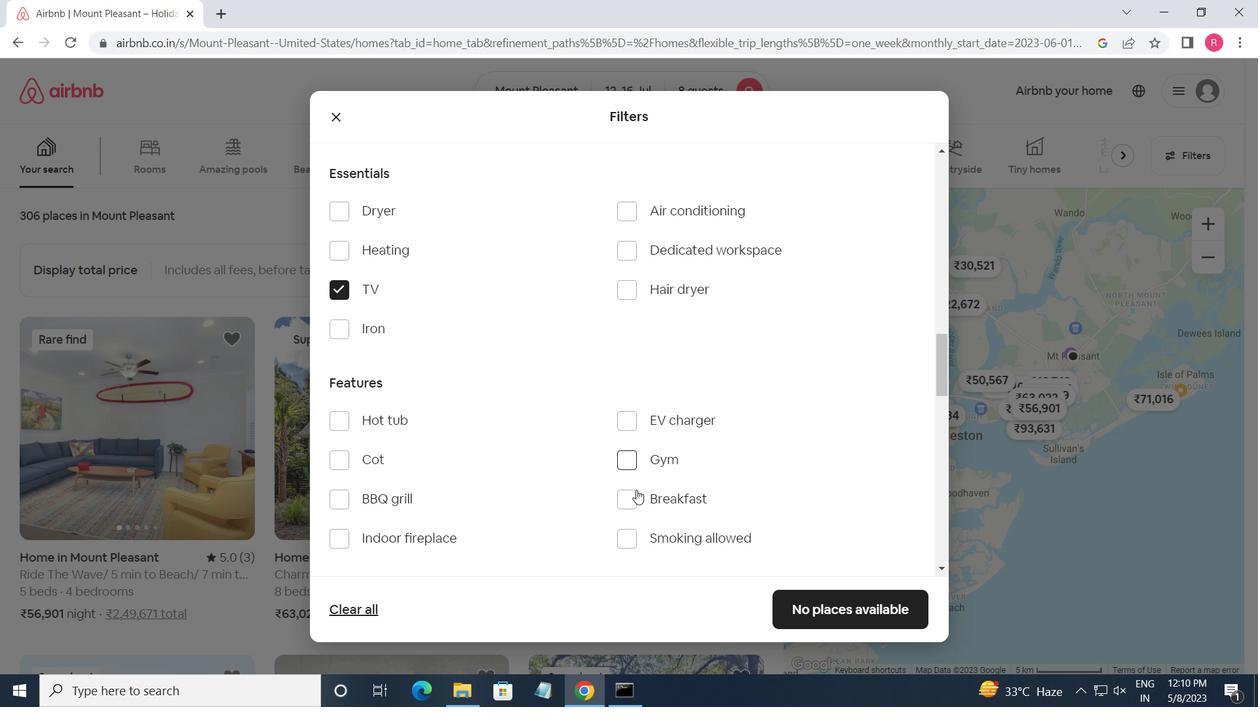 
Action: Mouse moved to (669, 483)
Screenshot: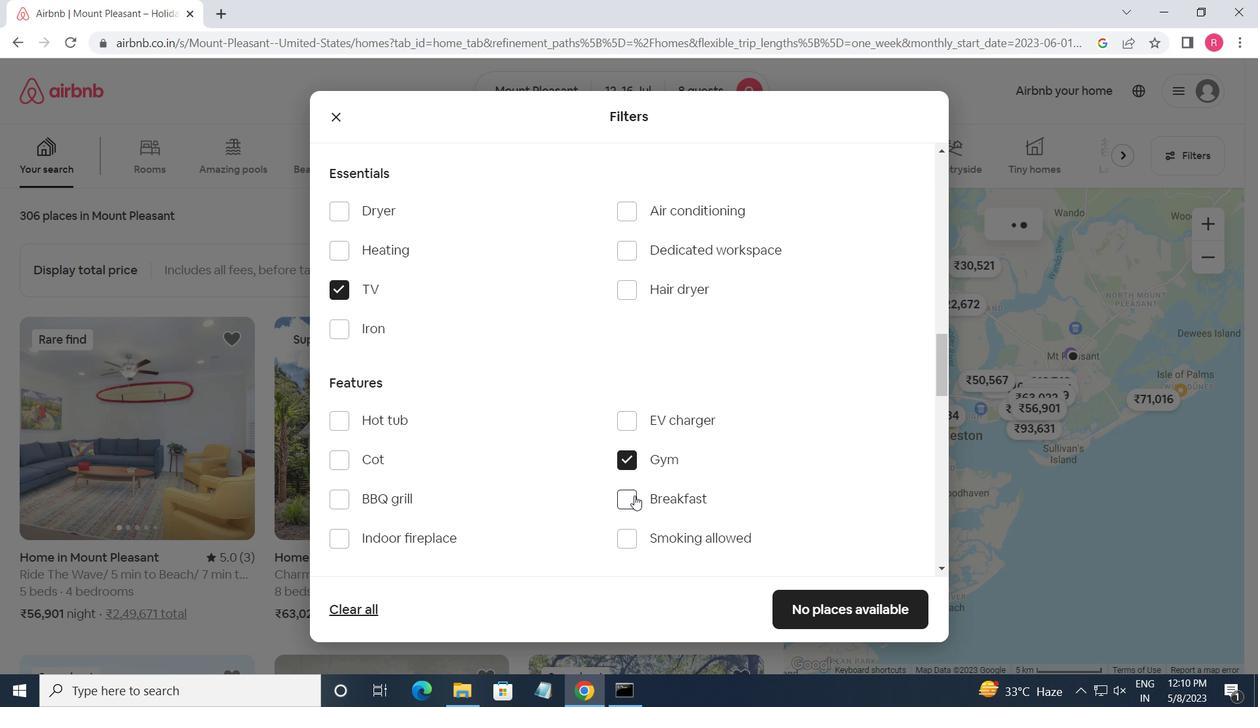 
Action: Mouse scrolled (669, 482) with delta (0, 0)
Screenshot: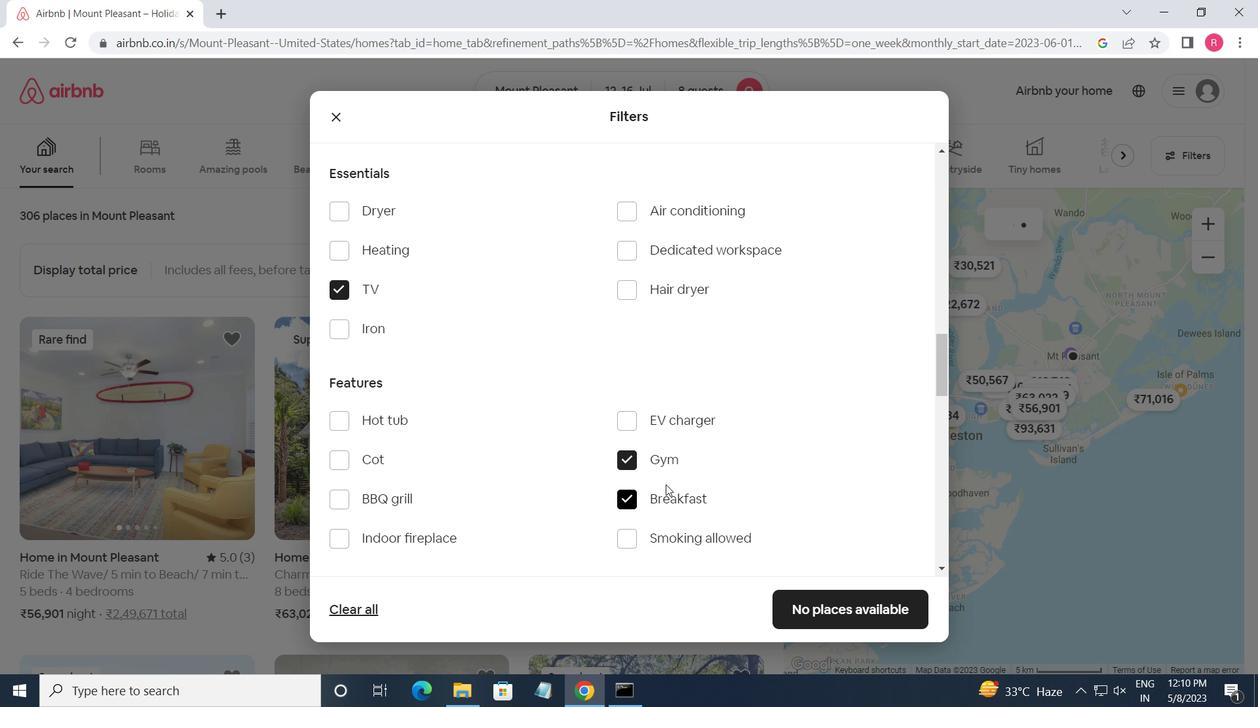 
Action: Mouse scrolled (669, 482) with delta (0, 0)
Screenshot: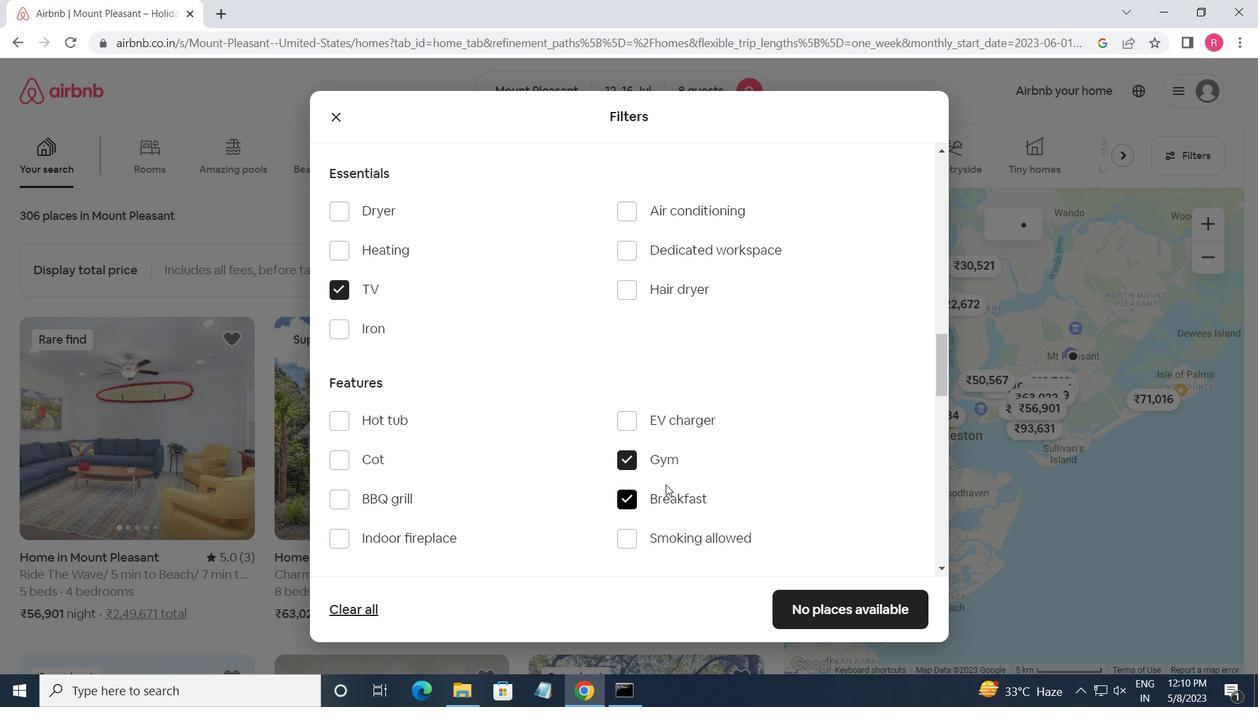 
Action: Mouse scrolled (669, 482) with delta (0, 0)
Screenshot: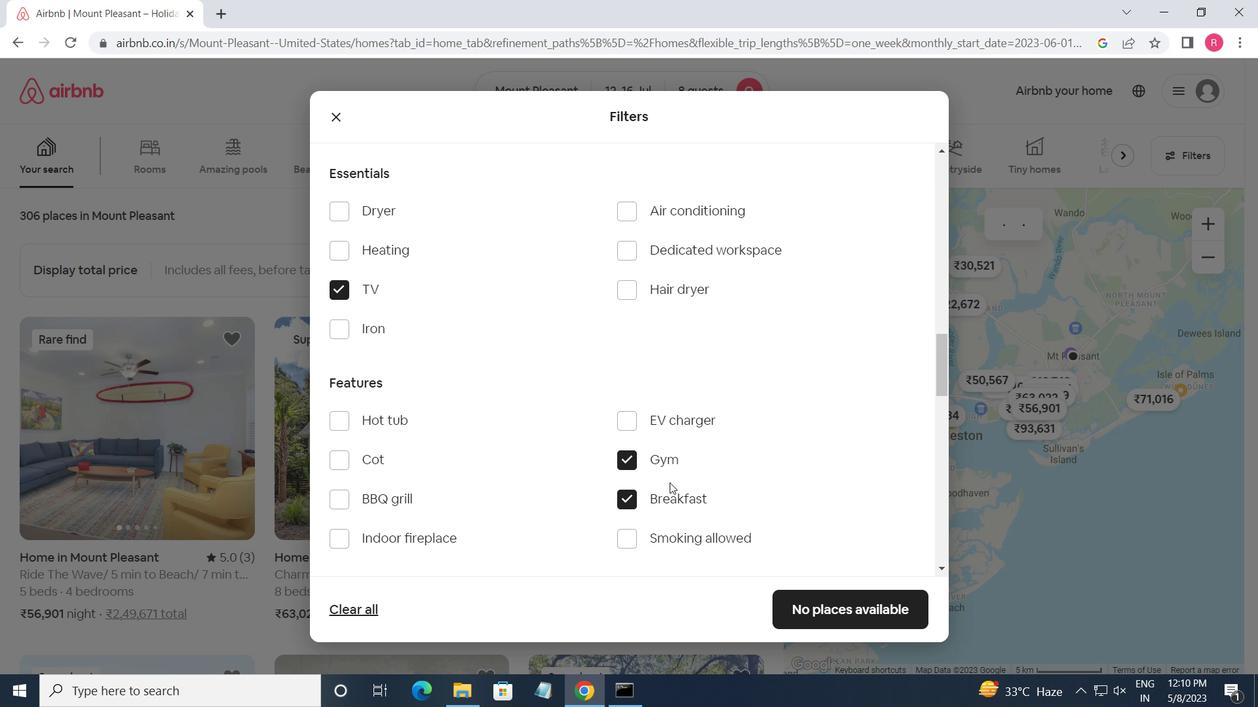 
Action: Mouse moved to (513, 490)
Screenshot: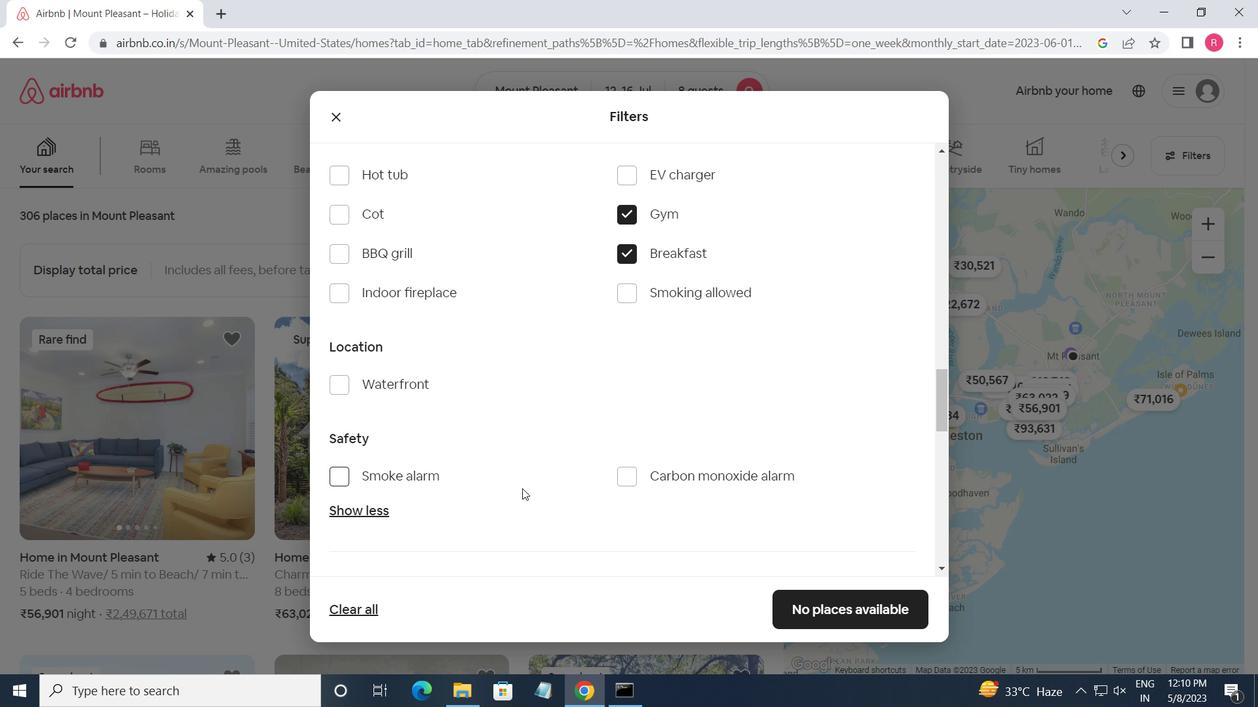 
Action: Mouse scrolled (513, 489) with delta (0, 0)
Screenshot: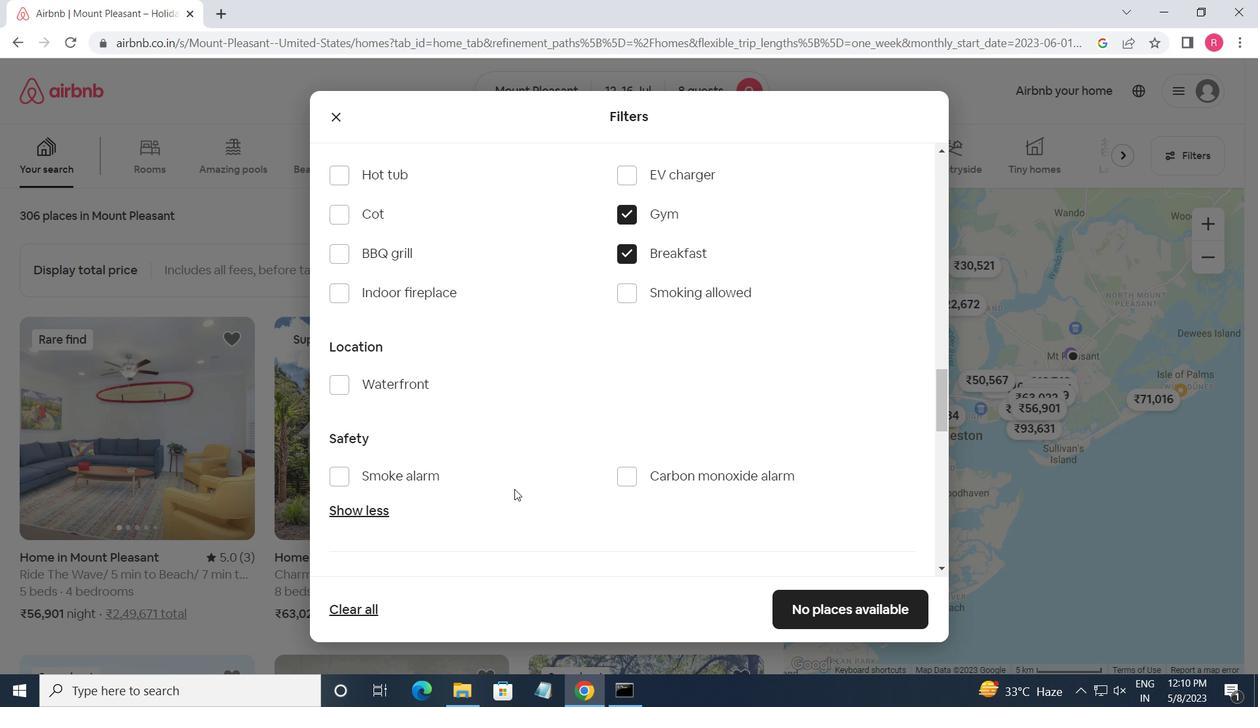 
Action: Mouse scrolled (513, 489) with delta (0, 0)
Screenshot: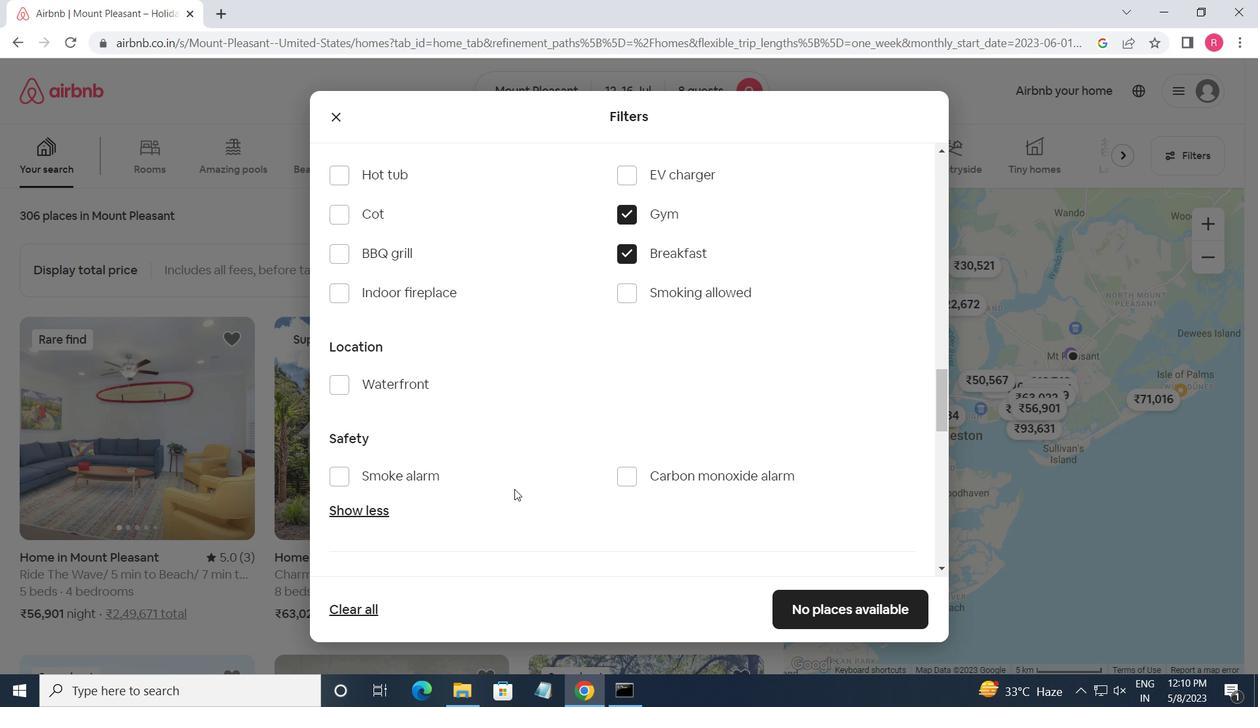 
Action: Mouse scrolled (513, 489) with delta (0, 0)
Screenshot: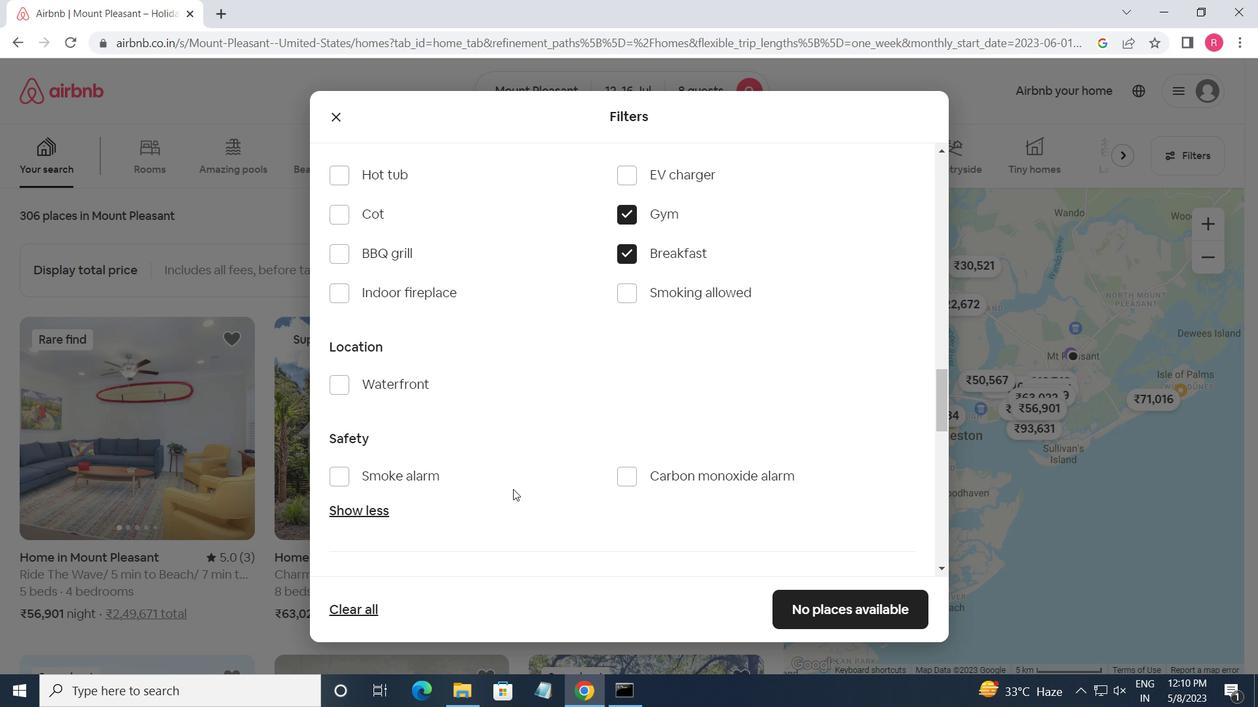 
Action: Mouse moved to (882, 446)
Screenshot: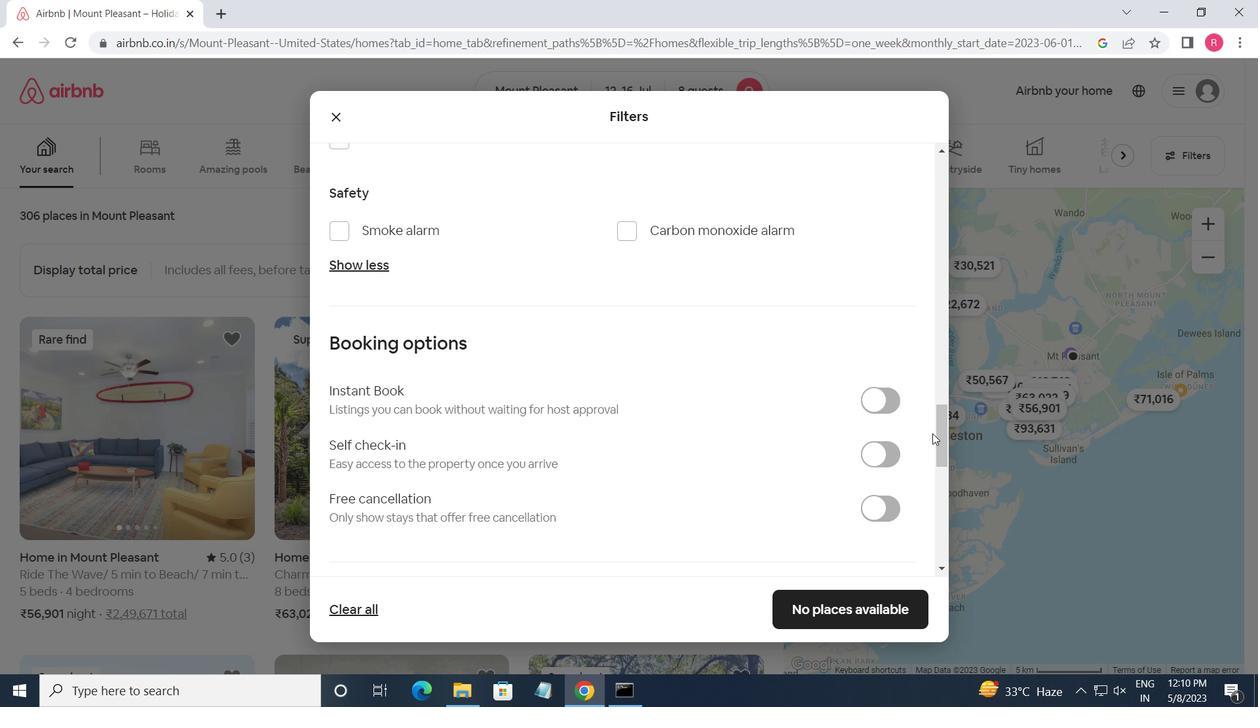 
Action: Mouse pressed left at (882, 446)
Screenshot: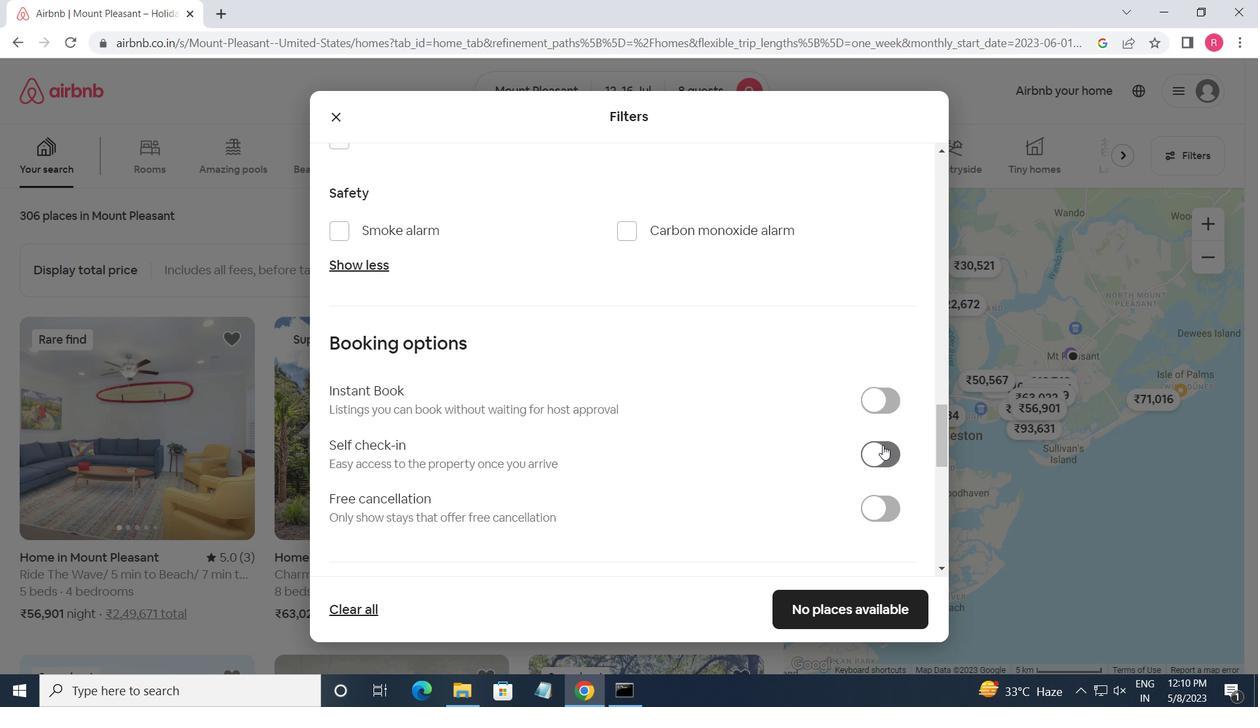 
Action: Mouse moved to (800, 455)
Screenshot: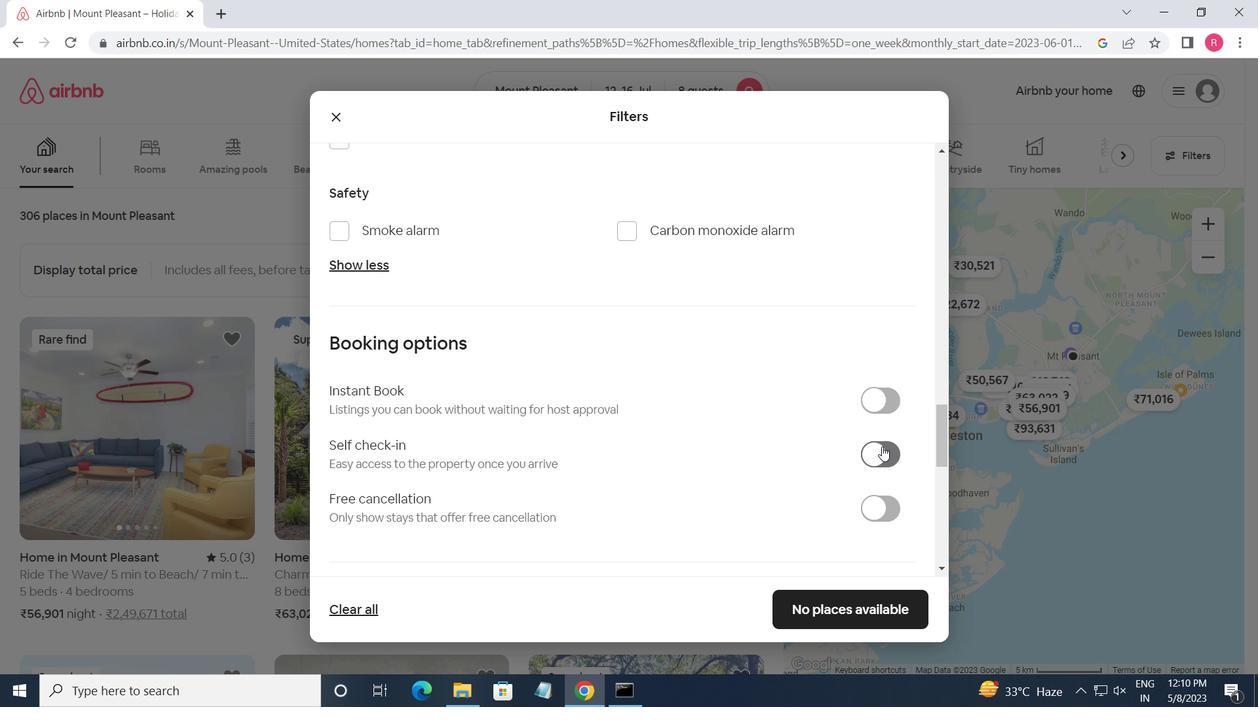 
Action: Mouse scrolled (800, 454) with delta (0, 0)
Screenshot: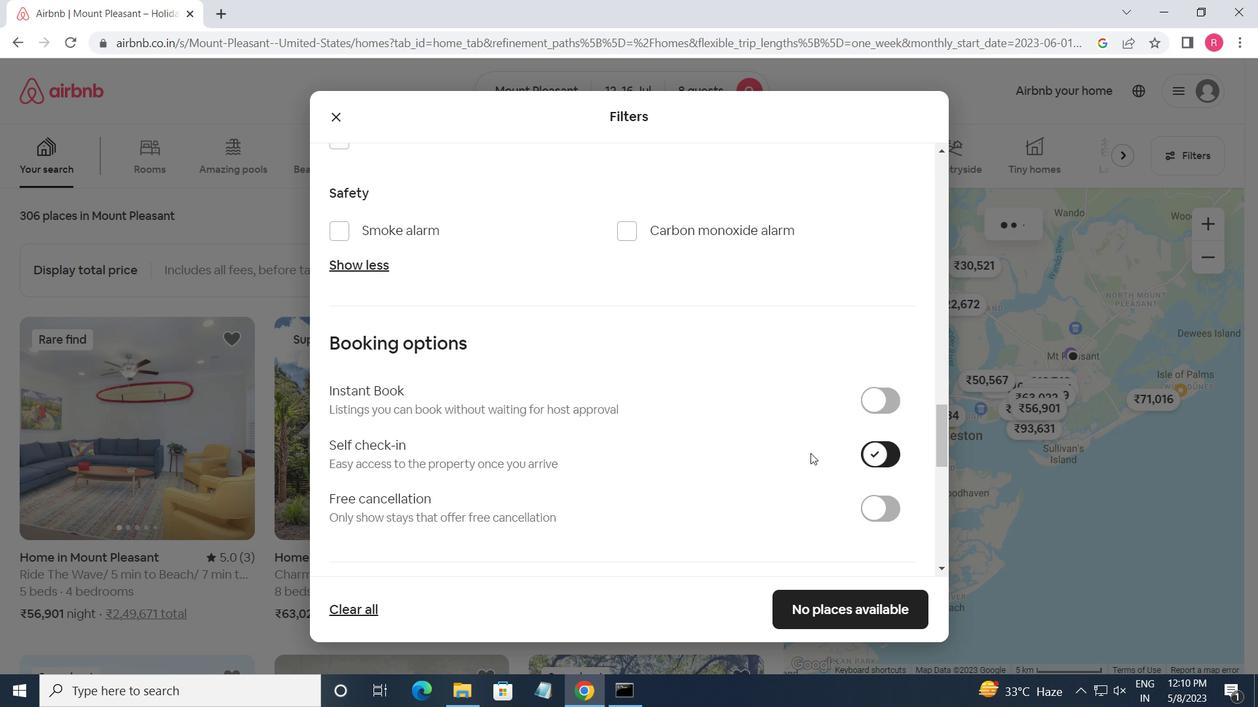 
Action: Mouse scrolled (800, 454) with delta (0, 0)
Screenshot: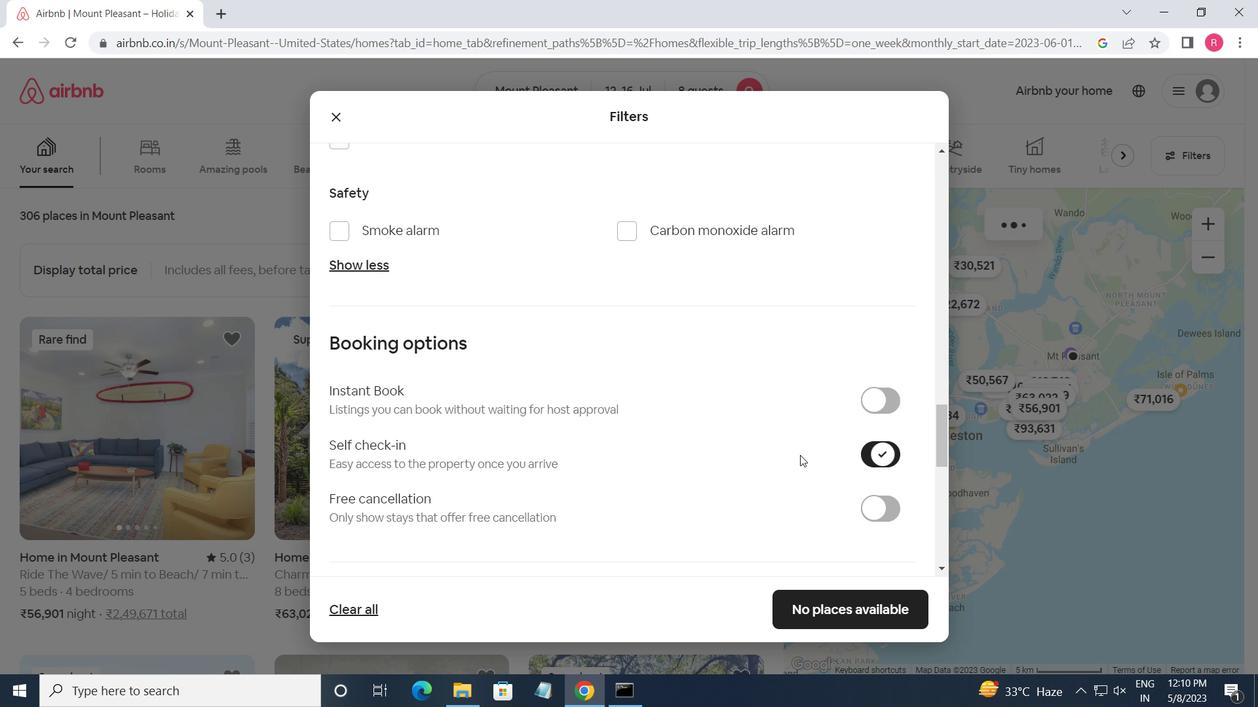 
Action: Mouse scrolled (800, 454) with delta (0, 0)
Screenshot: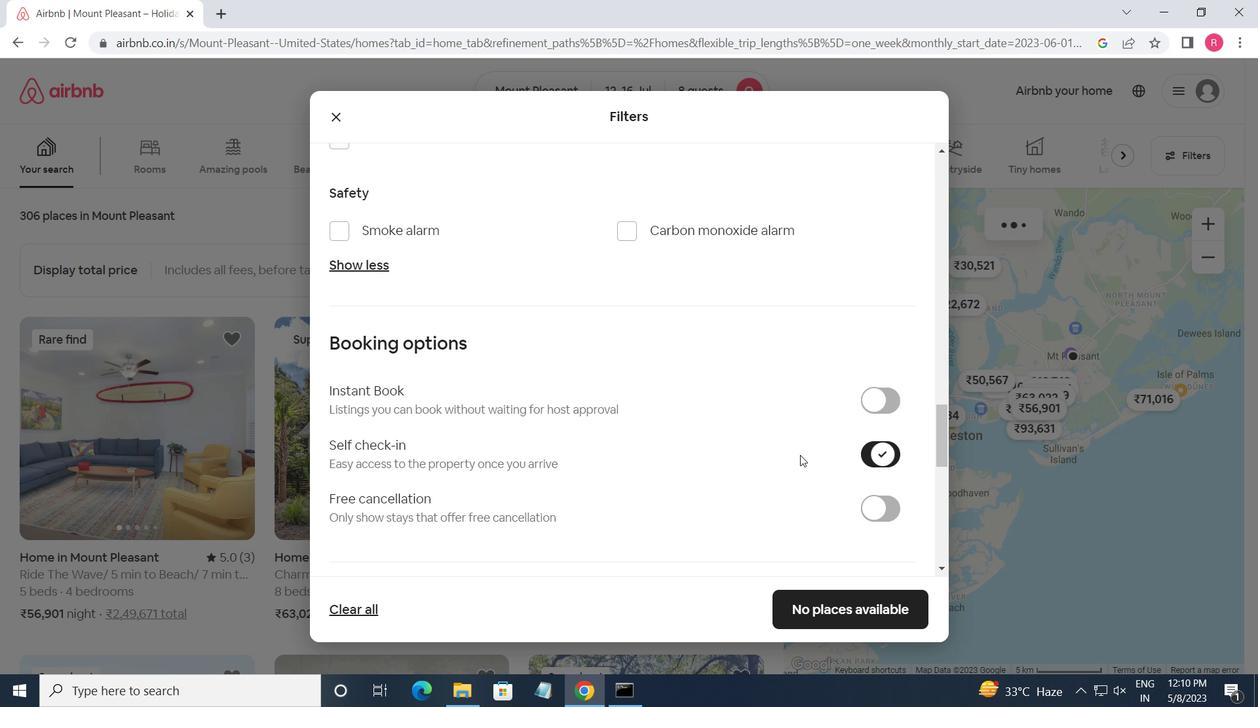 
Action: Mouse scrolled (800, 454) with delta (0, 0)
Screenshot: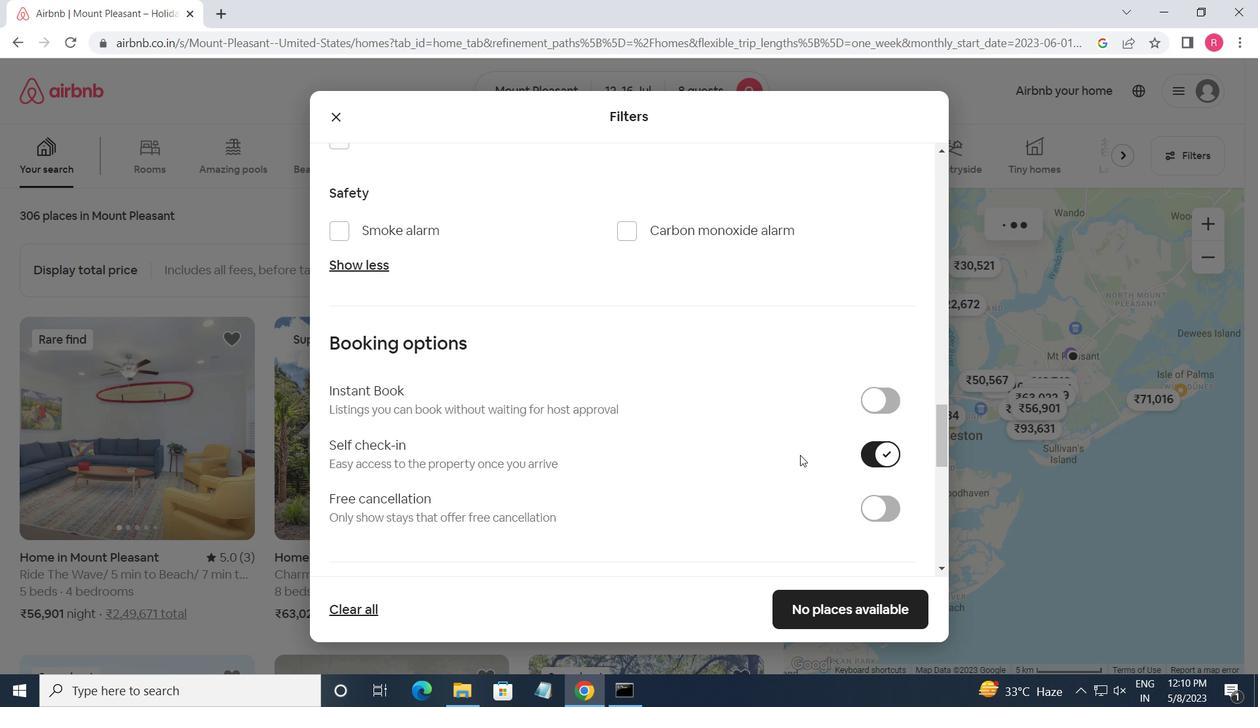 
Action: Mouse moved to (703, 442)
Screenshot: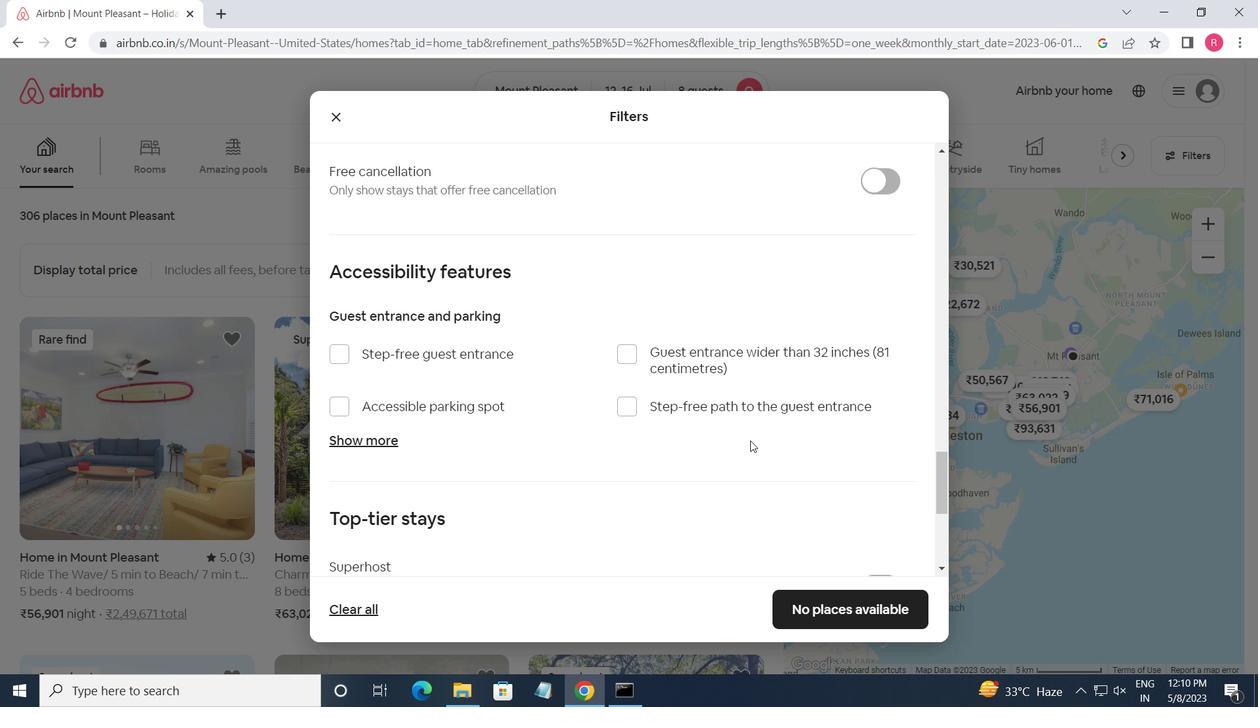 
Action: Mouse scrolled (703, 441) with delta (0, 0)
Screenshot: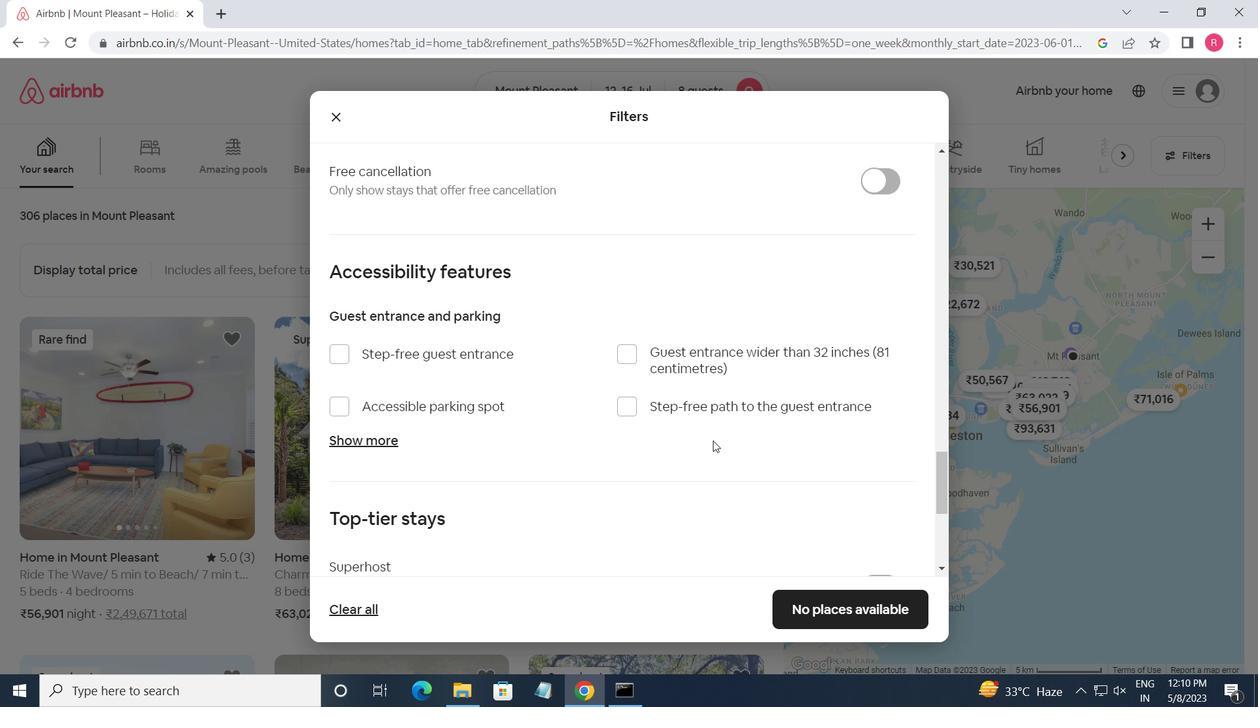 
Action: Mouse moved to (703, 443)
Screenshot: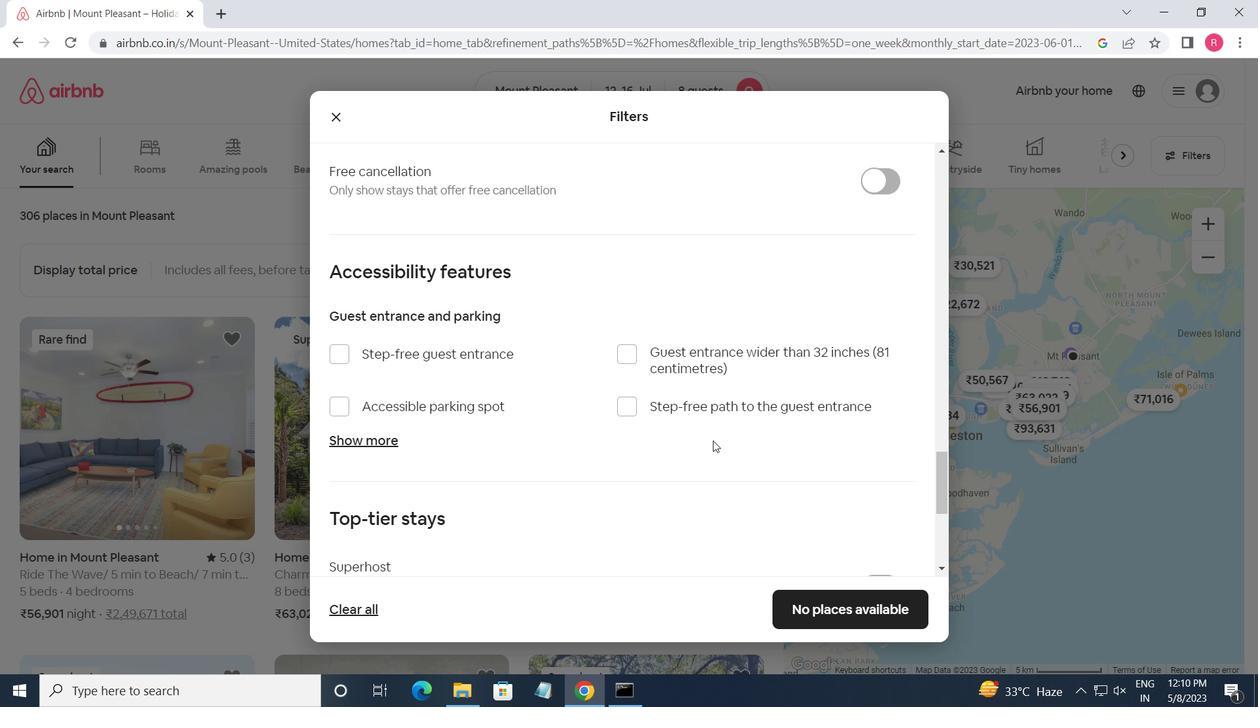 
Action: Mouse scrolled (703, 442) with delta (0, 0)
Screenshot: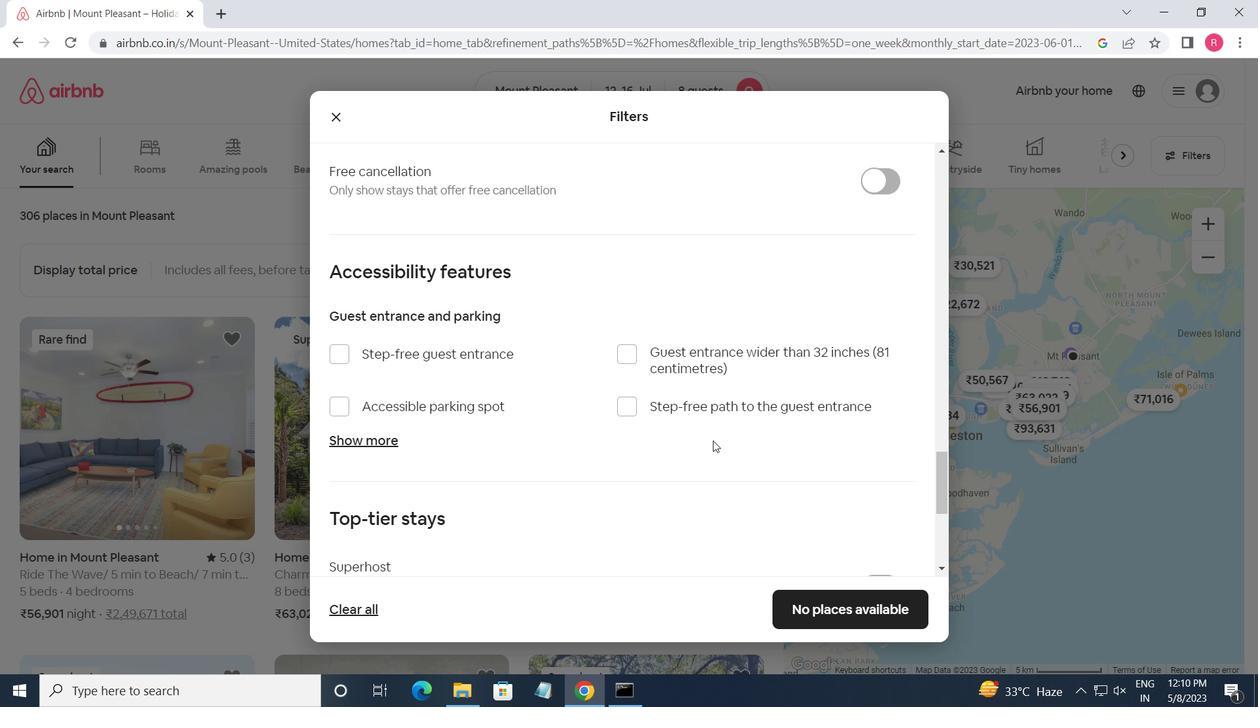 
Action: Mouse scrolled (703, 442) with delta (0, 0)
Screenshot: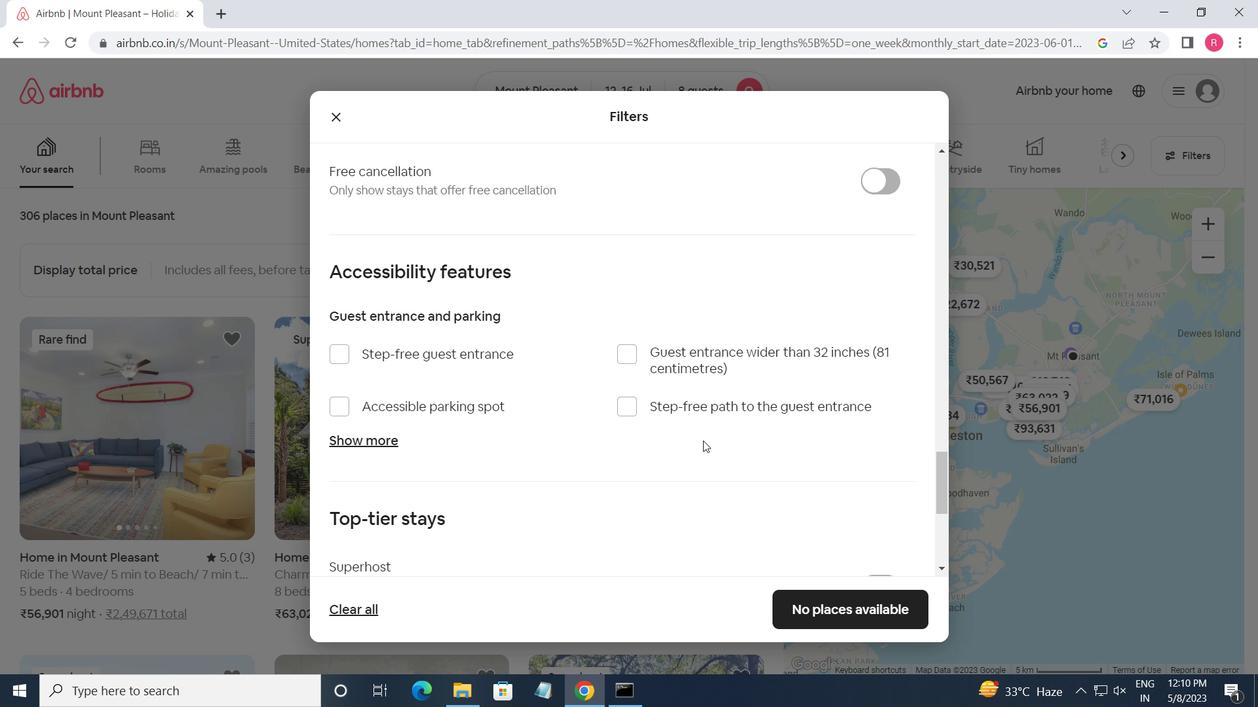 
Action: Mouse moved to (783, 443)
Screenshot: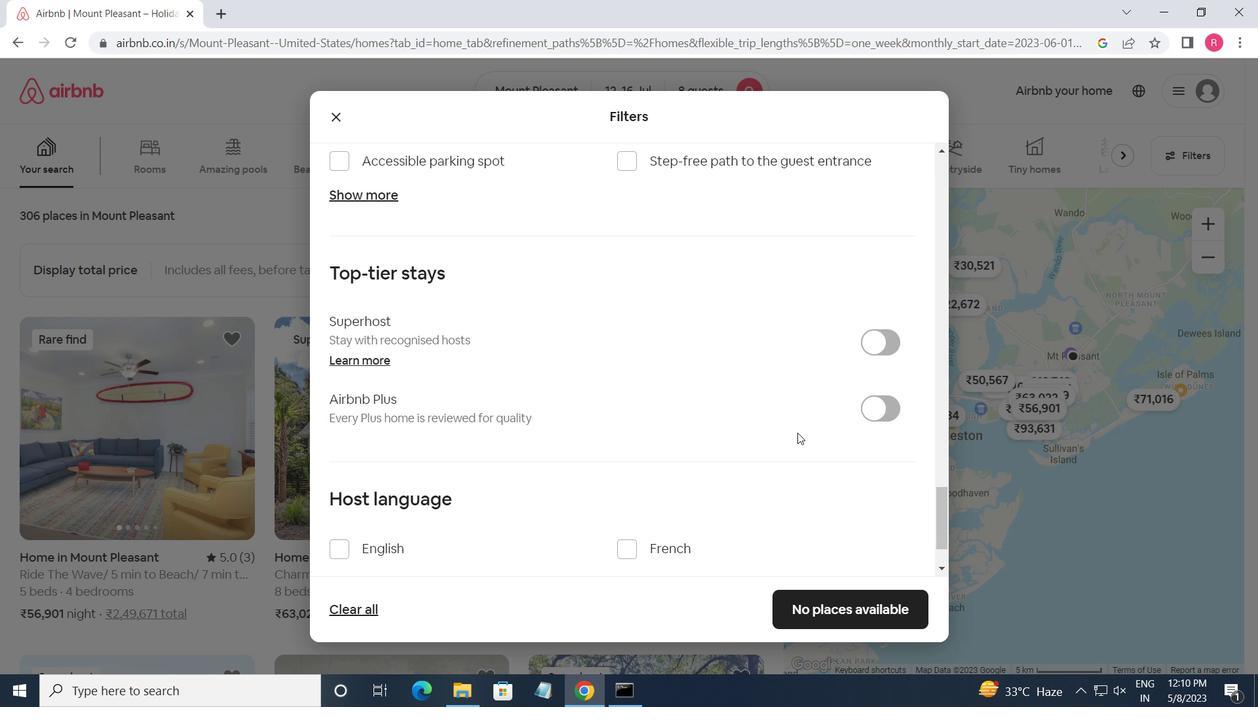 
Action: Mouse scrolled (783, 442) with delta (0, 0)
Screenshot: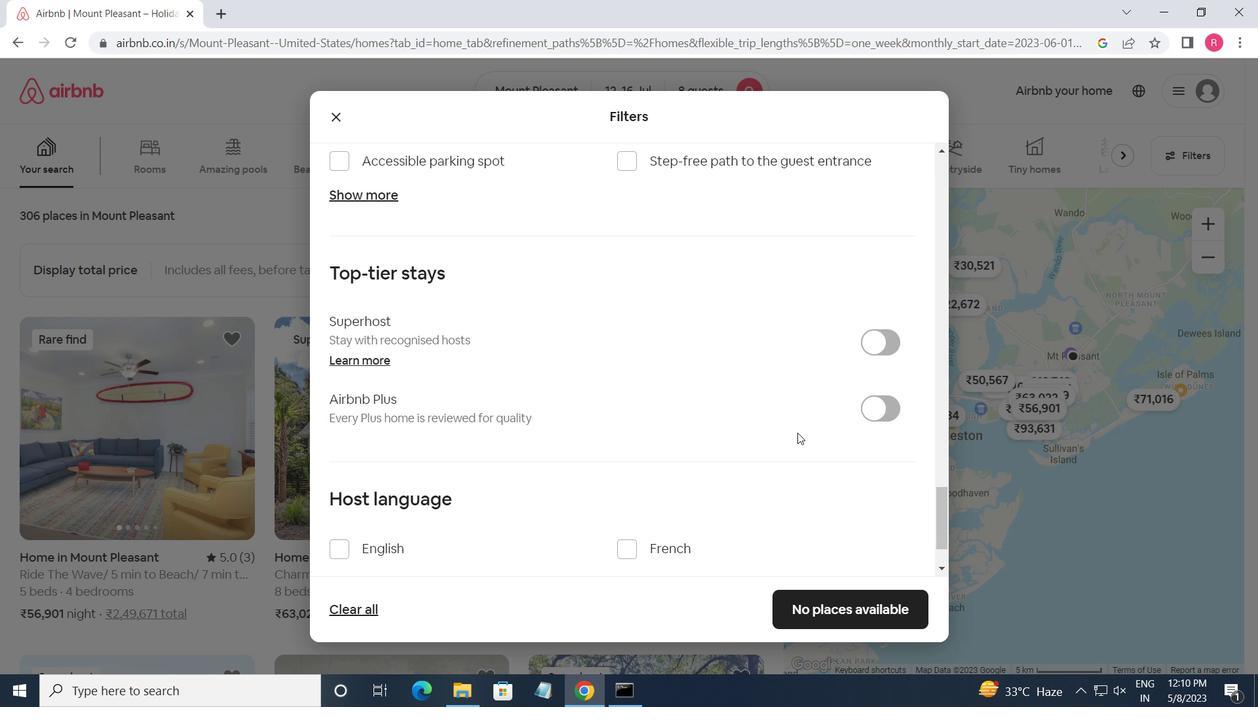 
Action: Mouse moved to (783, 443)
Screenshot: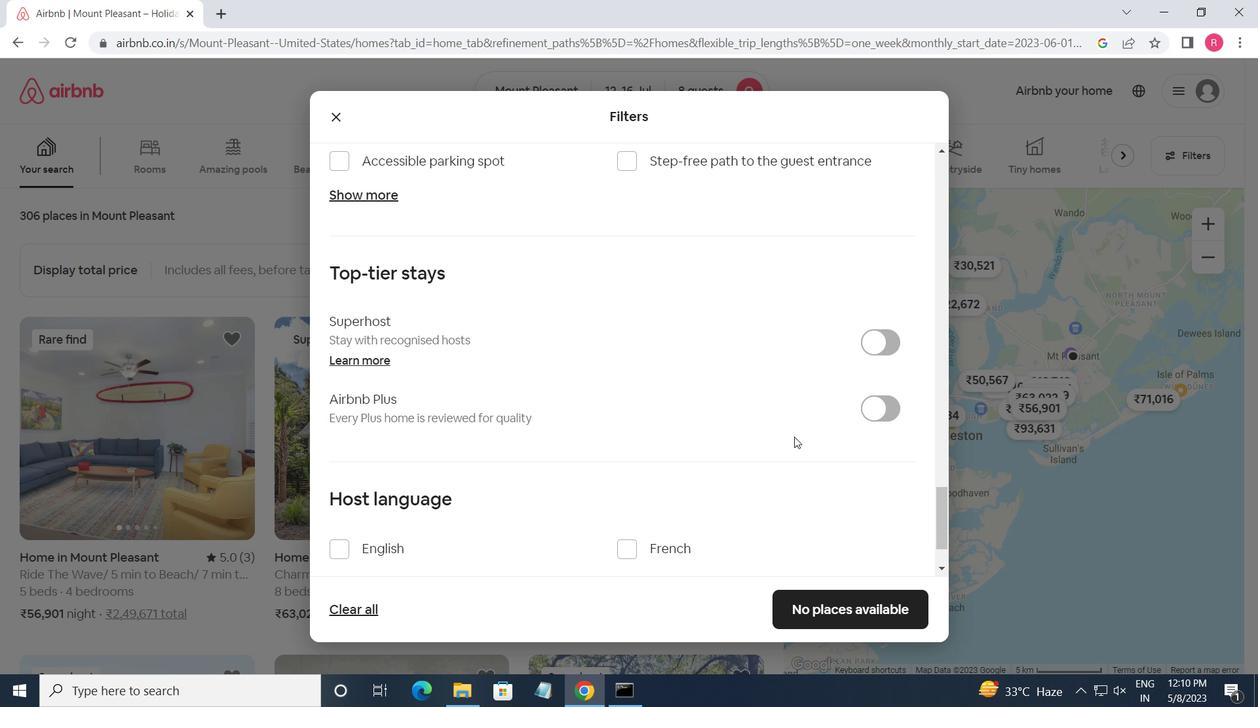 
Action: Mouse scrolled (783, 443) with delta (0, 0)
Screenshot: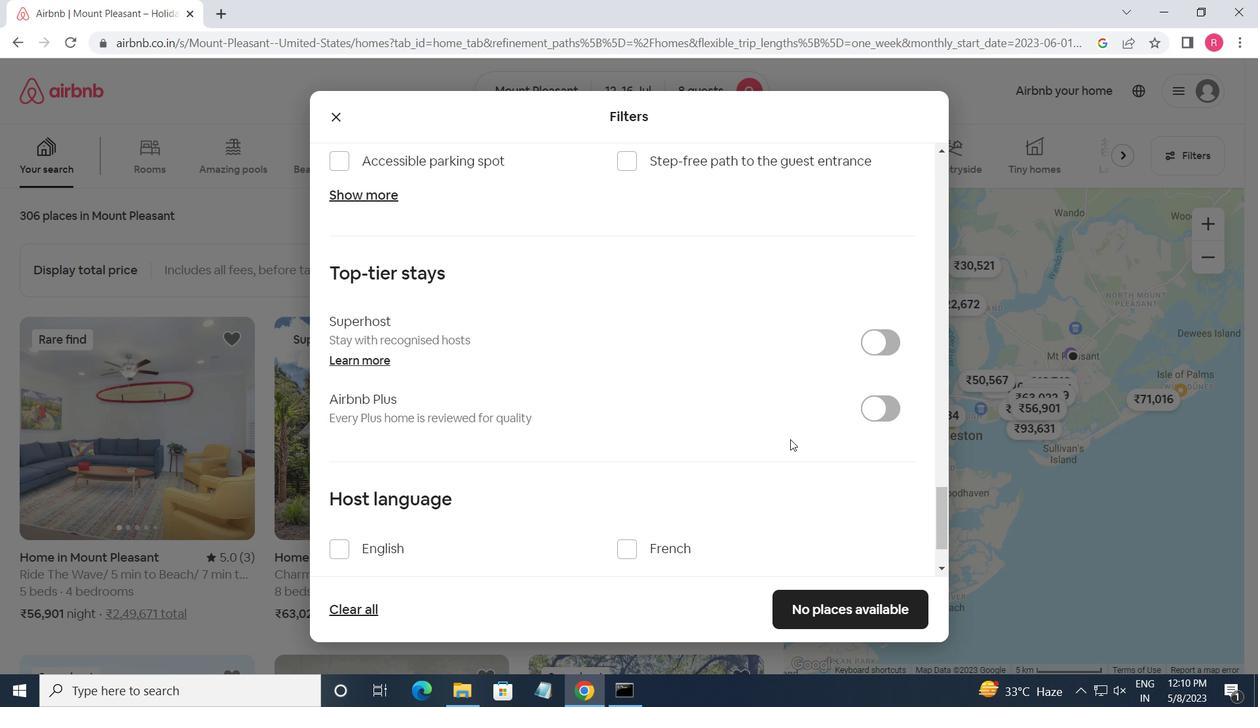 
Action: Mouse moved to (776, 445)
Screenshot: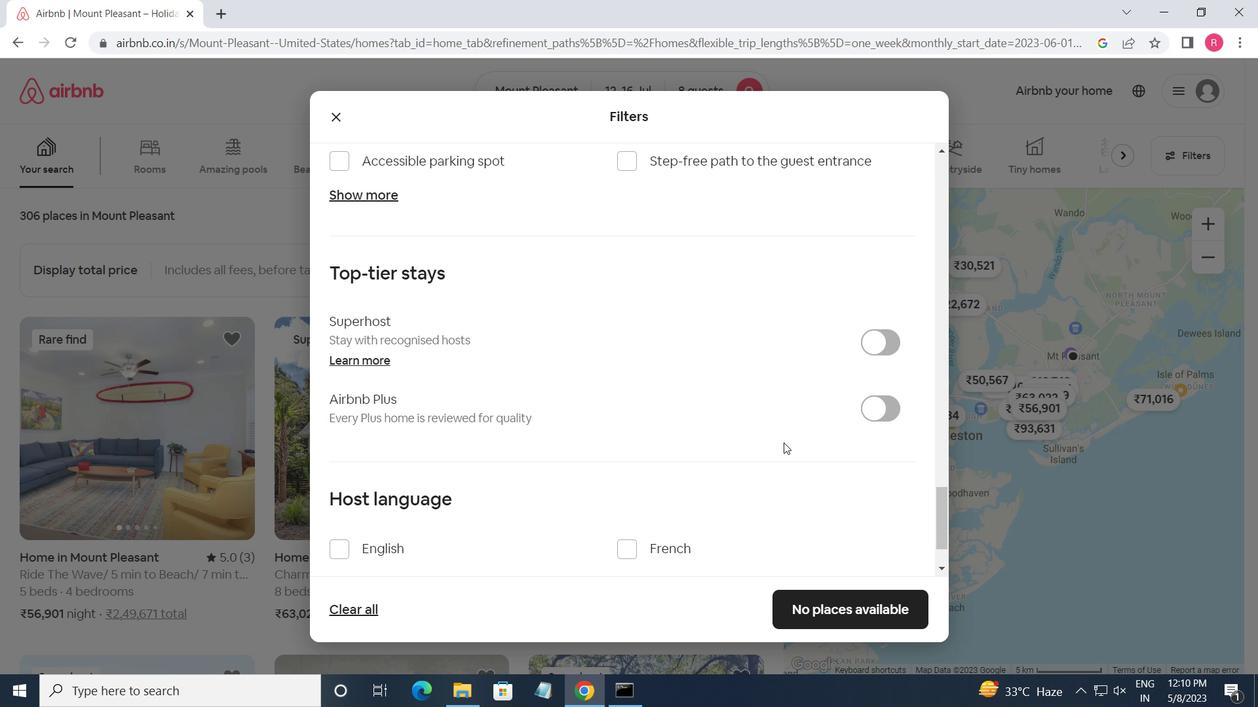 
Action: Mouse scrolled (776, 444) with delta (0, 0)
Screenshot: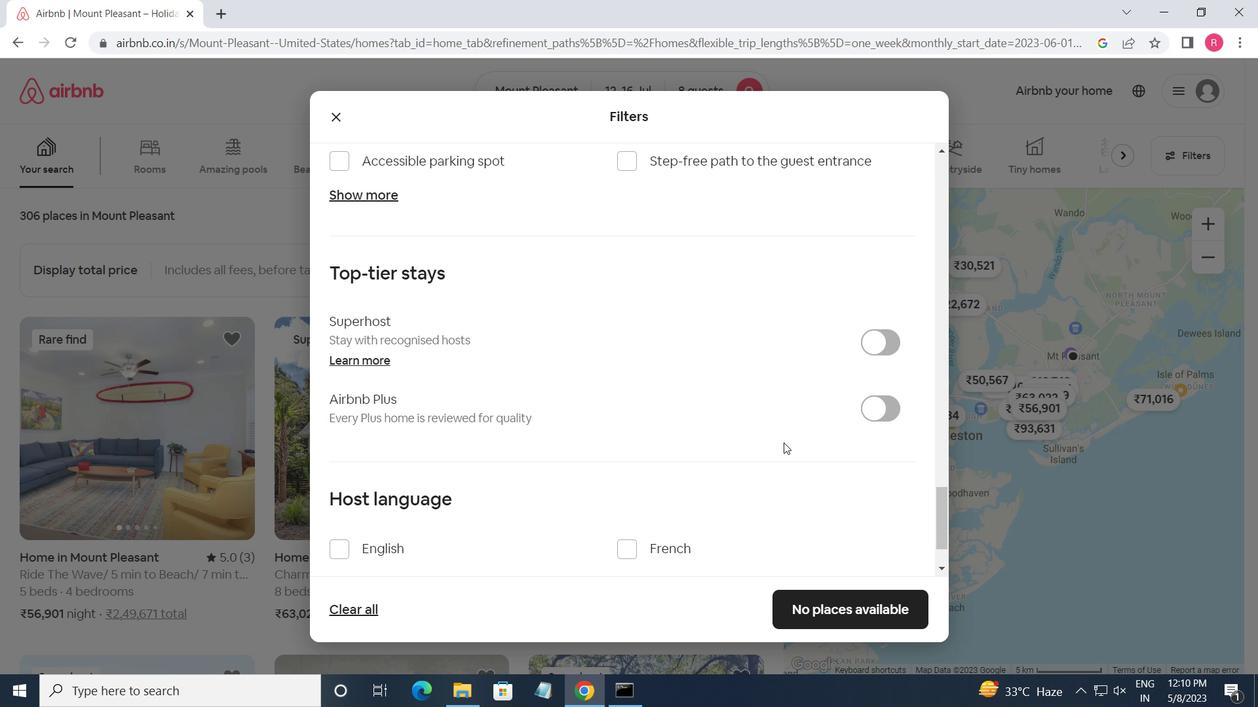 
Action: Mouse moved to (337, 460)
Screenshot: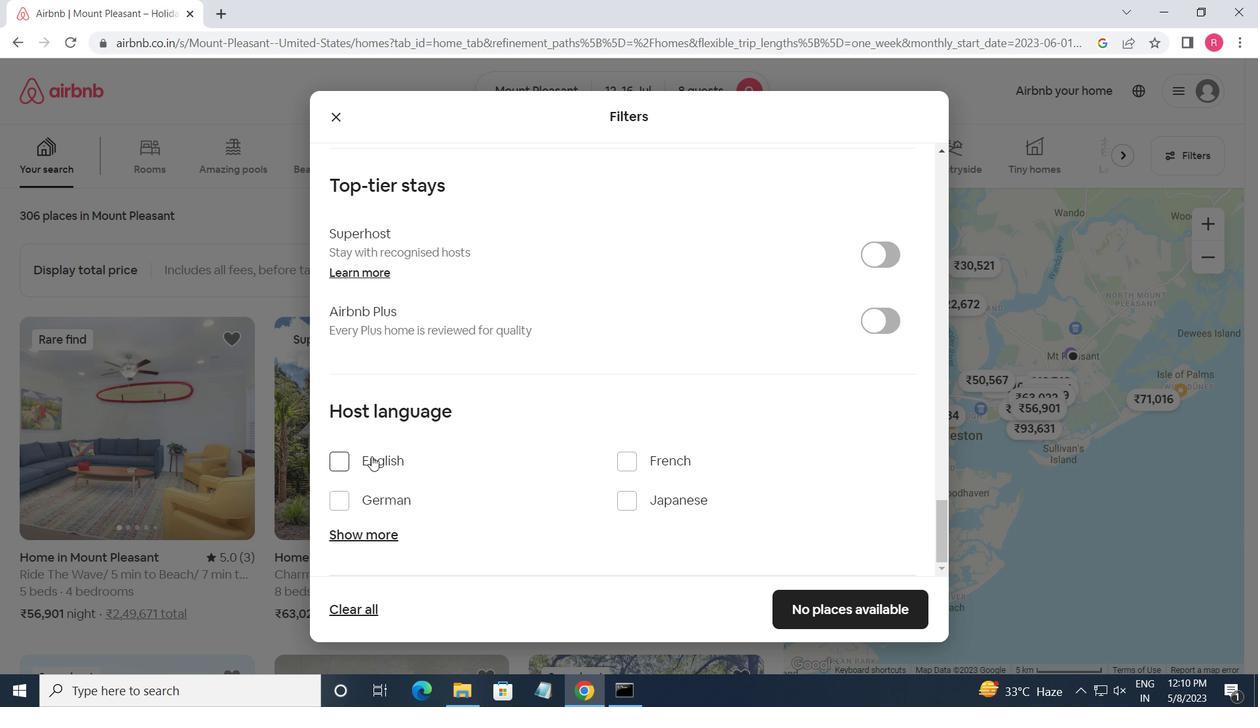 
Action: Mouse pressed left at (337, 460)
Screenshot: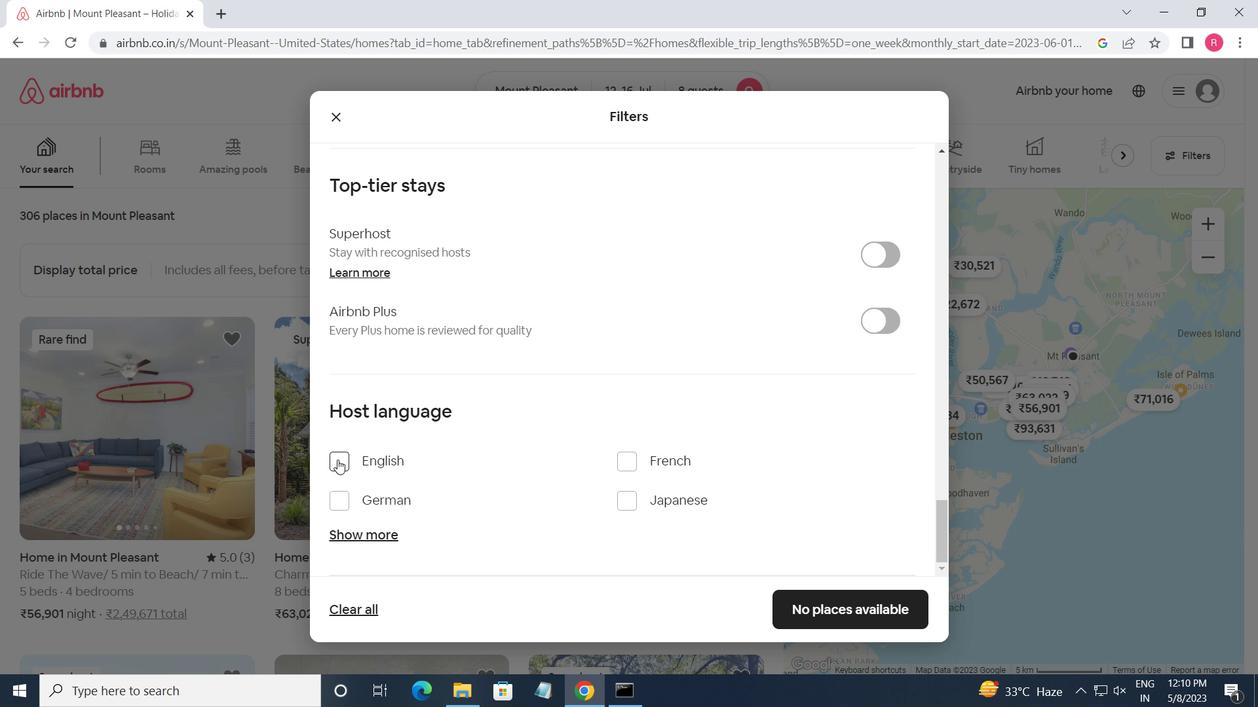 
Action: Mouse moved to (801, 604)
Screenshot: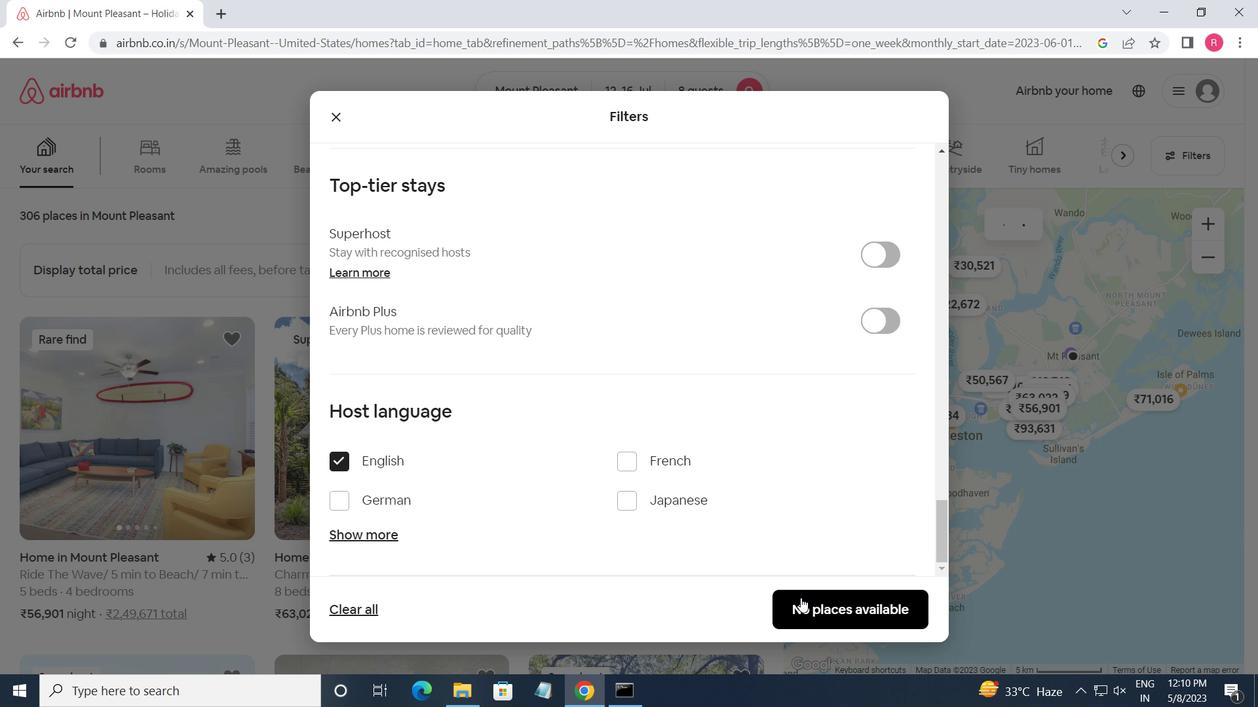 
Action: Mouse pressed left at (801, 604)
Screenshot: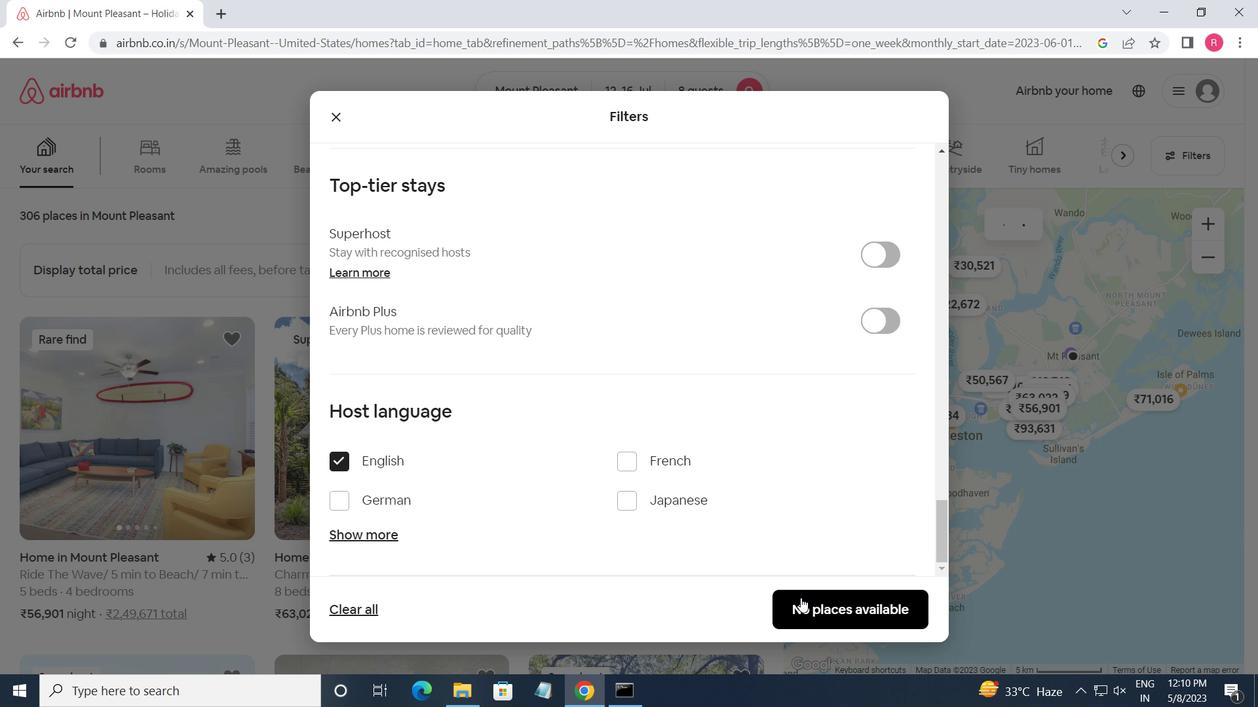 
Action: Mouse moved to (801, 604)
Screenshot: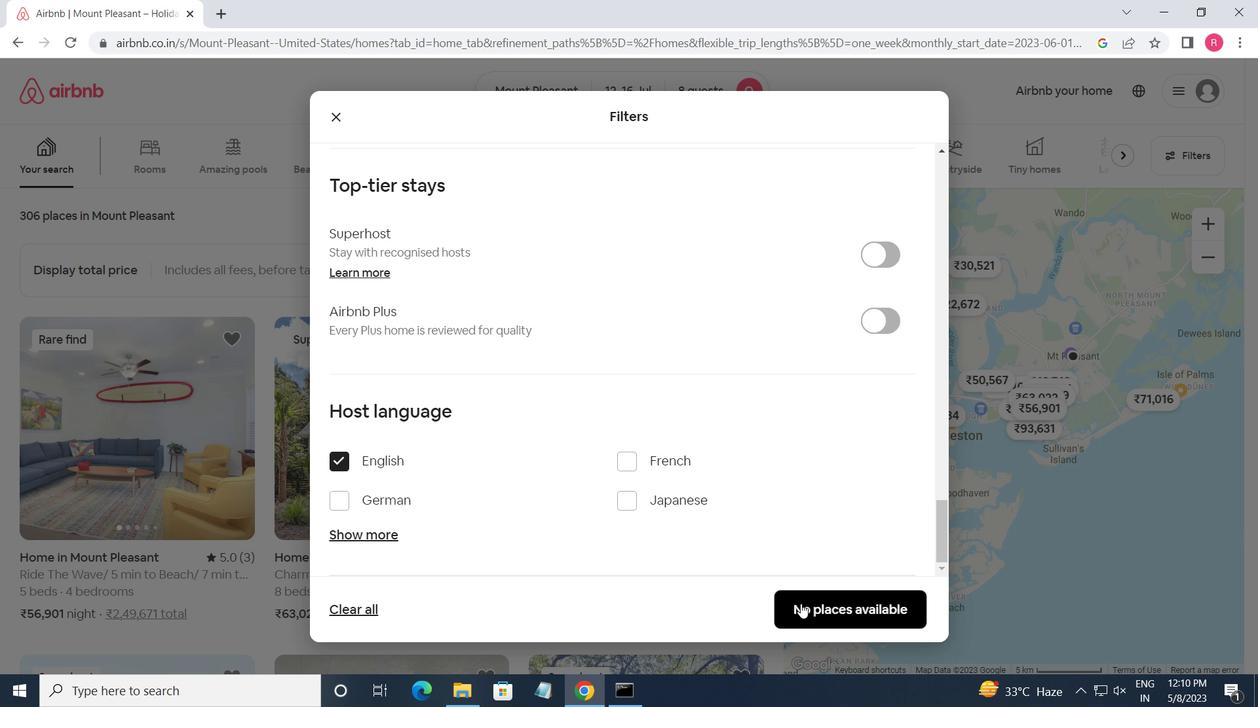 
